 Task: Look for space in Keysborough, Australia from 2nd September, 2023 to 10th September, 2023 for 1 adult in price range Rs.5000 to Rs.16000. Place can be private room with 1  bedroom having 1 bed and 1 bathroom. Property type can be house, flat, guest house, hotel. Amenities needed are: washing machine, kitchen. Booking option can be shelf check-in. Required host language is English.
Action: Mouse moved to (393, 169)
Screenshot: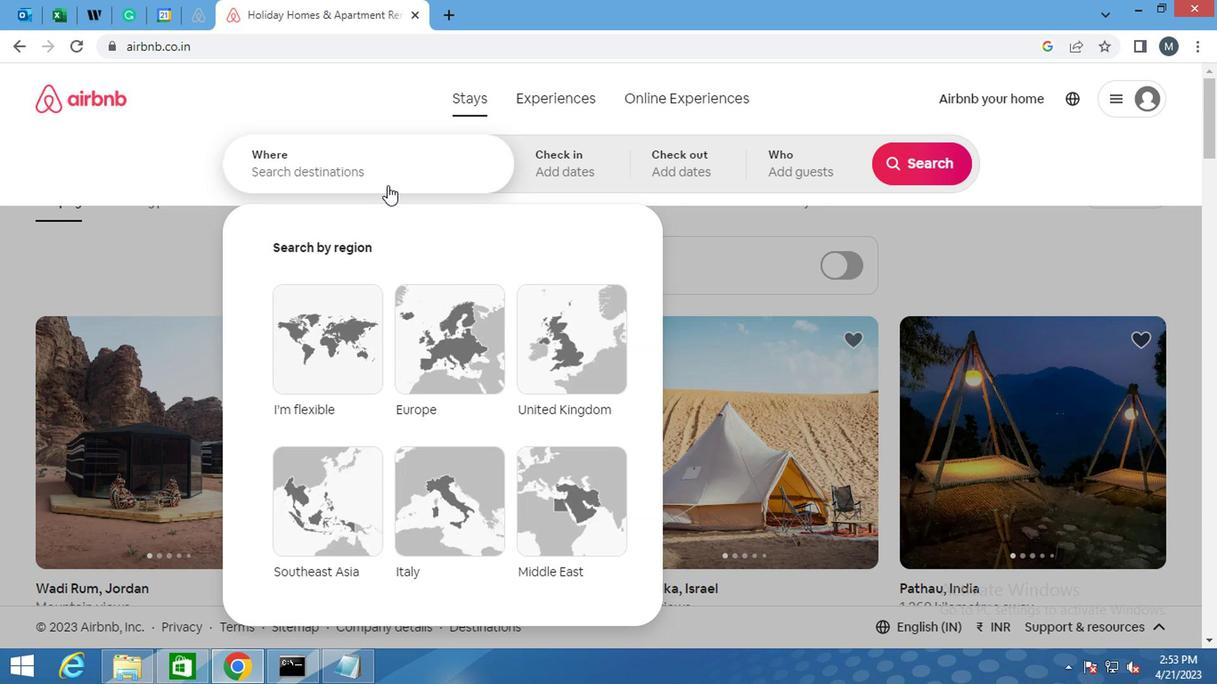 
Action: Mouse pressed left at (393, 169)
Screenshot: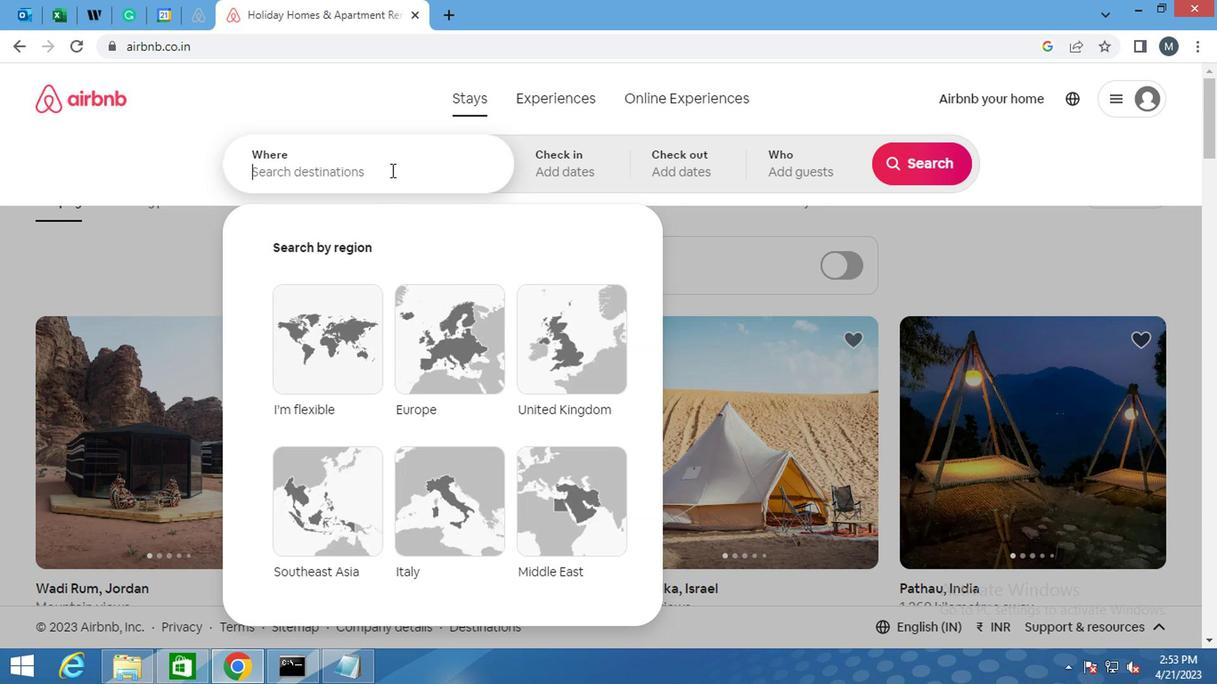 
Action: Mouse moved to (394, 169)
Screenshot: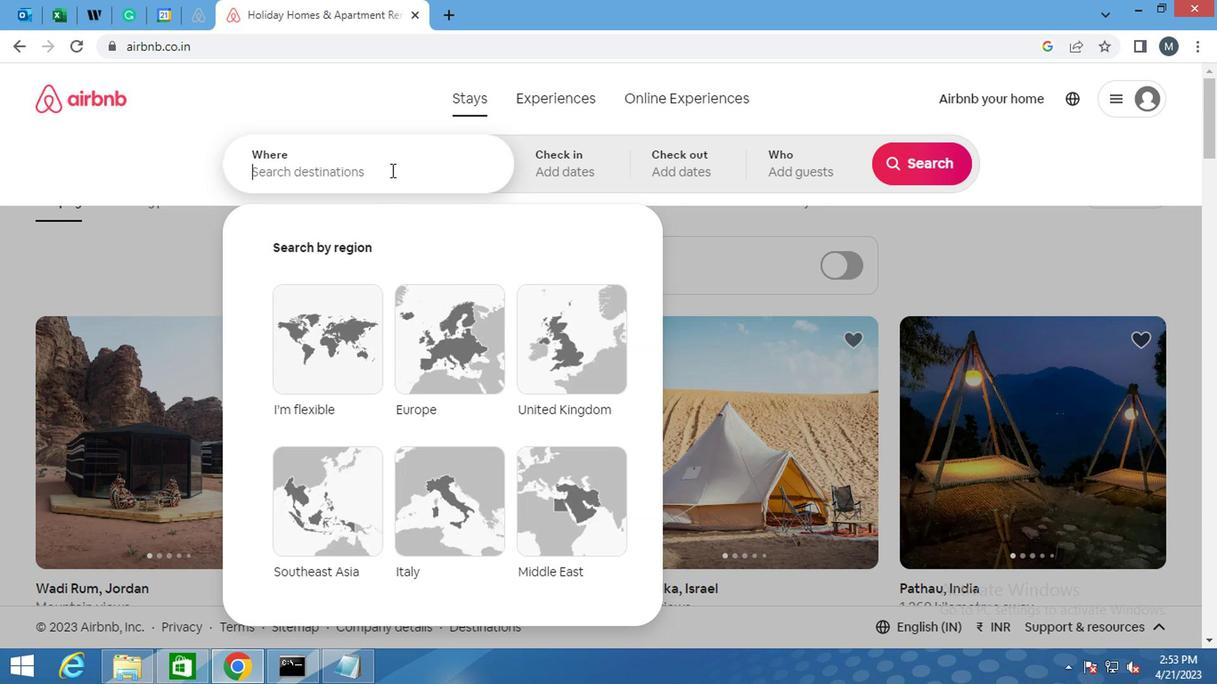 
Action: Key pressed <Key.shift><Key.shift>KEYSBOROUGH,<Key.space><Key.shift>AUSTRALIA<Key.enter>
Screenshot: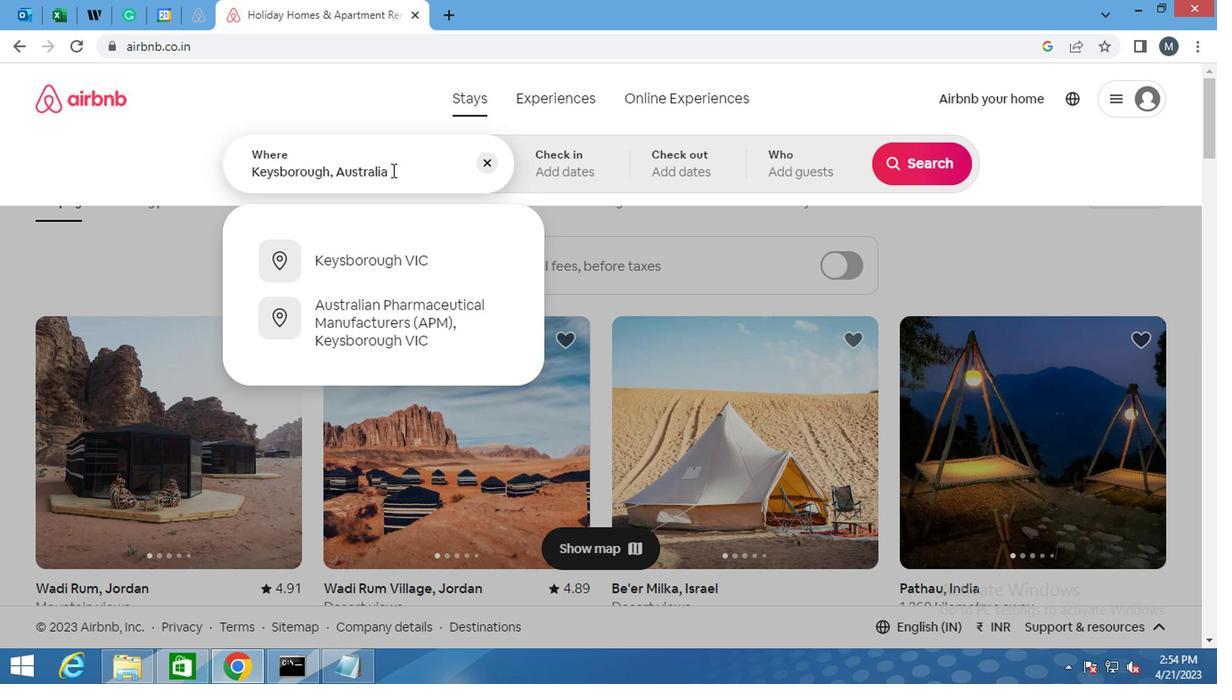 
Action: Mouse moved to (903, 303)
Screenshot: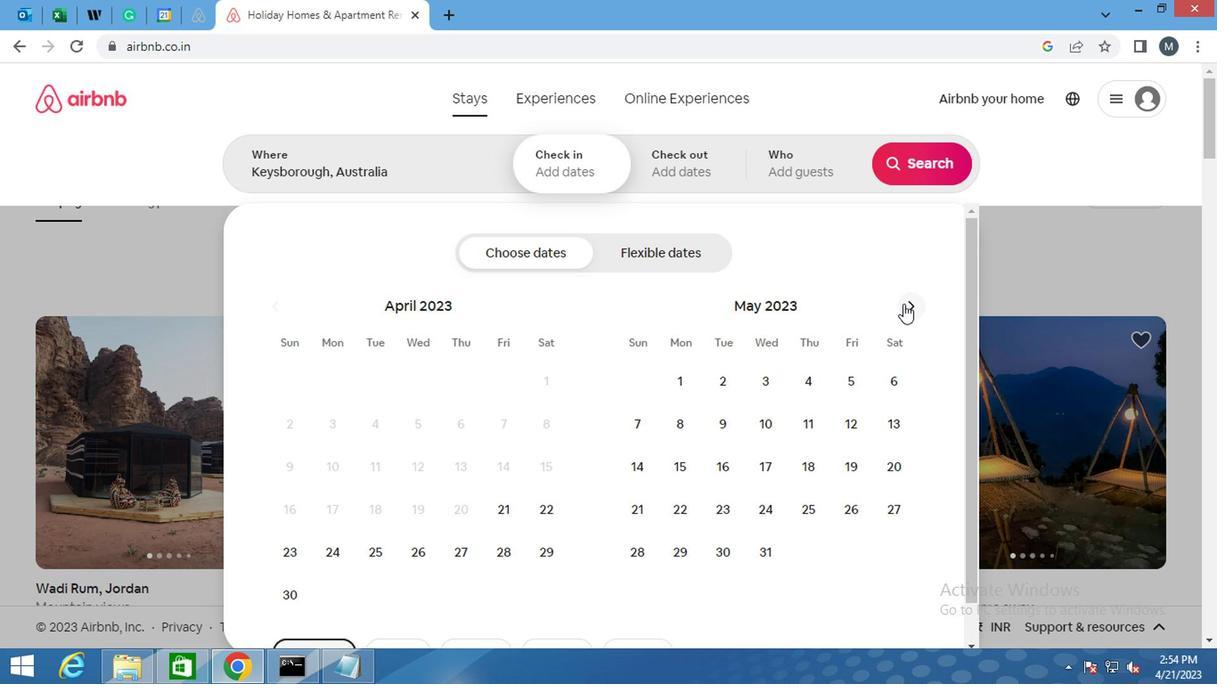 
Action: Mouse pressed left at (903, 303)
Screenshot: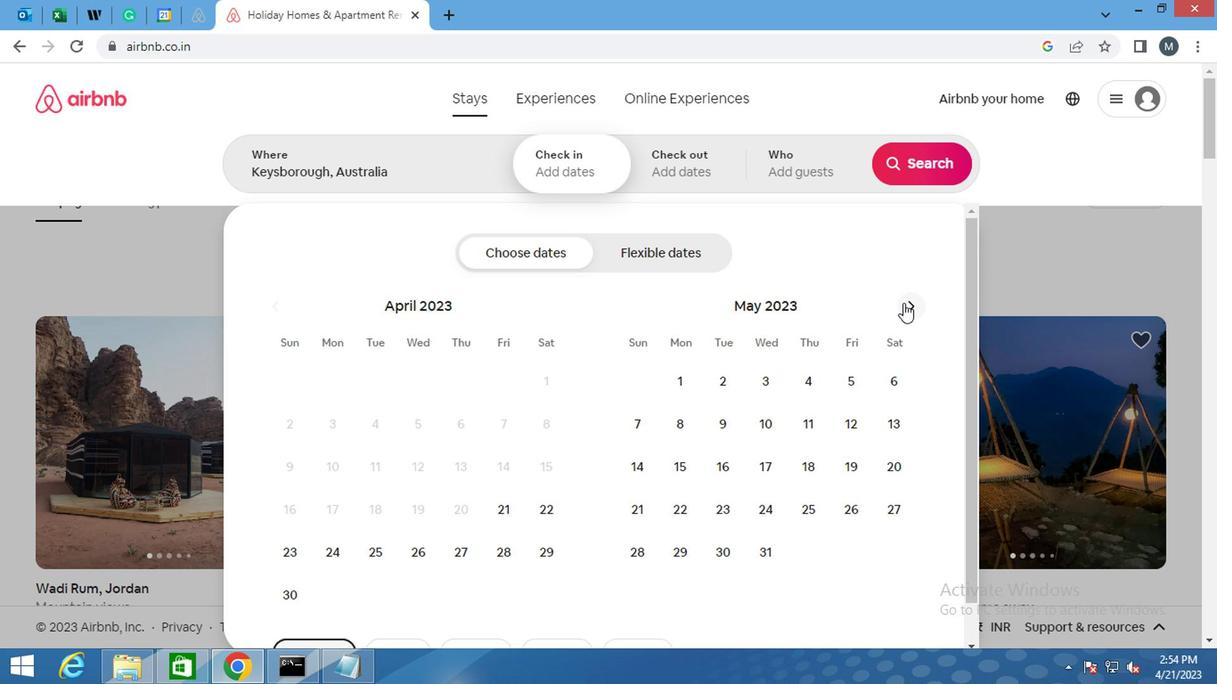 
Action: Mouse moved to (903, 303)
Screenshot: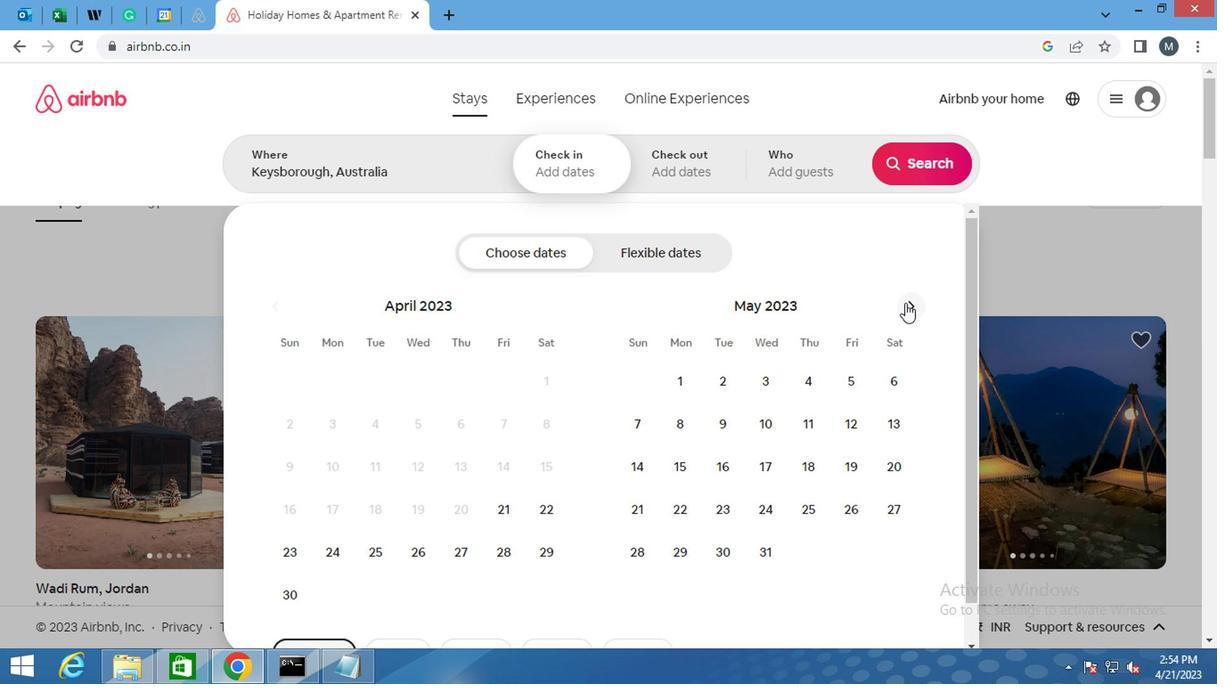 
Action: Mouse pressed left at (903, 303)
Screenshot: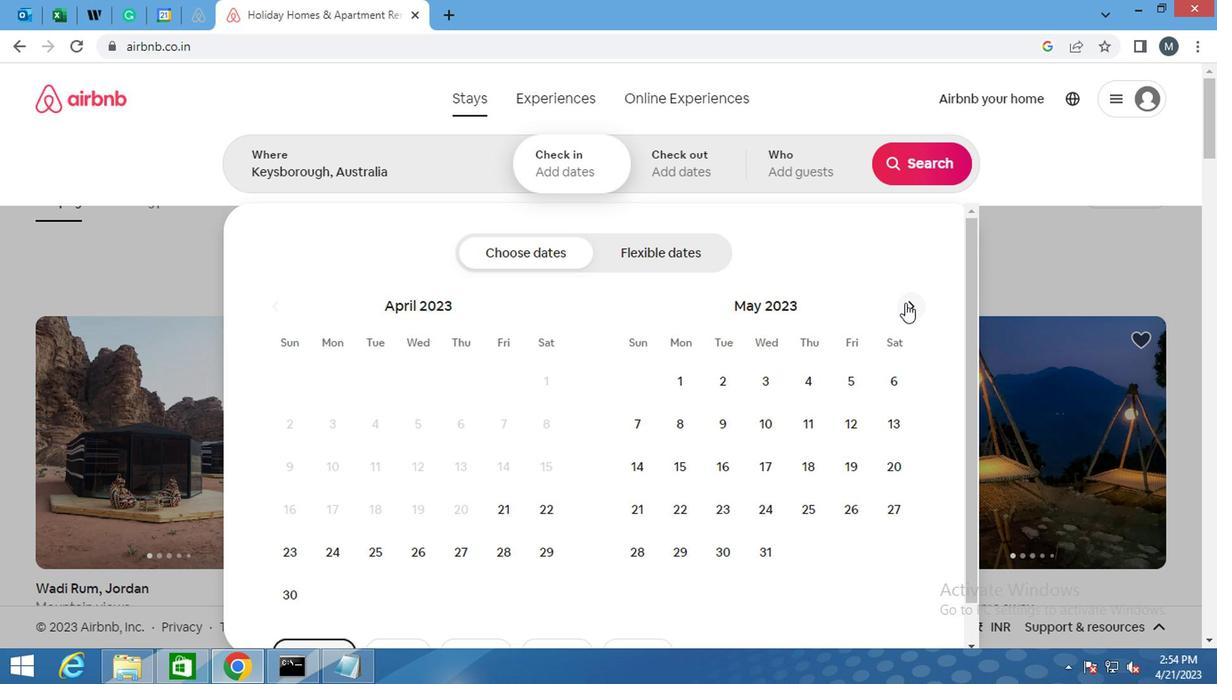 
Action: Mouse pressed left at (903, 303)
Screenshot: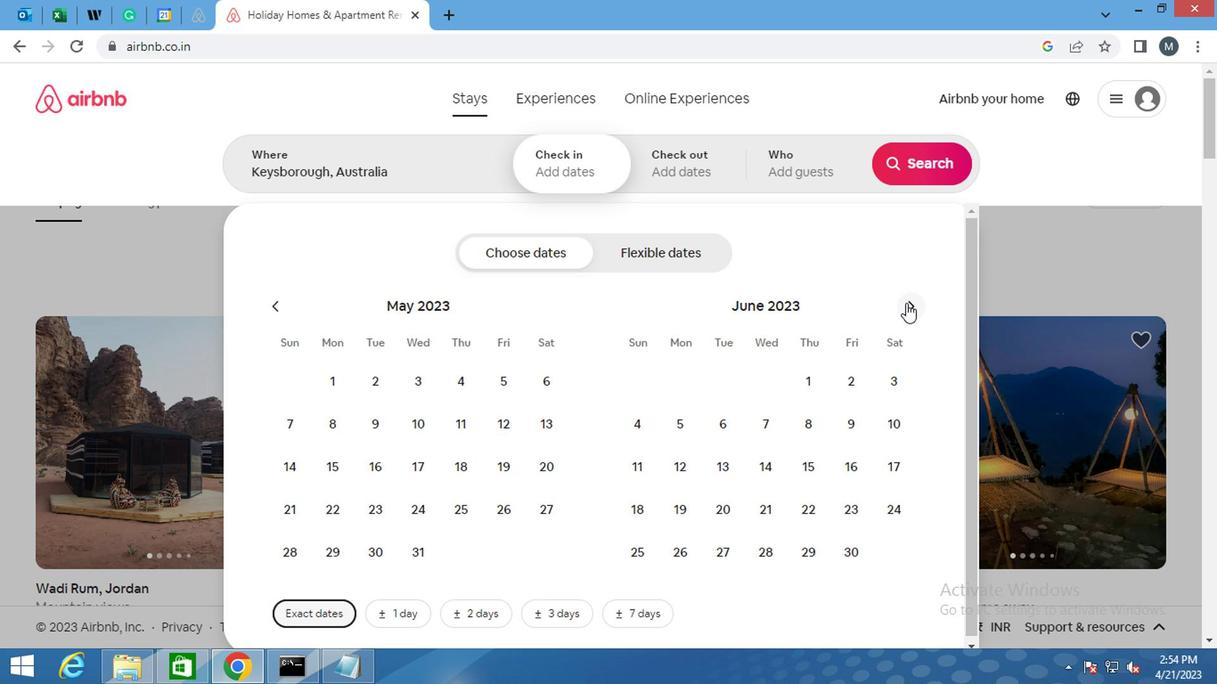 
Action: Mouse moved to (904, 303)
Screenshot: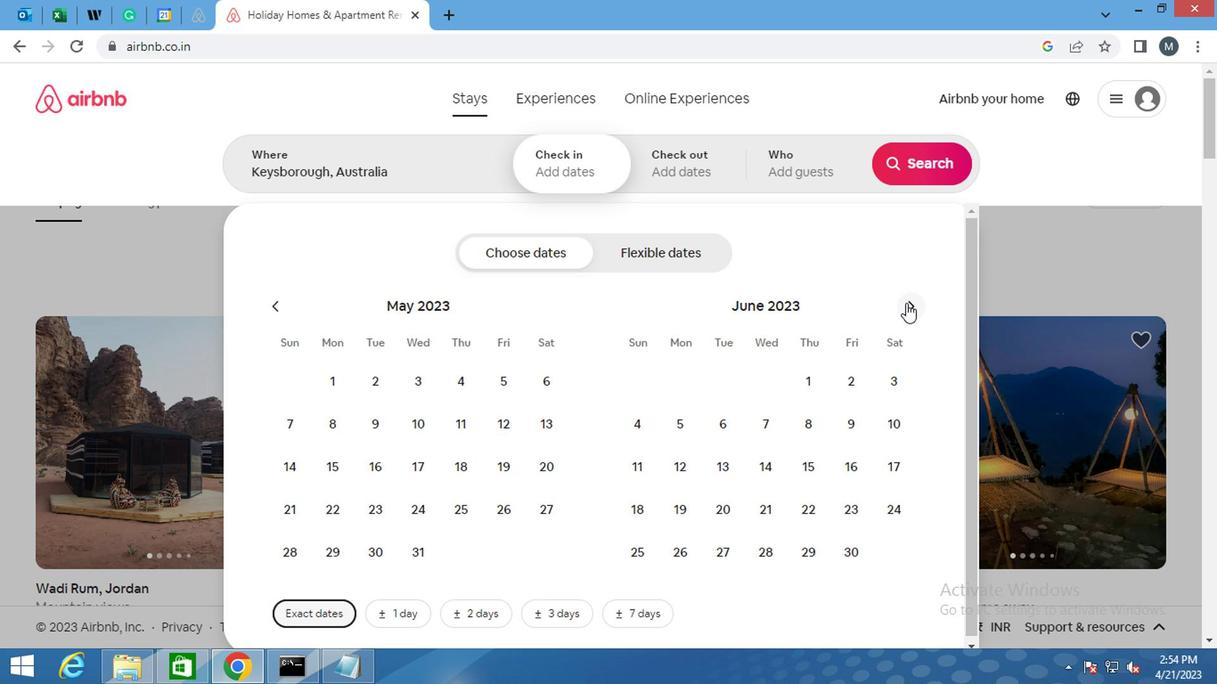 
Action: Mouse pressed left at (904, 303)
Screenshot: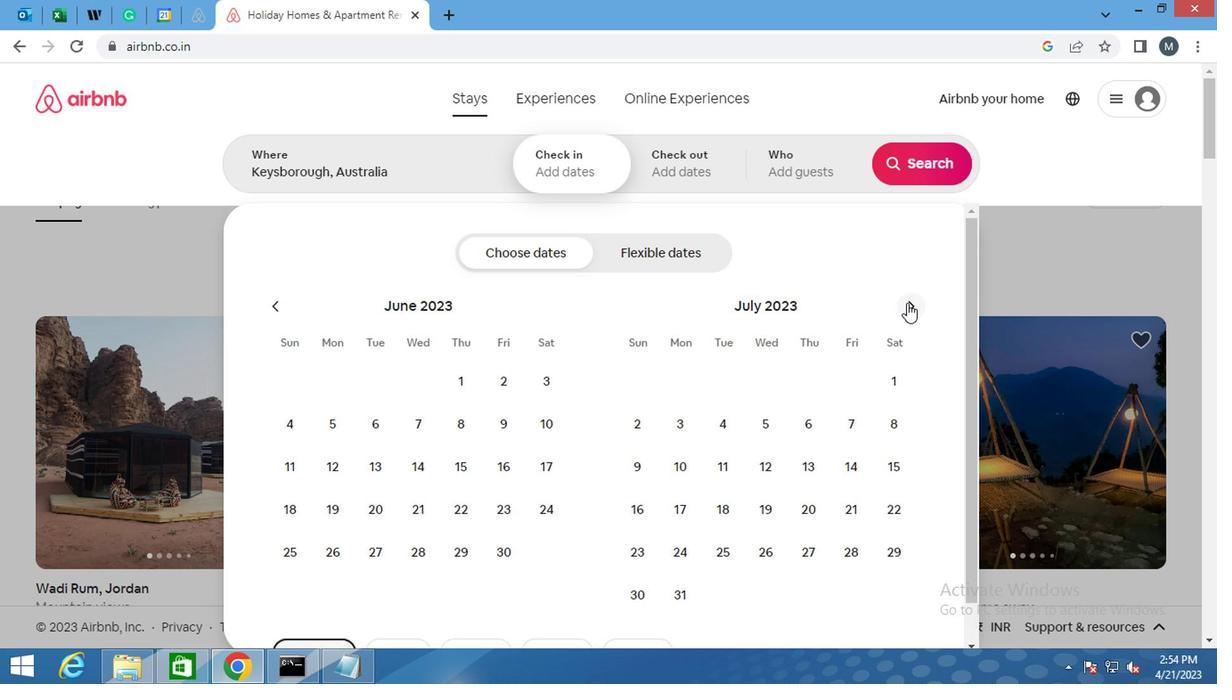 
Action: Mouse pressed left at (904, 303)
Screenshot: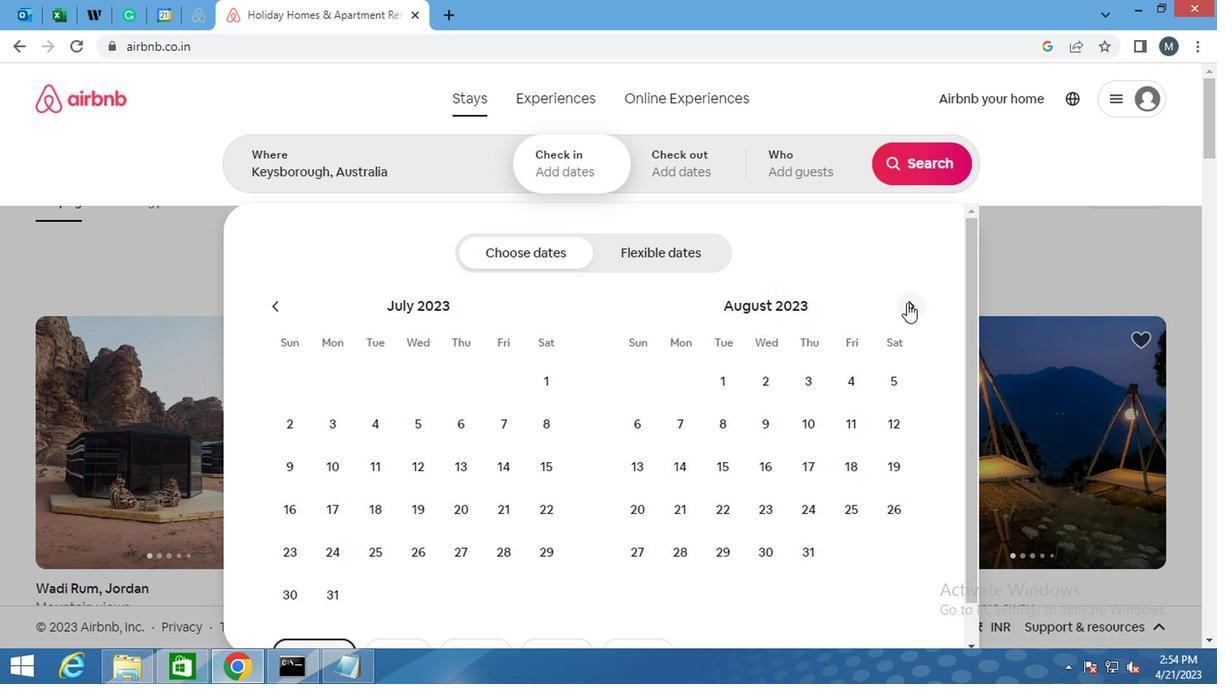 
Action: Mouse moved to (891, 383)
Screenshot: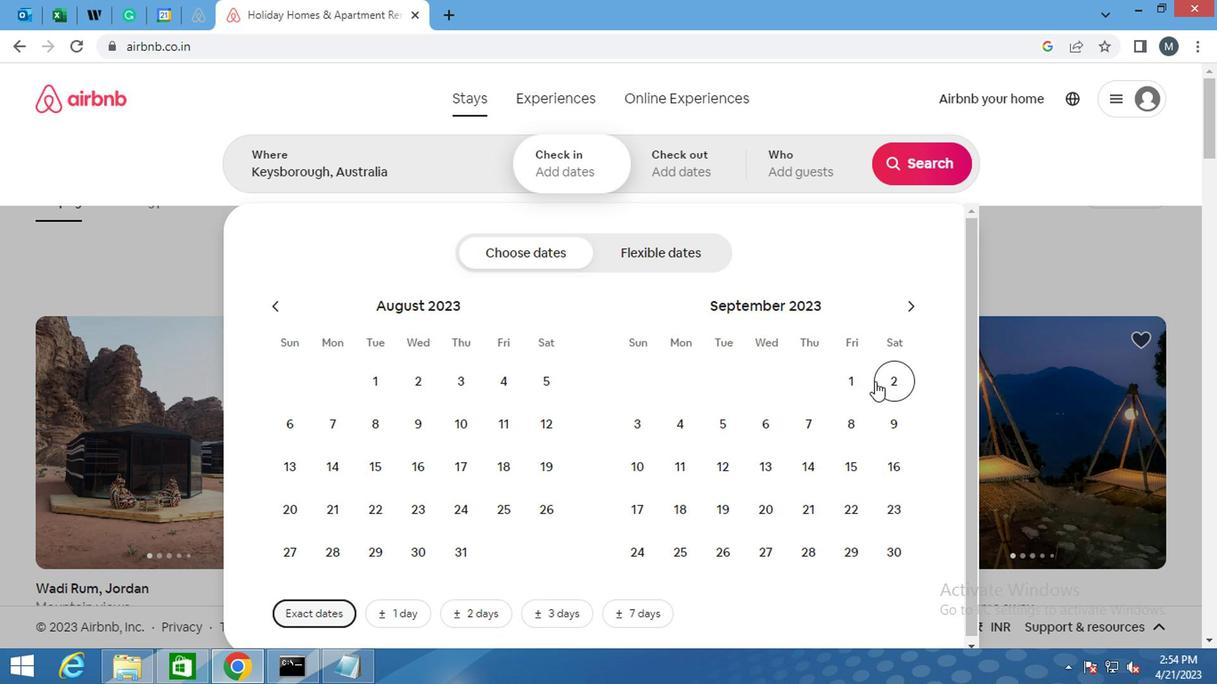 
Action: Mouse pressed left at (891, 383)
Screenshot: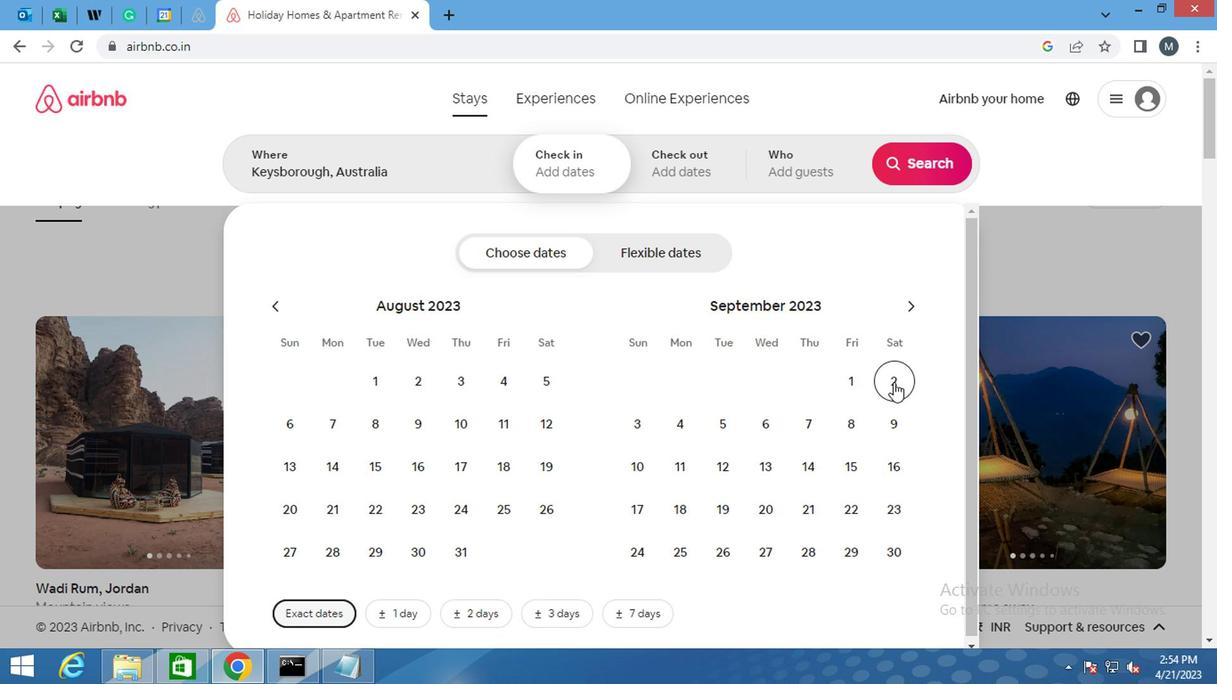 
Action: Mouse moved to (635, 458)
Screenshot: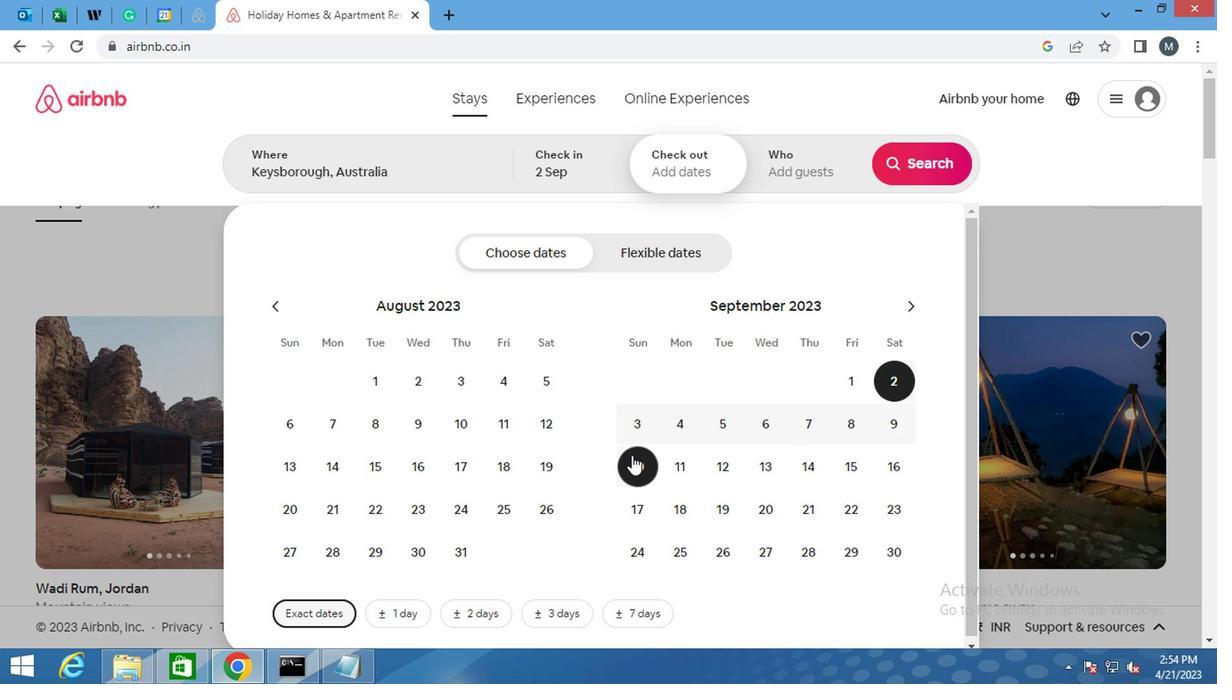 
Action: Mouse pressed left at (635, 458)
Screenshot: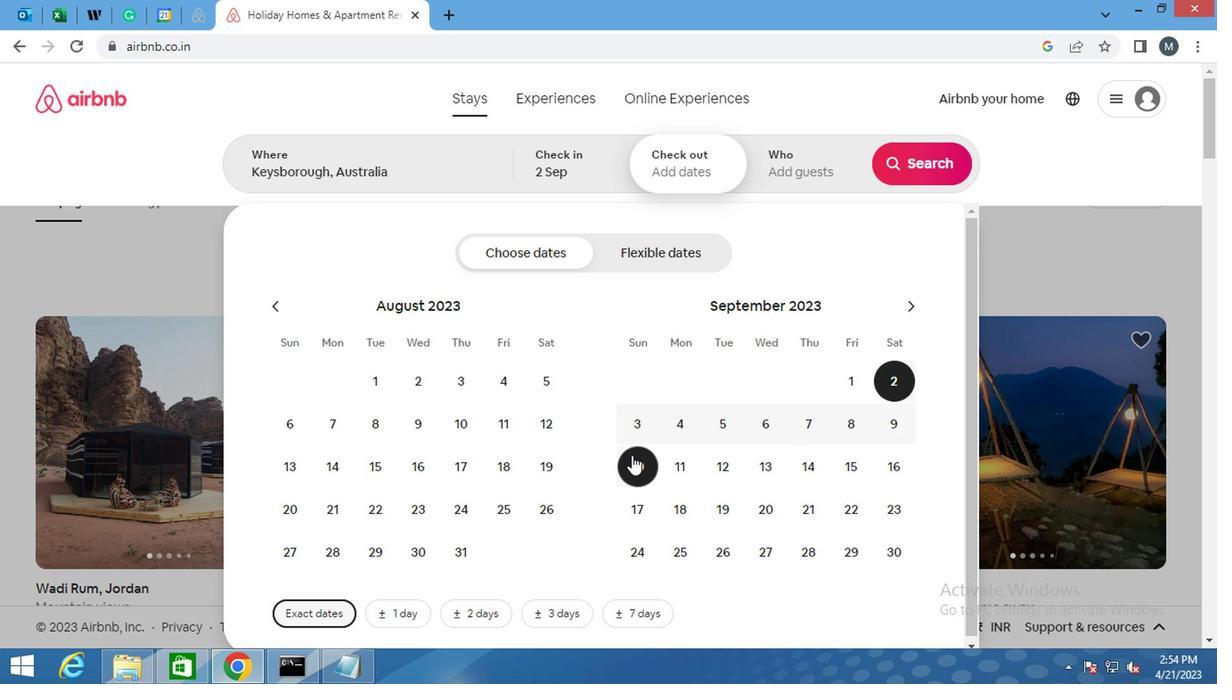 
Action: Mouse moved to (825, 160)
Screenshot: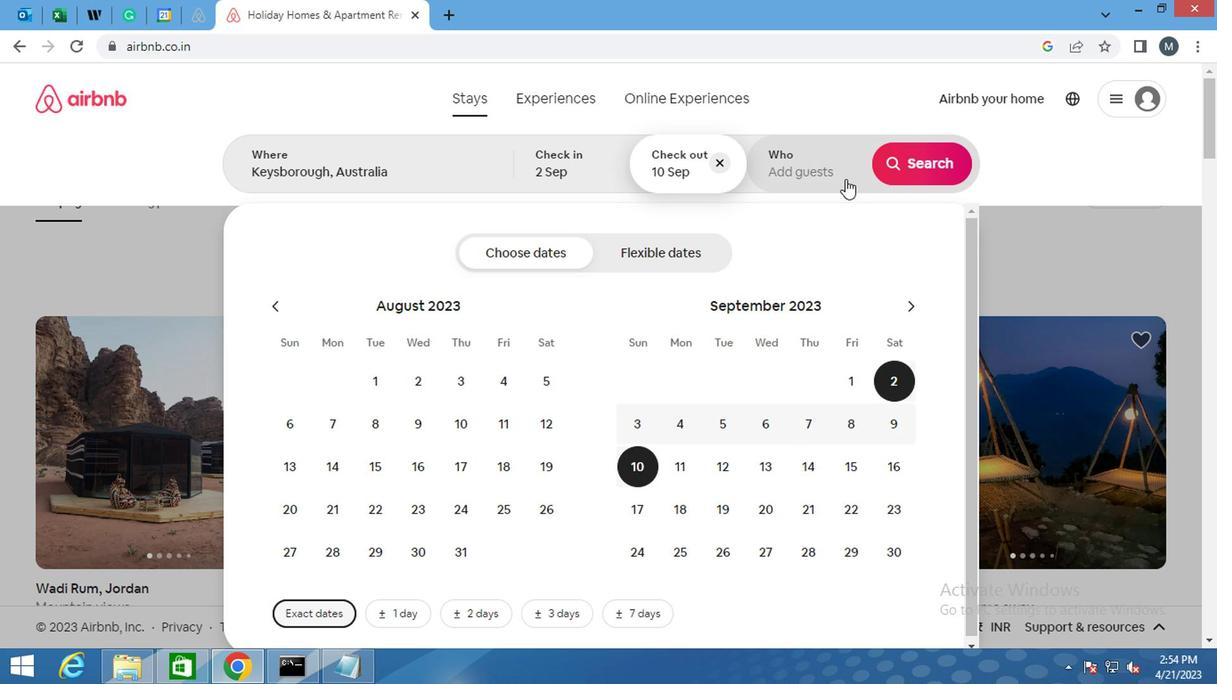 
Action: Mouse pressed left at (825, 160)
Screenshot: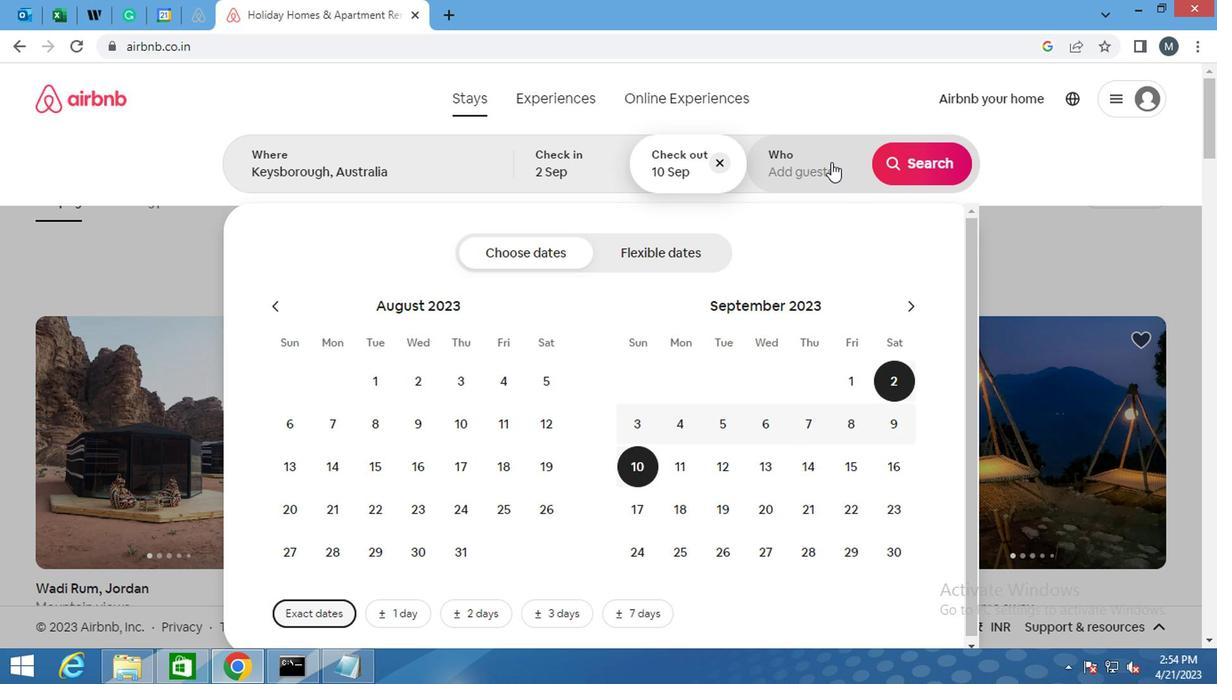 
Action: Mouse moved to (921, 258)
Screenshot: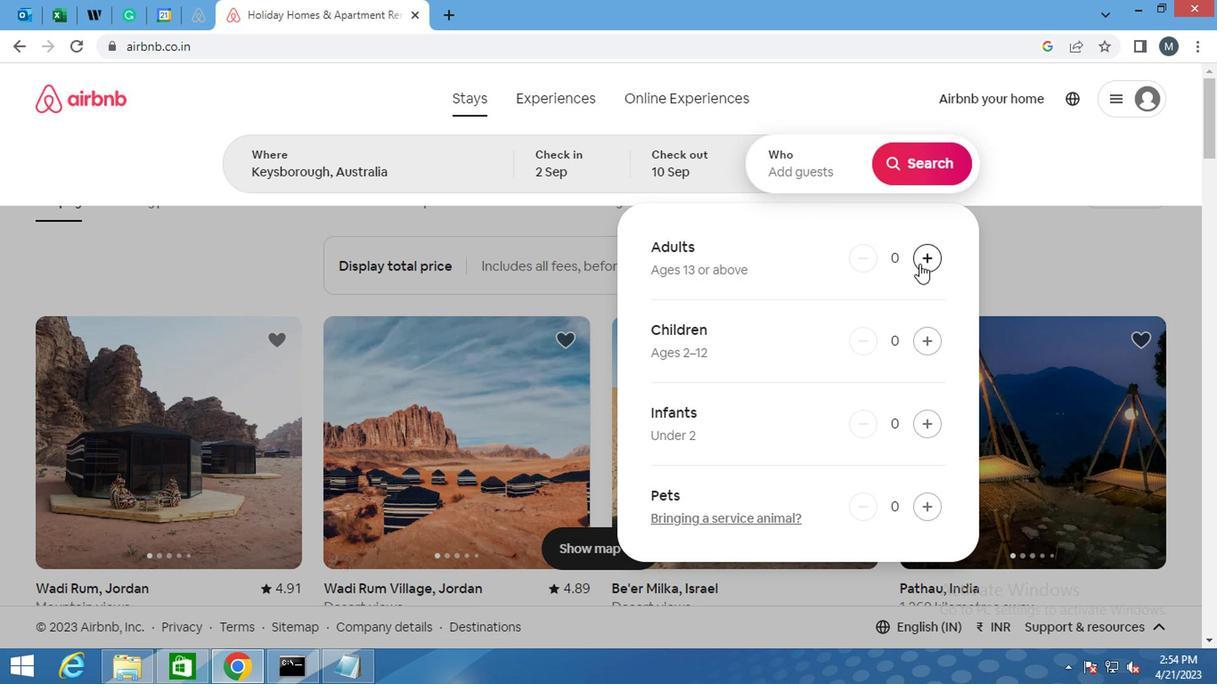 
Action: Mouse pressed left at (921, 258)
Screenshot: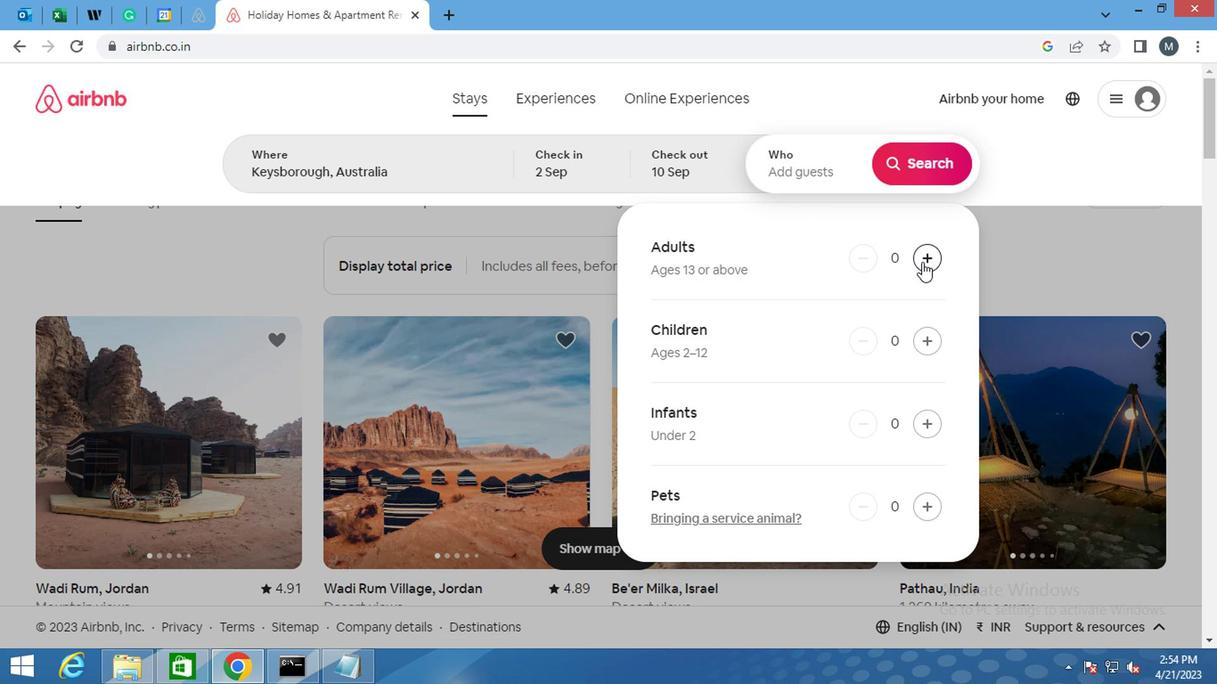 
Action: Mouse moved to (919, 234)
Screenshot: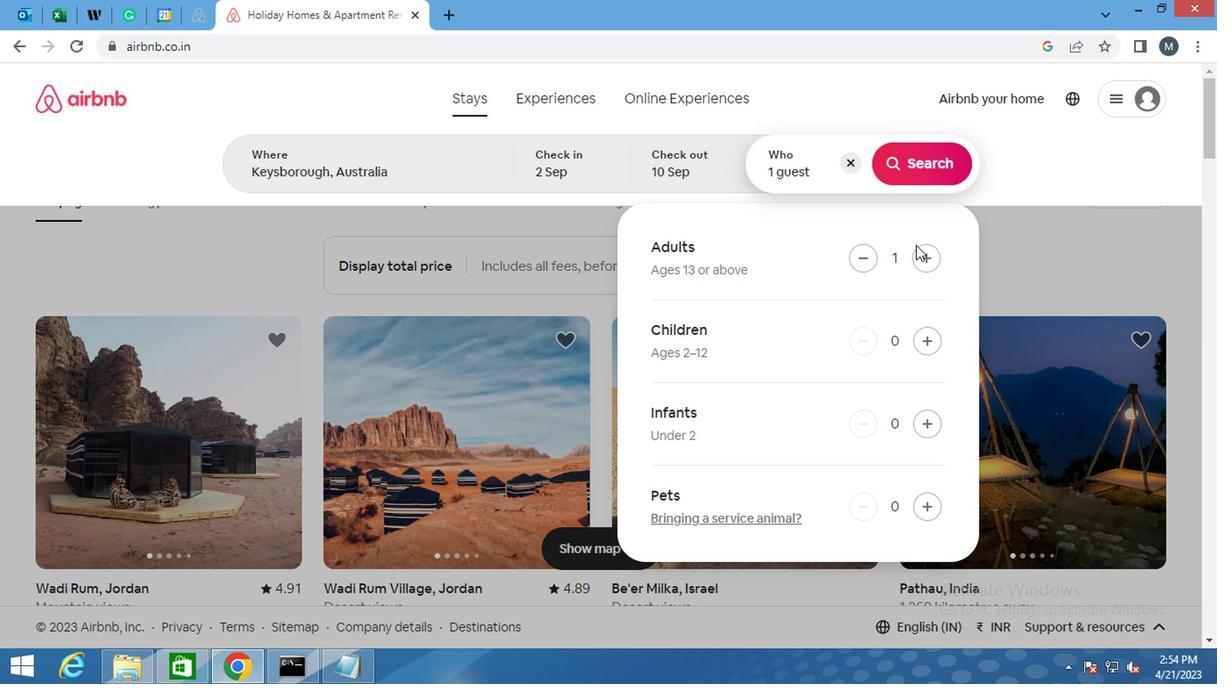 
Action: Mouse scrolled (919, 233) with delta (0, -1)
Screenshot: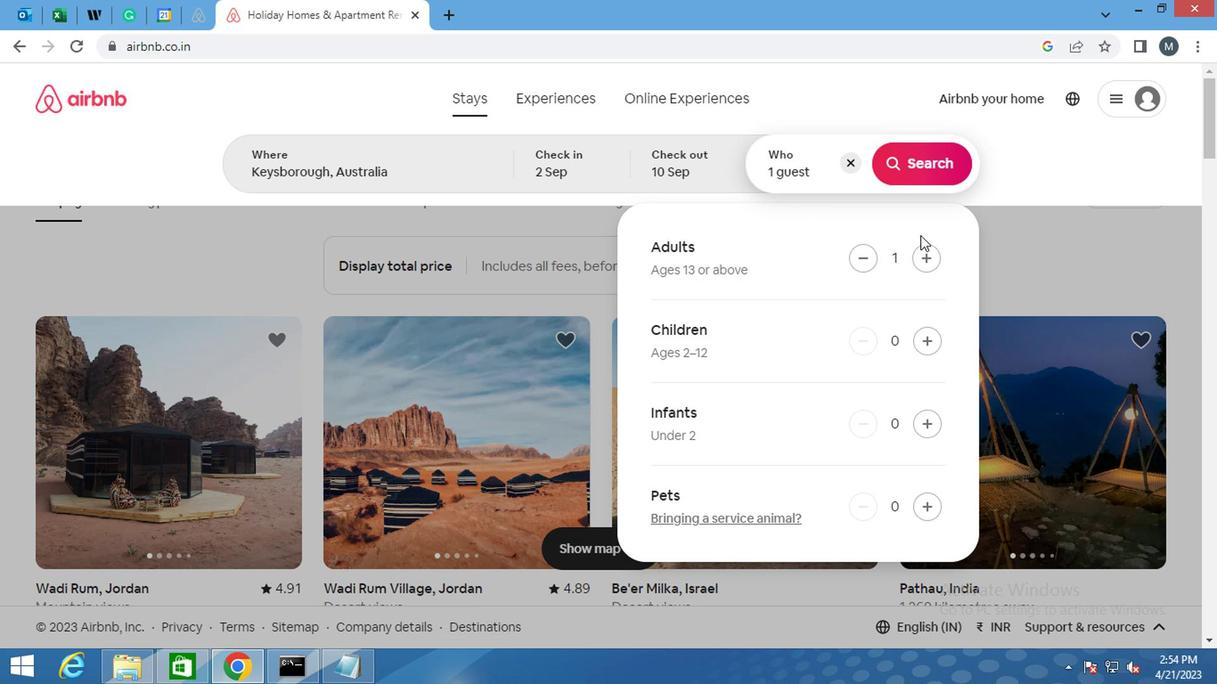 
Action: Mouse scrolled (919, 233) with delta (0, -1)
Screenshot: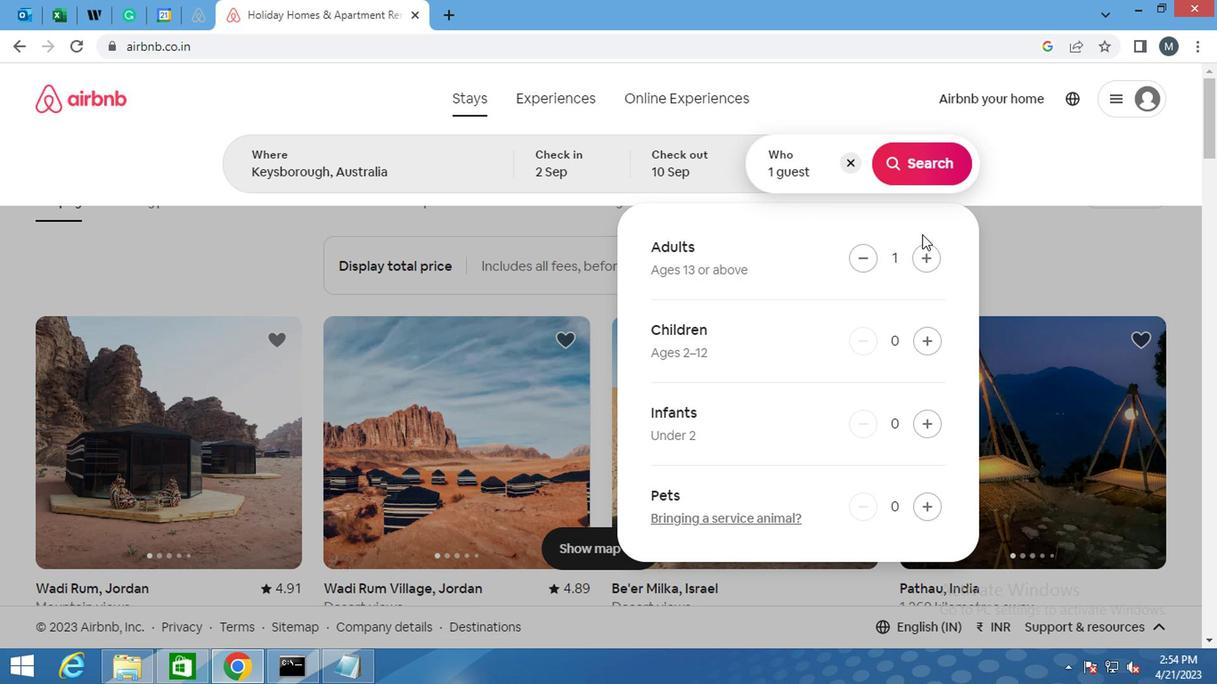 
Action: Mouse scrolled (919, 235) with delta (0, 0)
Screenshot: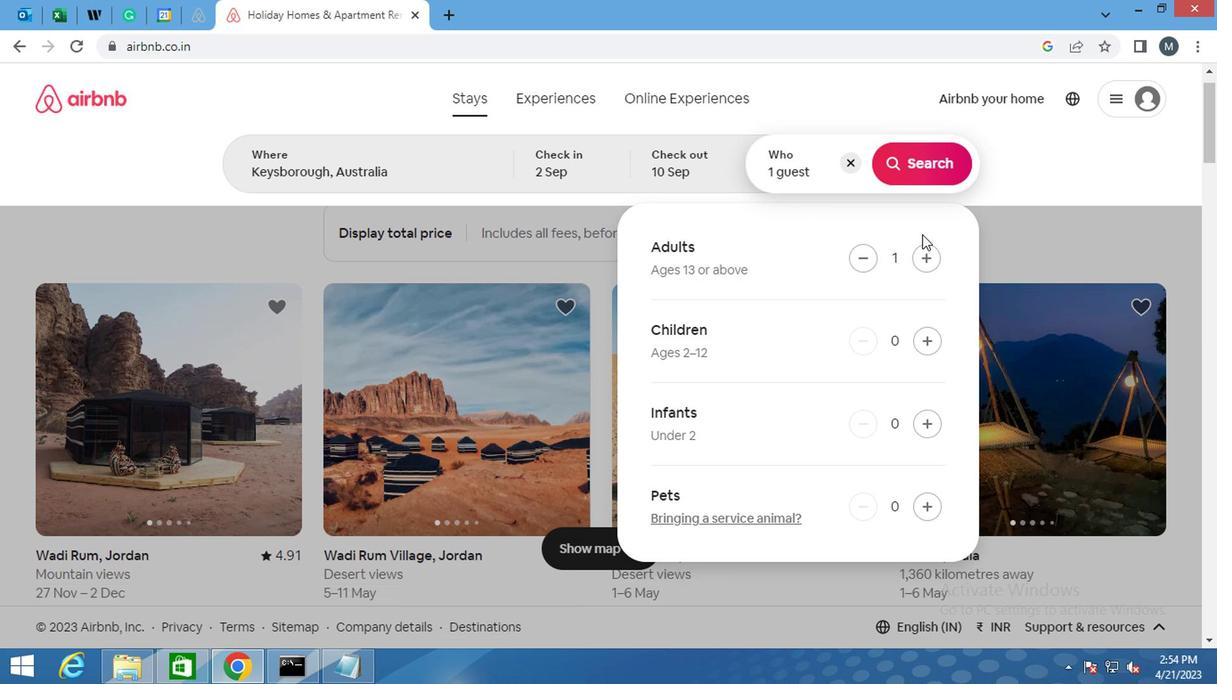 
Action: Mouse moved to (1128, 177)
Screenshot: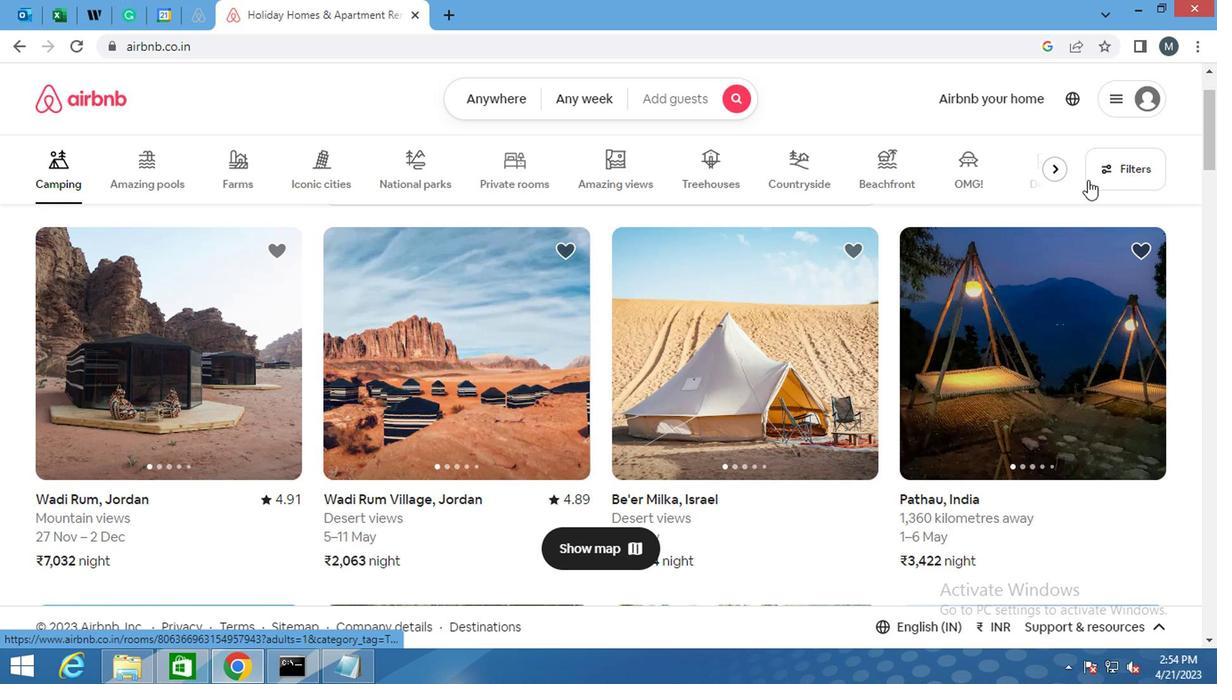 
Action: Mouse pressed left at (1128, 177)
Screenshot: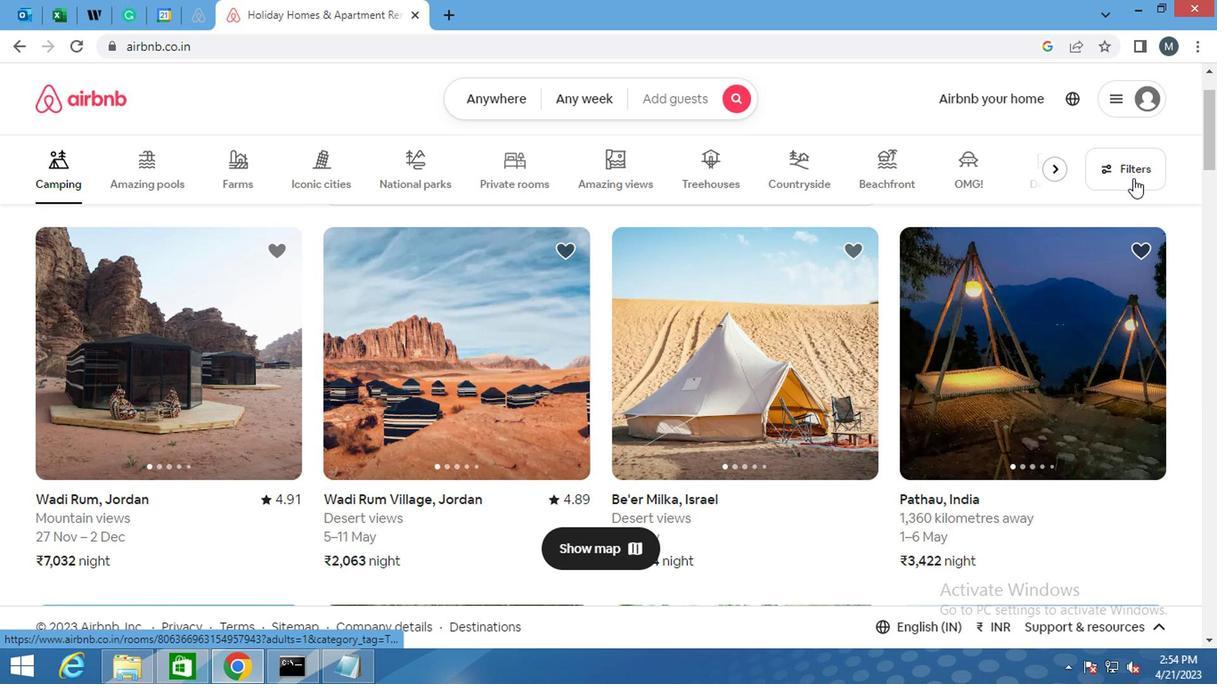 
Action: Mouse moved to (473, 407)
Screenshot: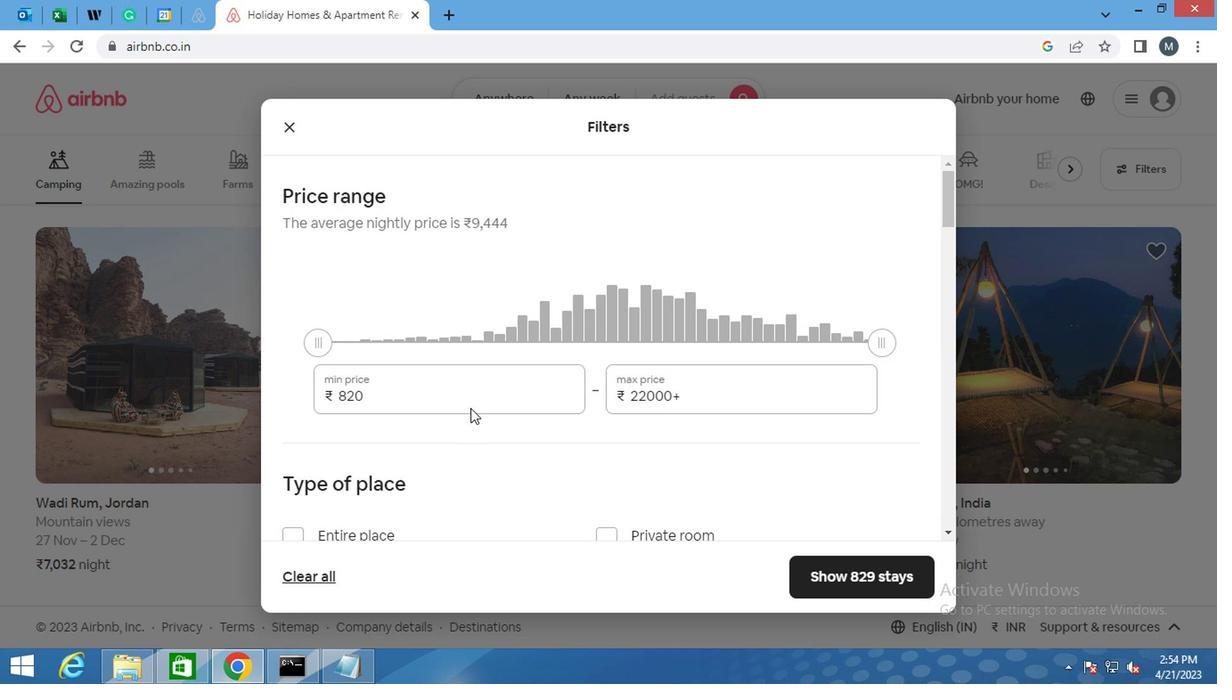 
Action: Mouse pressed left at (473, 407)
Screenshot: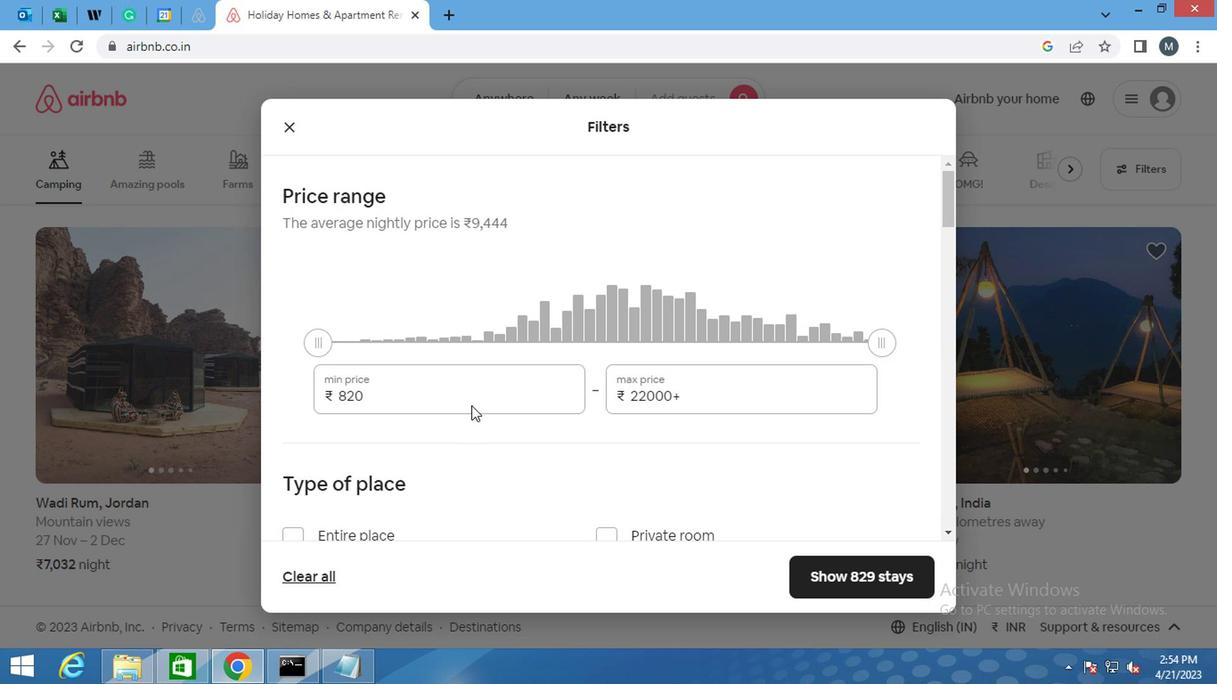
Action: Key pressed <Key.backspace><Key.backspace><Key.backspace><Key.backspace>5000
Screenshot: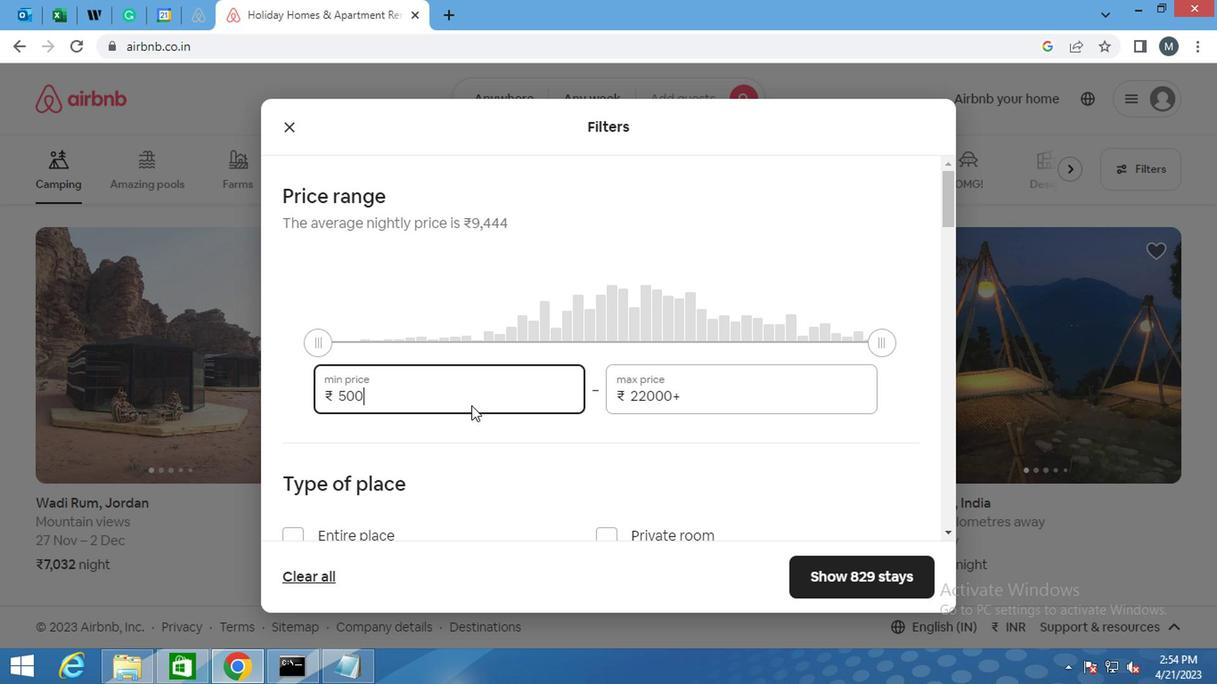
Action: Mouse moved to (700, 397)
Screenshot: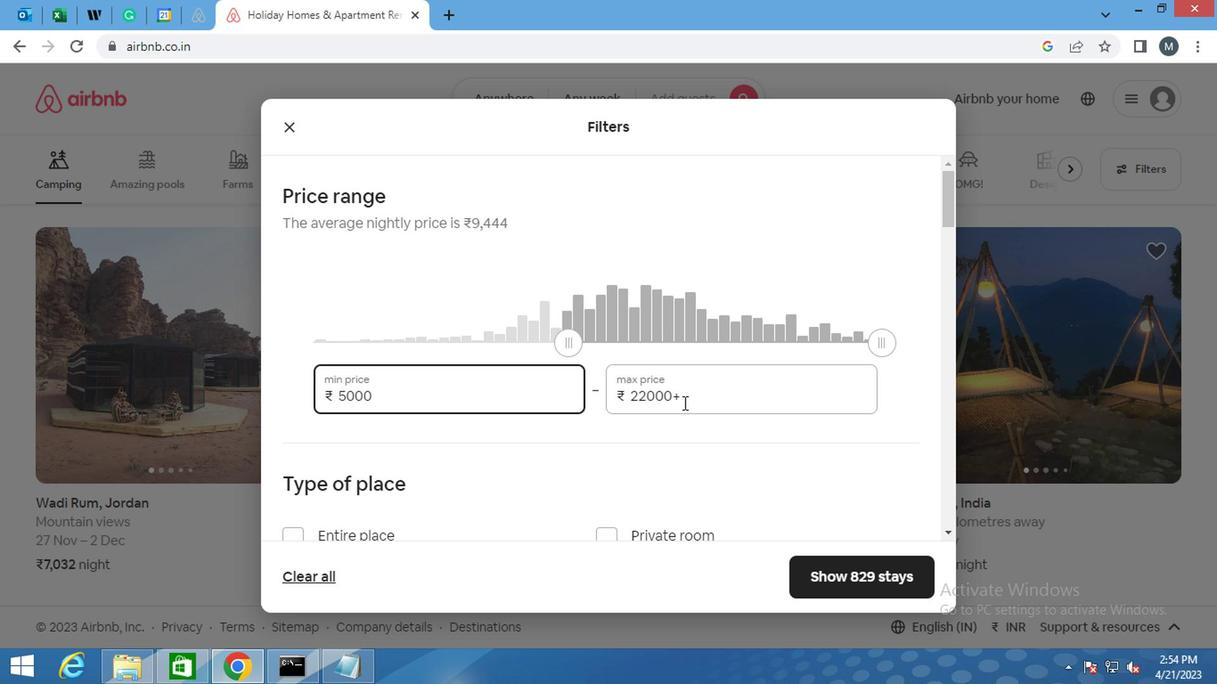 
Action: Mouse pressed left at (700, 397)
Screenshot: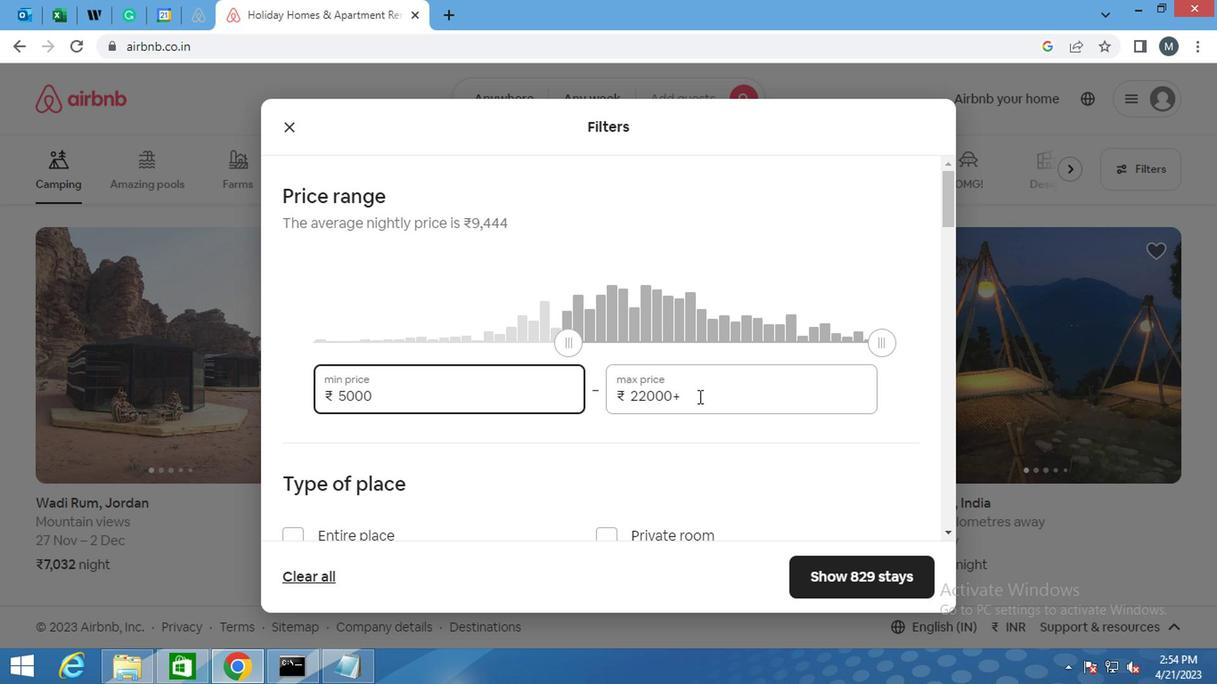 
Action: Mouse moved to (701, 397)
Screenshot: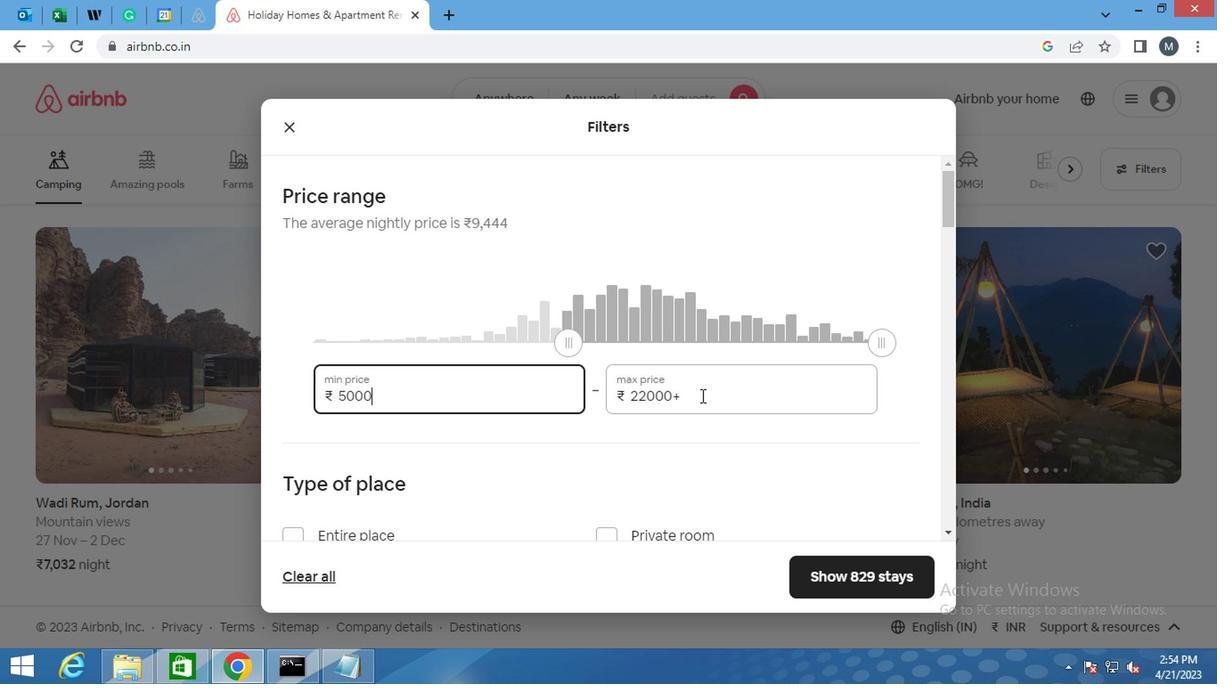 
Action: Key pressed <Key.backspace><Key.backspace><Key.backspace><Key.backspace><Key.backspace><Key.backspace>16000
Screenshot: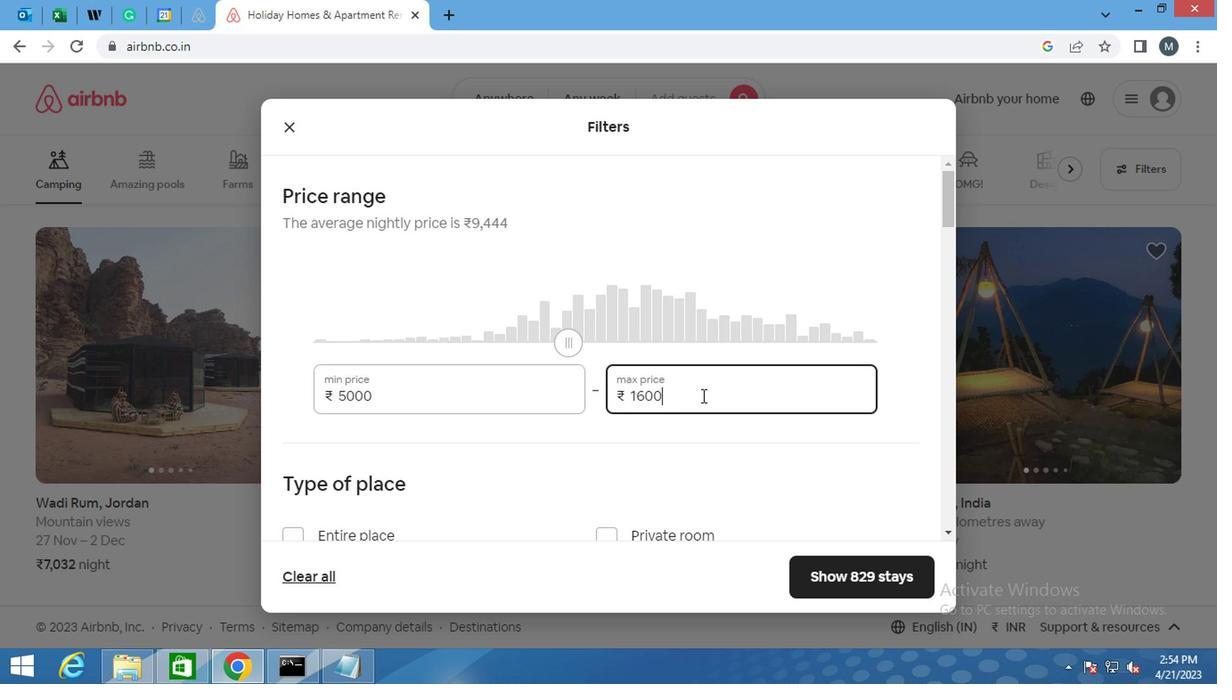 
Action: Mouse moved to (657, 391)
Screenshot: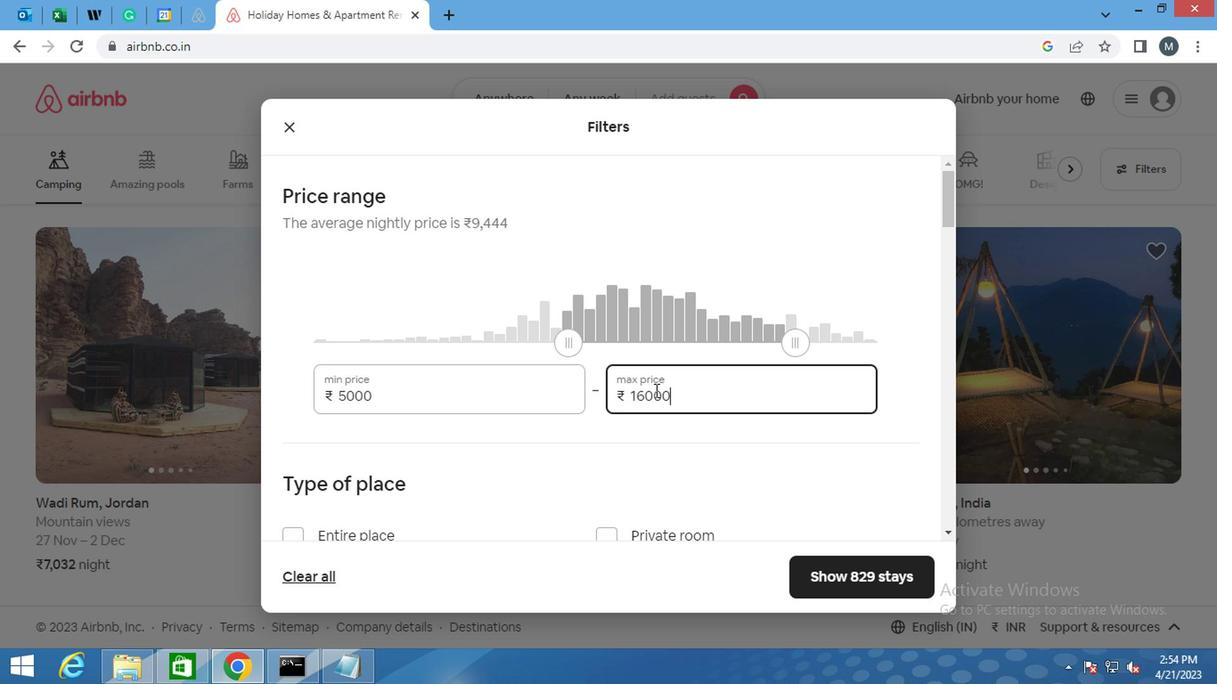 
Action: Mouse scrolled (657, 390) with delta (0, -1)
Screenshot: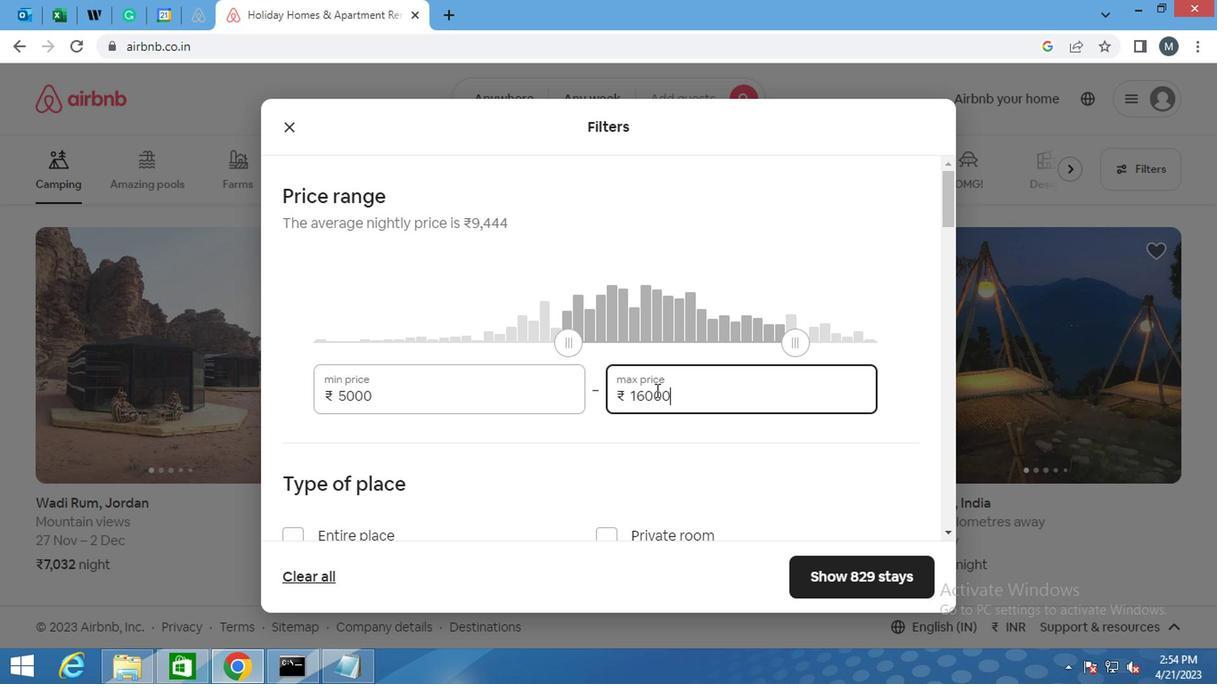 
Action: Mouse moved to (615, 449)
Screenshot: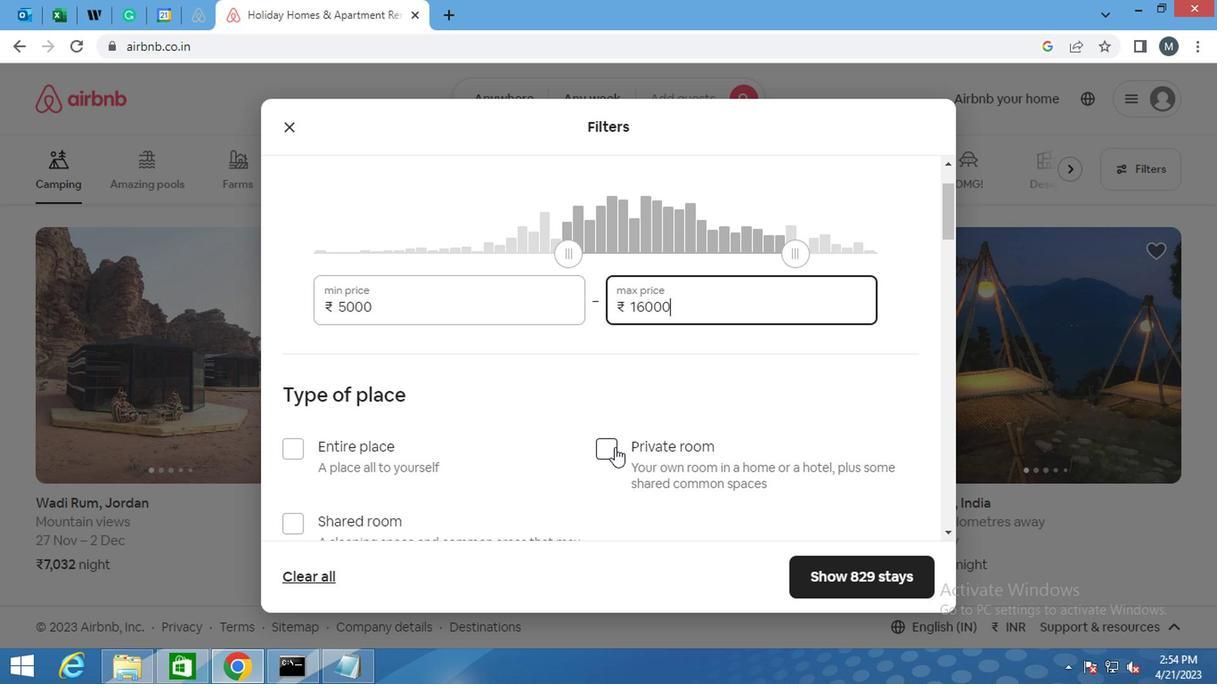 
Action: Mouse pressed left at (615, 449)
Screenshot: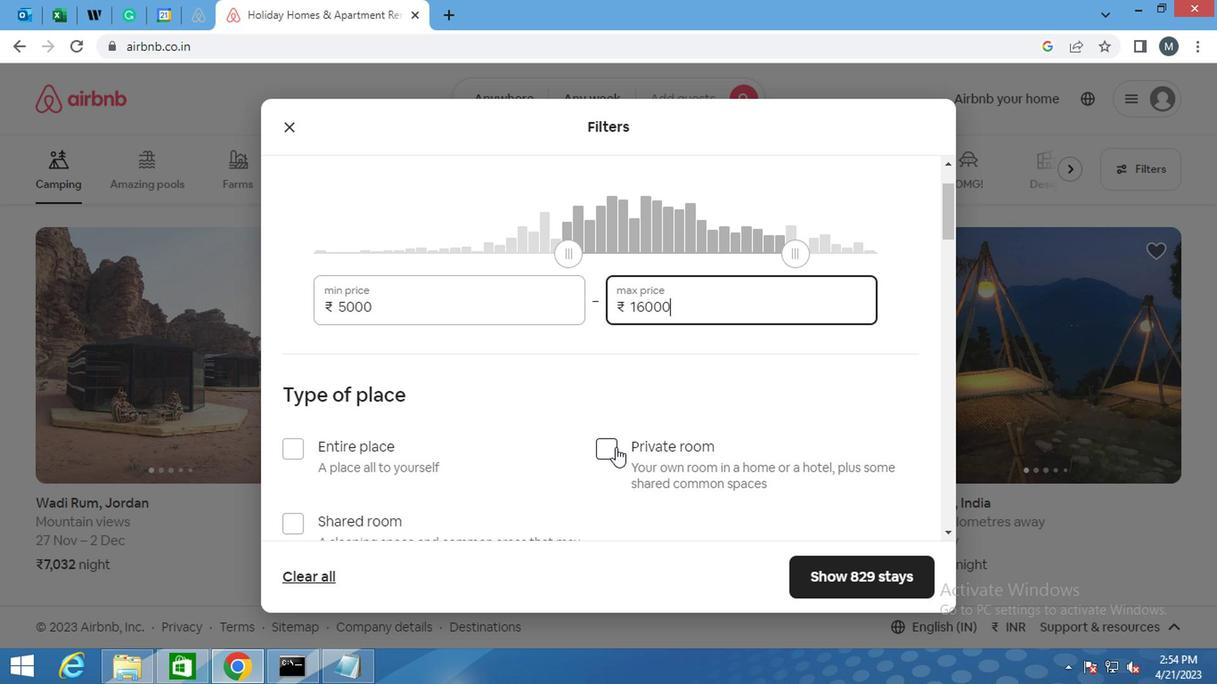 
Action: Mouse moved to (554, 410)
Screenshot: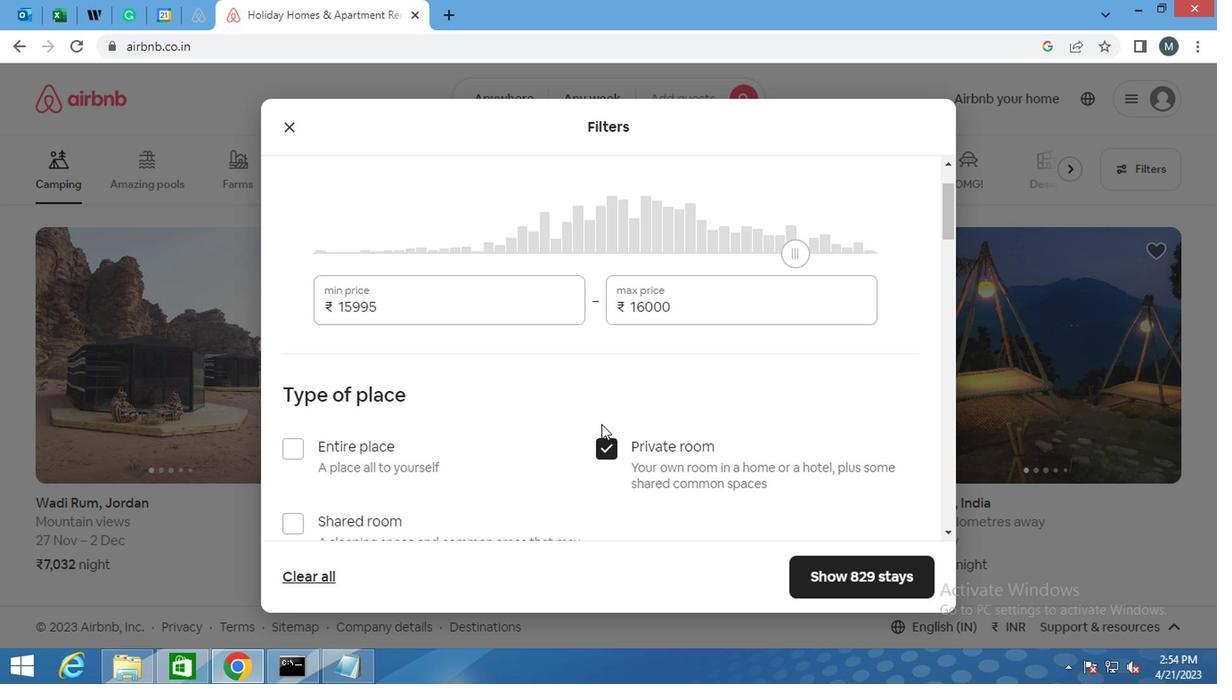 
Action: Mouse scrolled (554, 410) with delta (0, 0)
Screenshot: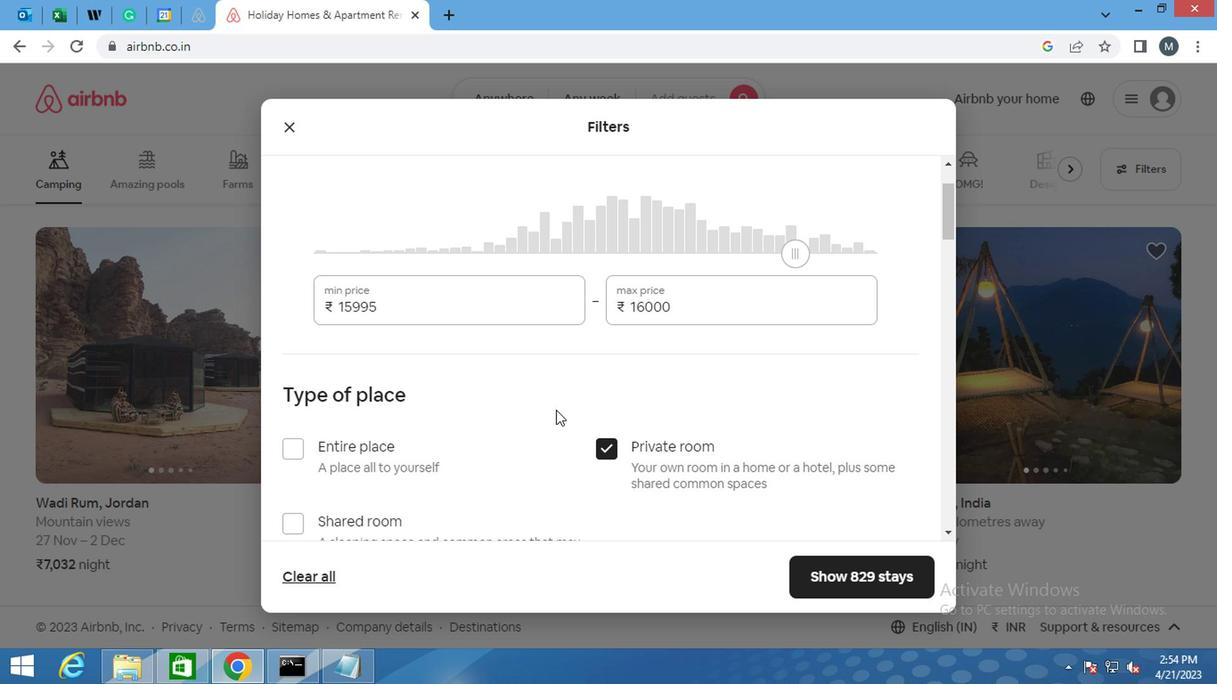 
Action: Mouse moved to (376, 337)
Screenshot: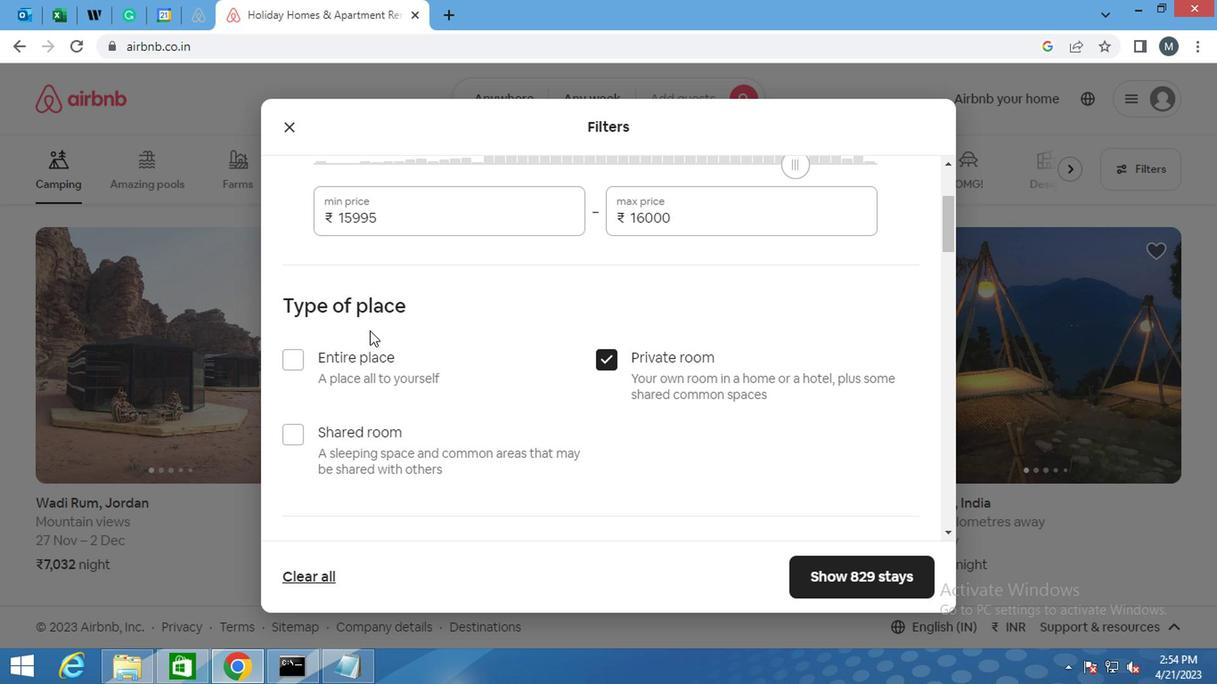 
Action: Mouse scrolled (376, 336) with delta (0, -1)
Screenshot: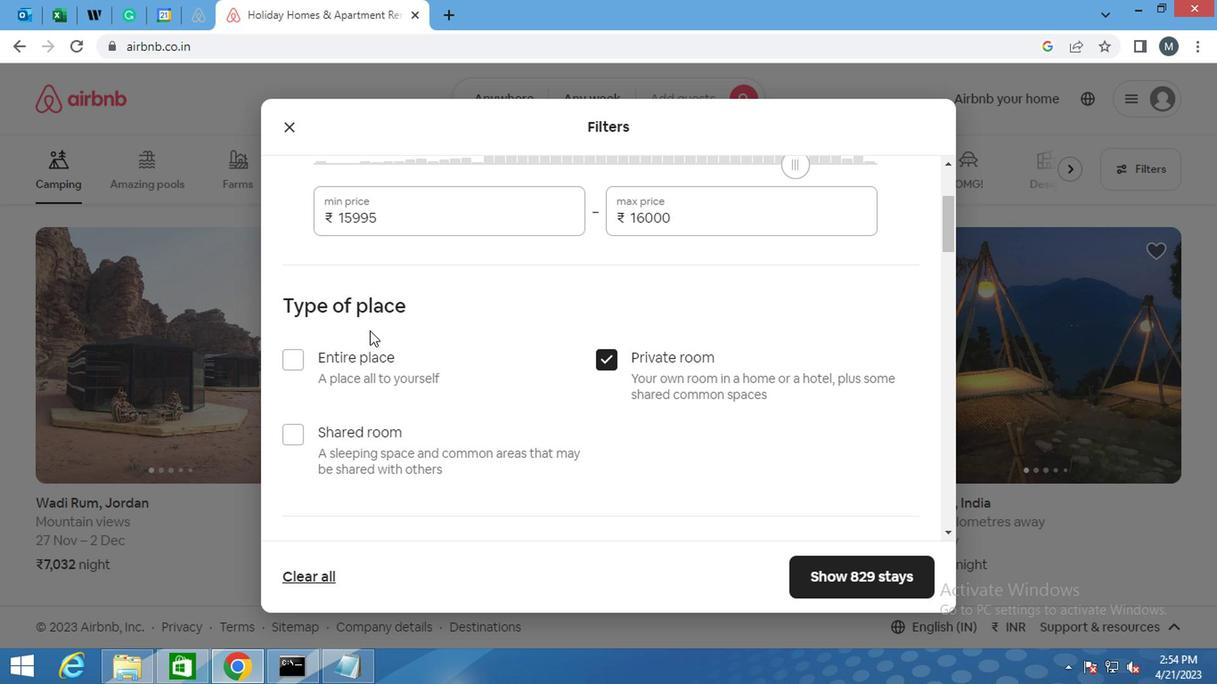 
Action: Mouse moved to (255, 342)
Screenshot: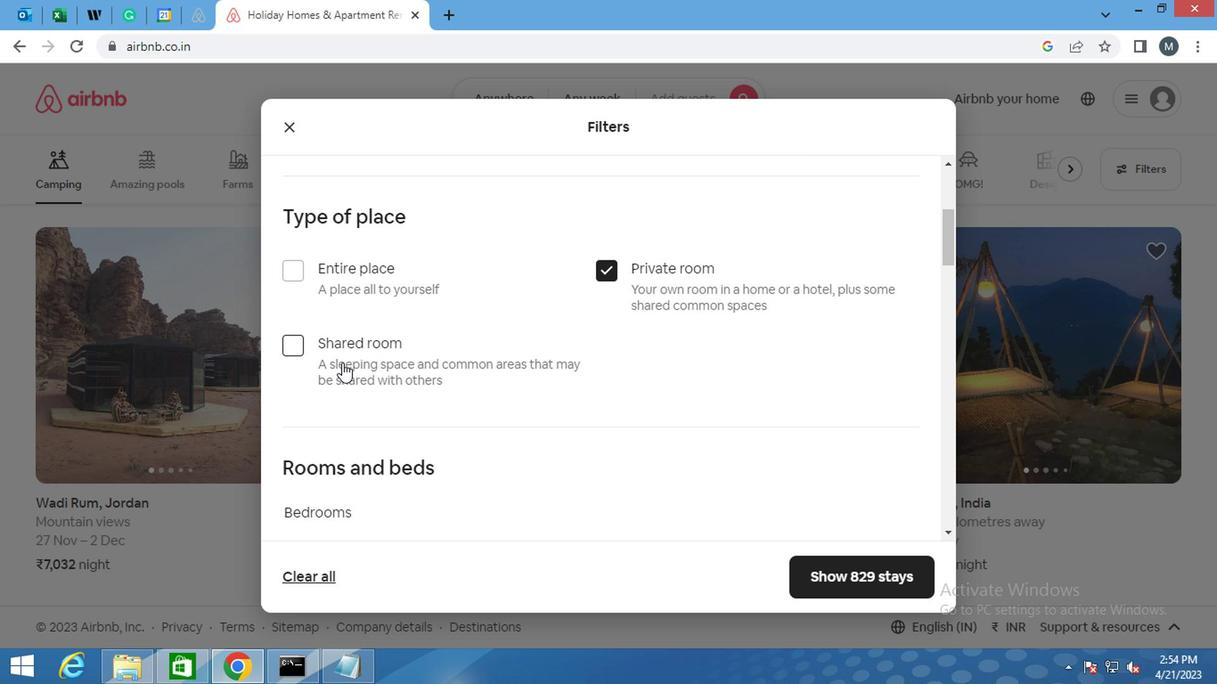 
Action: Mouse scrolled (255, 341) with delta (0, 0)
Screenshot: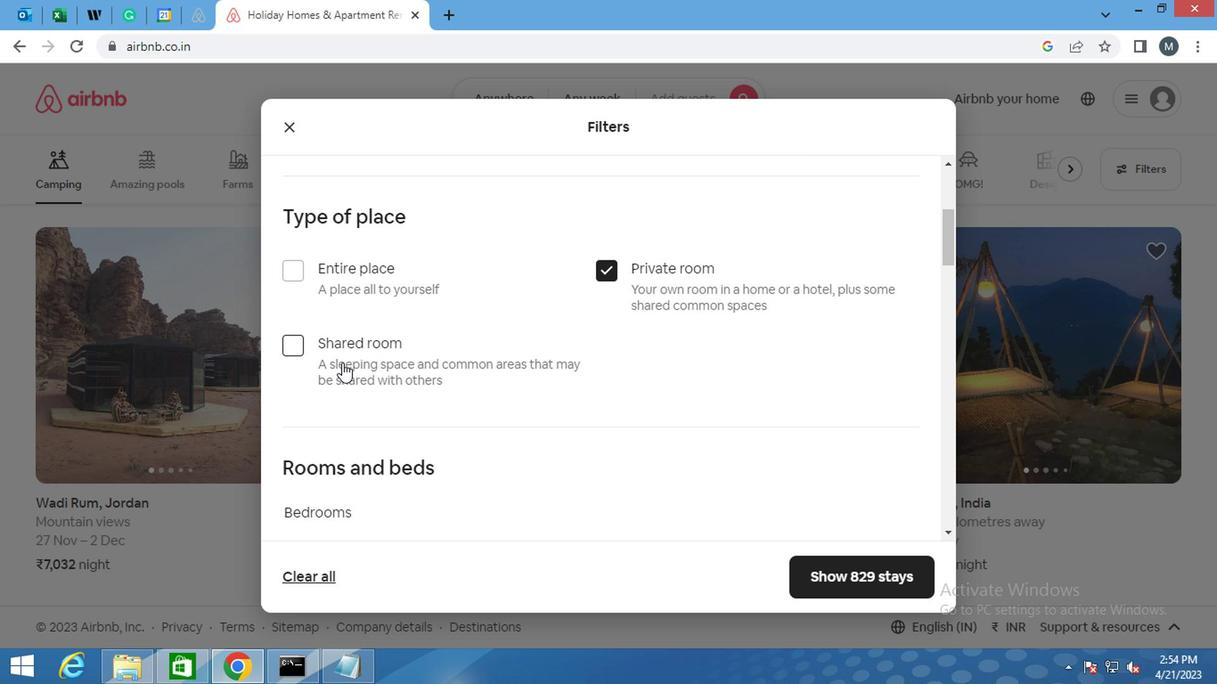 
Action: Mouse moved to (240, 362)
Screenshot: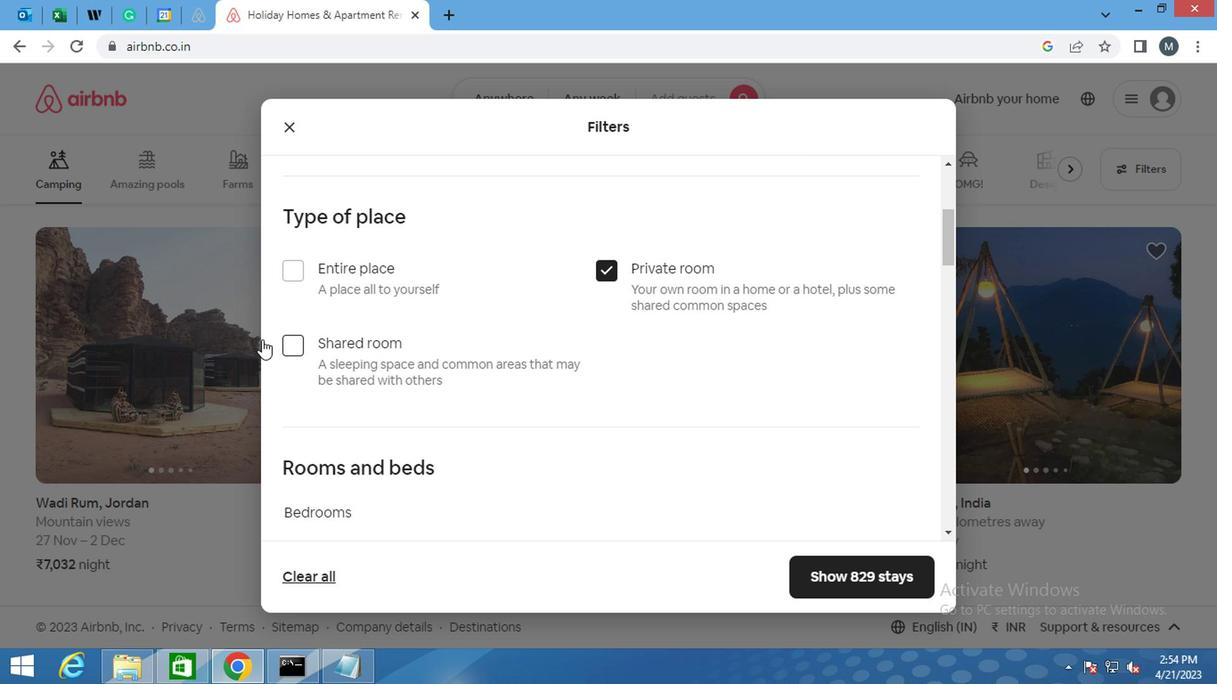 
Action: Mouse scrolled (240, 361) with delta (0, 0)
Screenshot: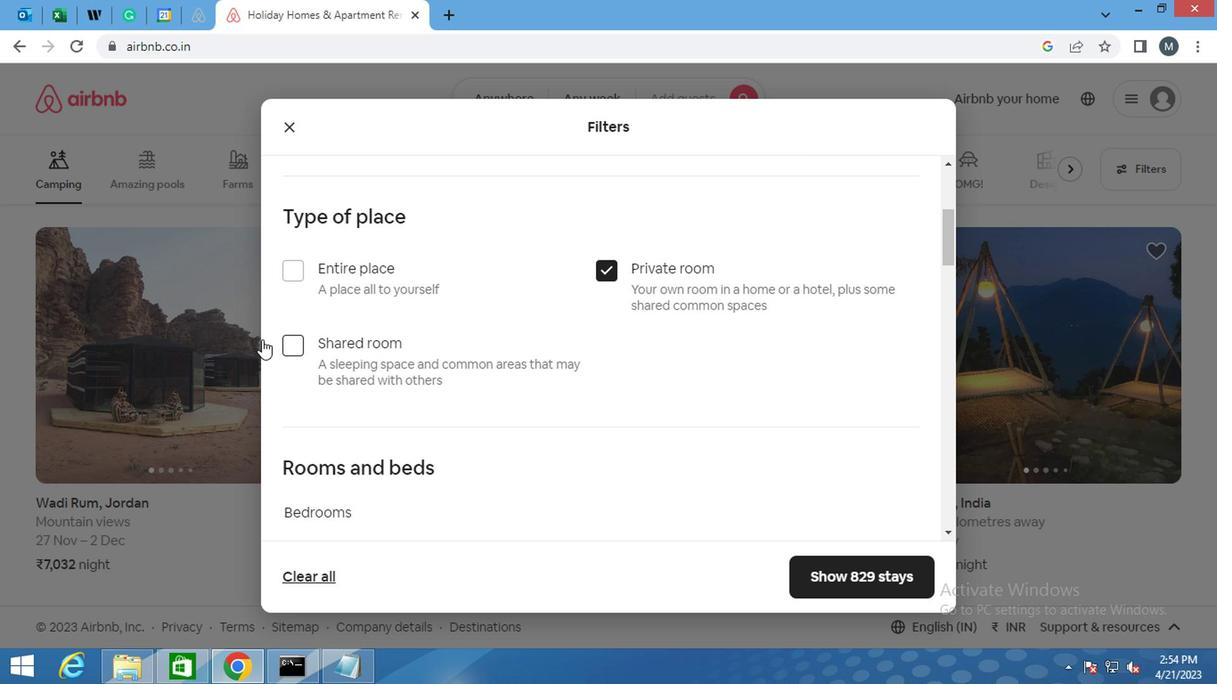 
Action: Mouse moved to (312, 366)
Screenshot: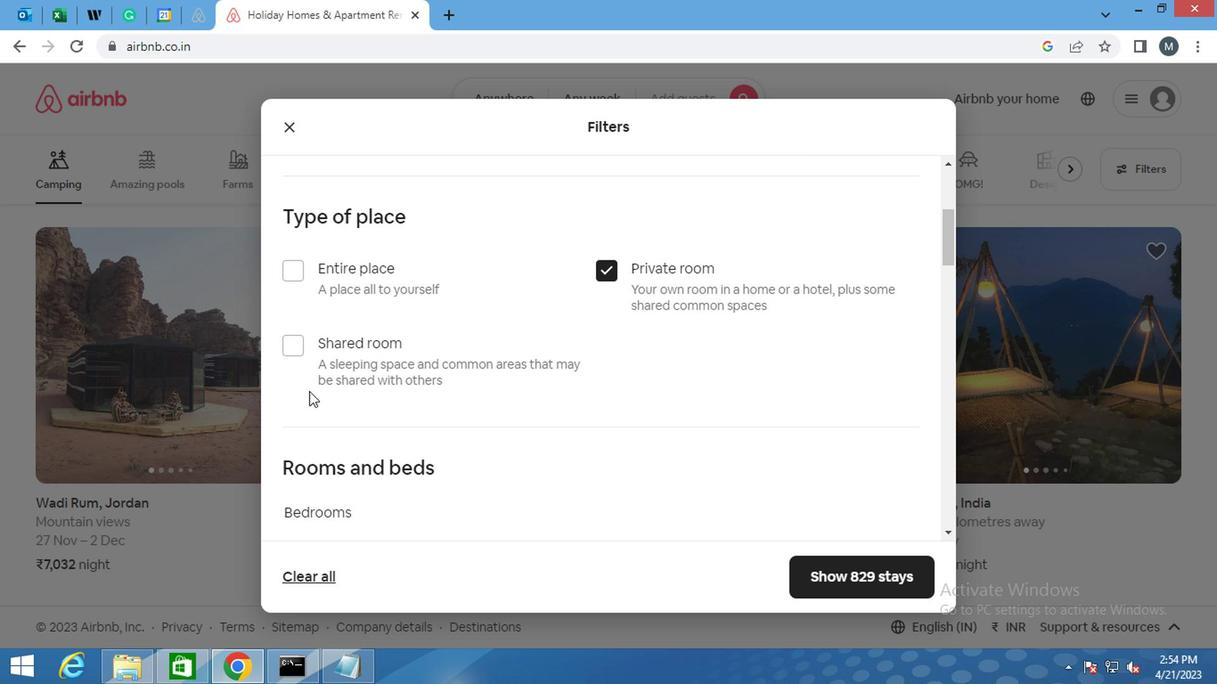 
Action: Mouse scrolled (312, 365) with delta (0, 0)
Screenshot: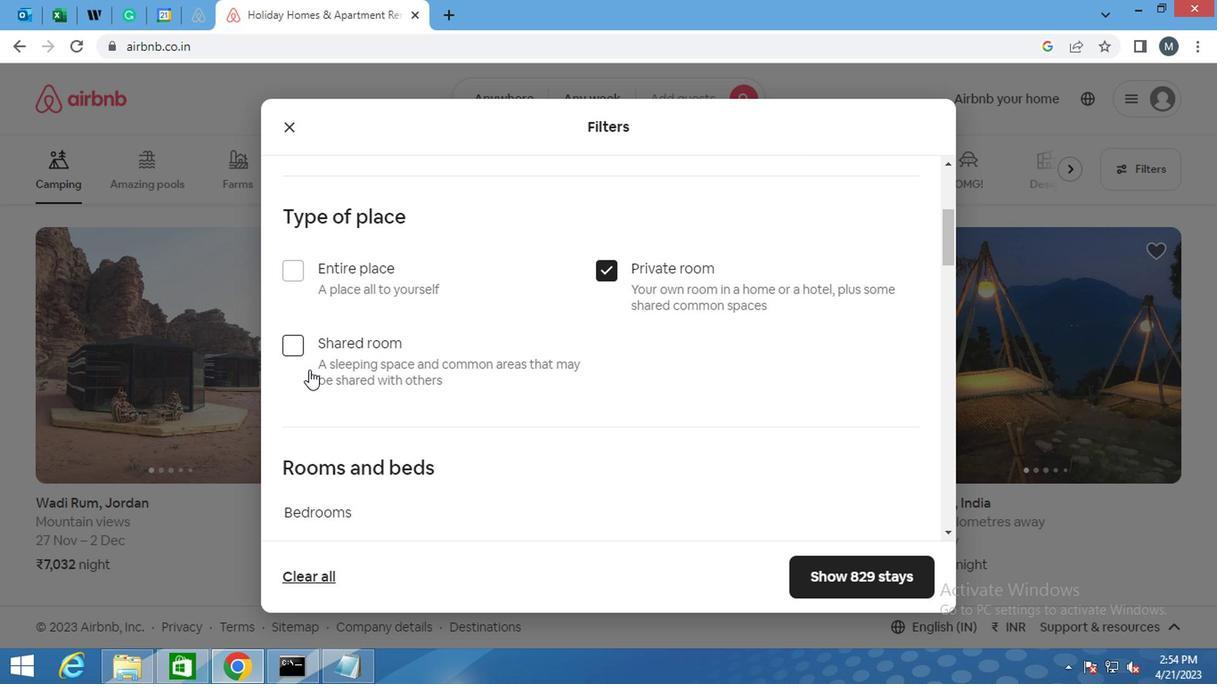 
Action: Mouse scrolled (312, 365) with delta (0, 0)
Screenshot: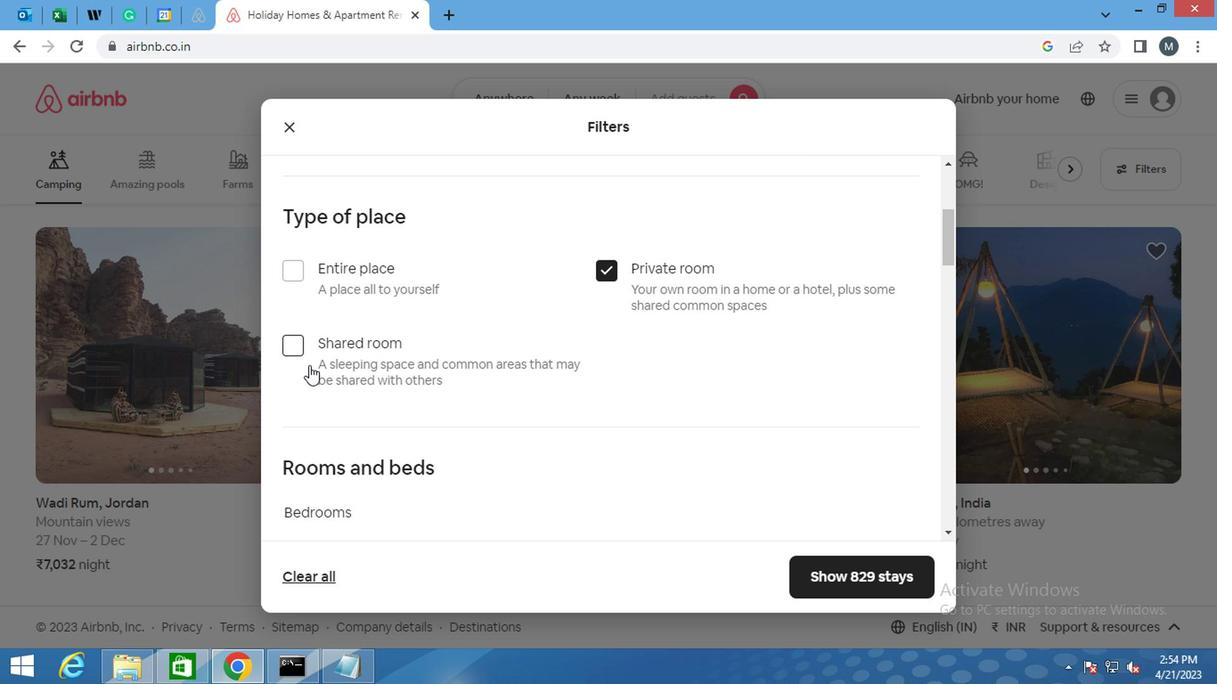 
Action: Mouse moved to (386, 386)
Screenshot: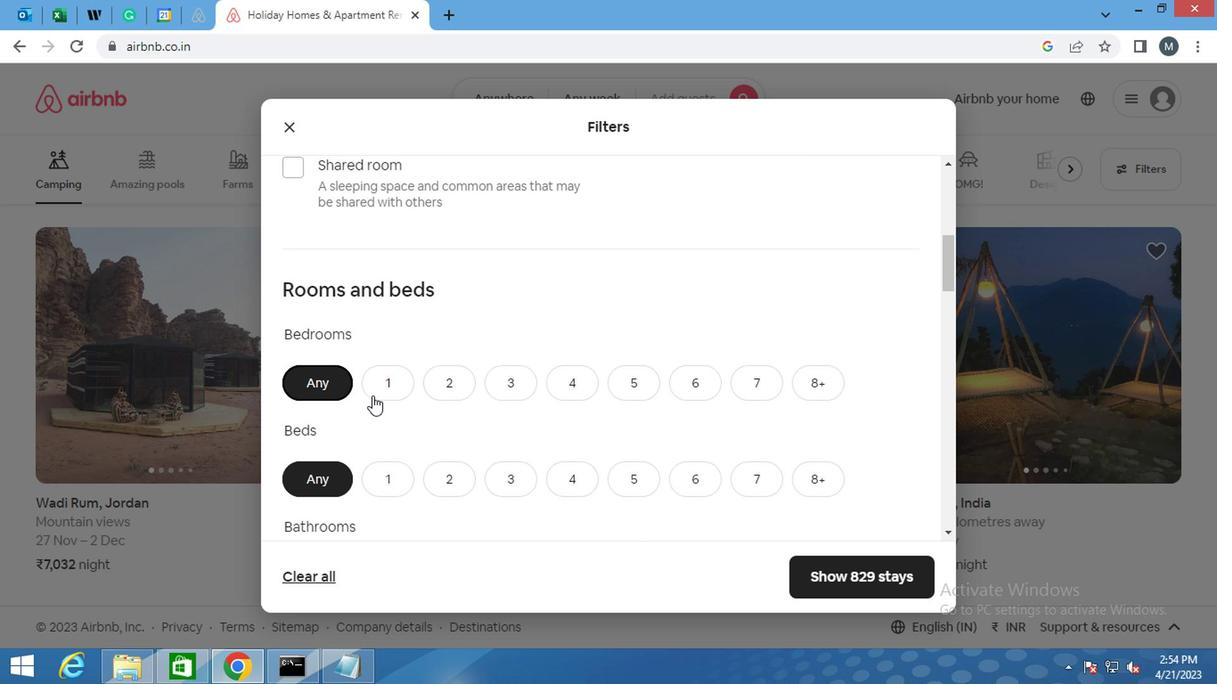 
Action: Mouse pressed left at (386, 386)
Screenshot: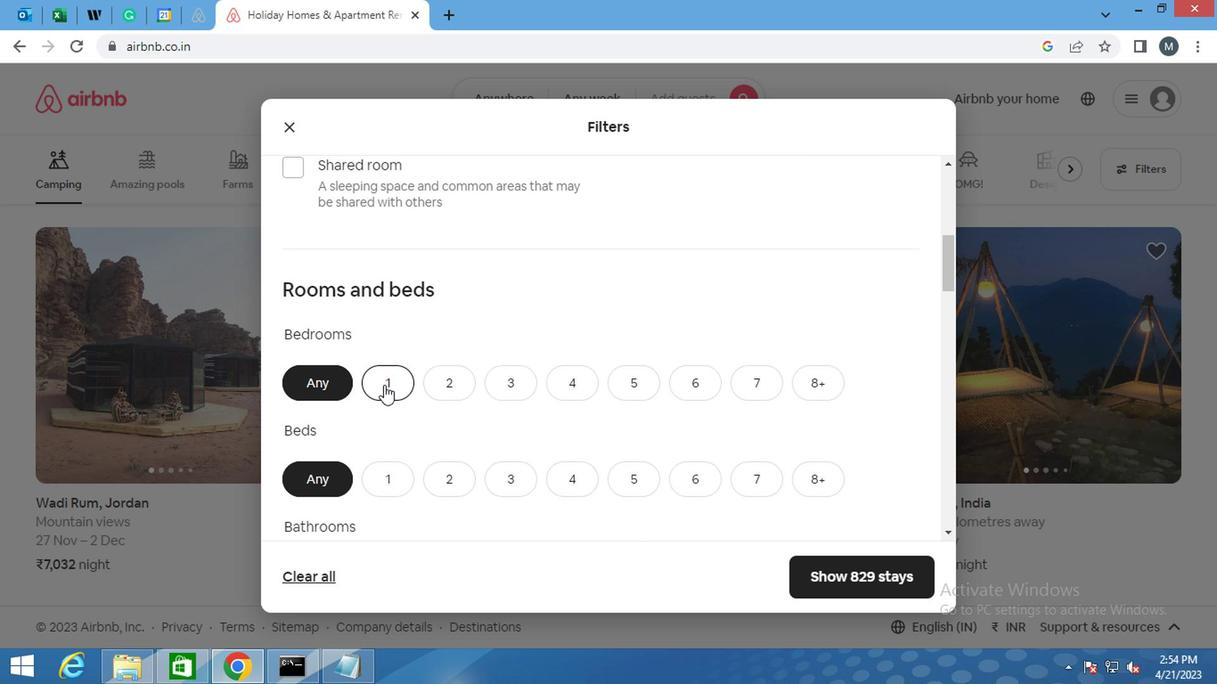 
Action: Mouse moved to (387, 471)
Screenshot: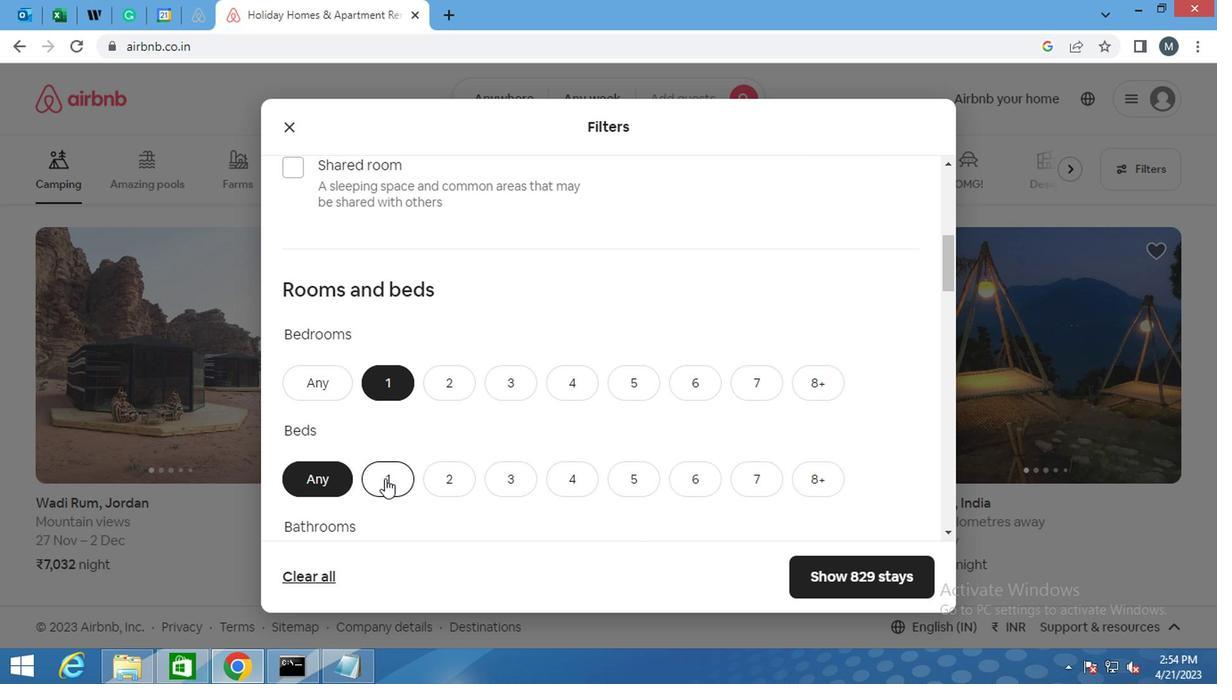 
Action: Mouse pressed left at (387, 471)
Screenshot: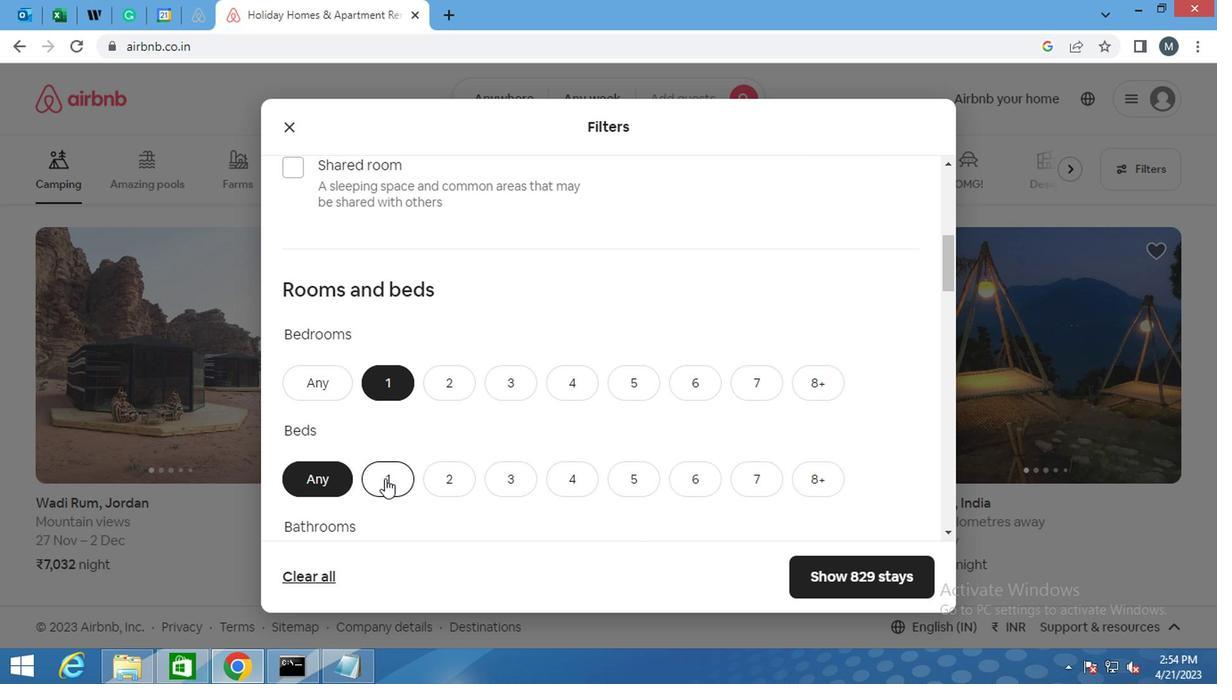 
Action: Mouse moved to (405, 410)
Screenshot: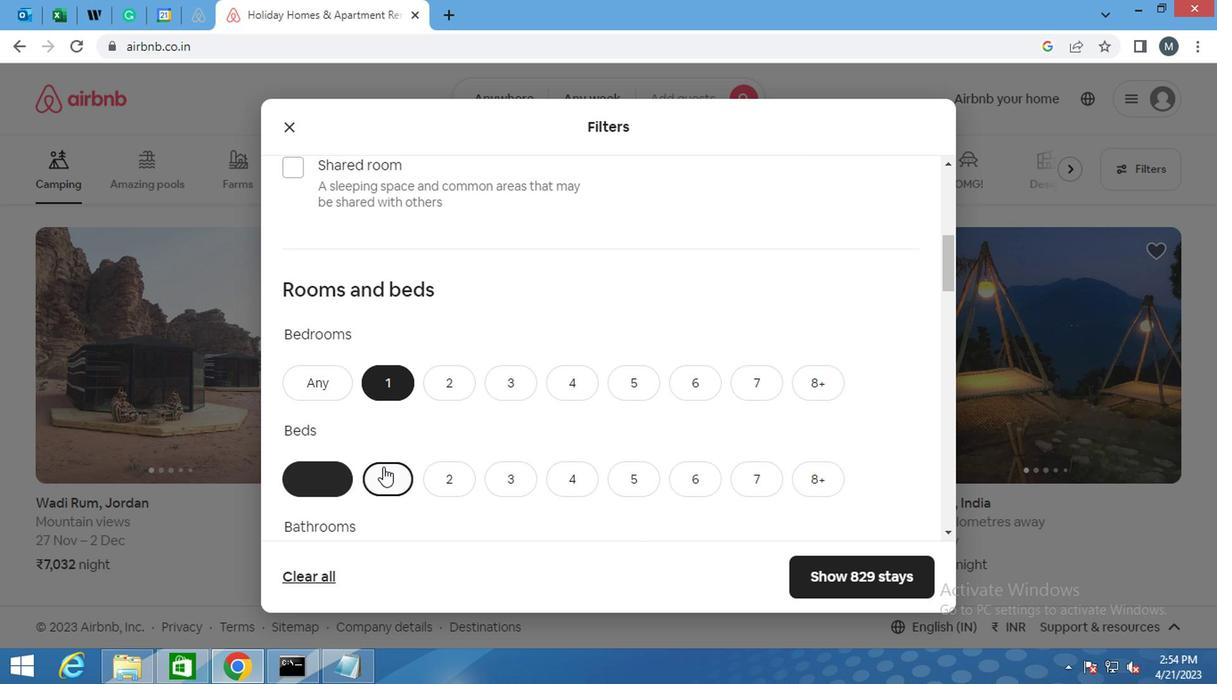 
Action: Mouse scrolled (405, 410) with delta (0, 0)
Screenshot: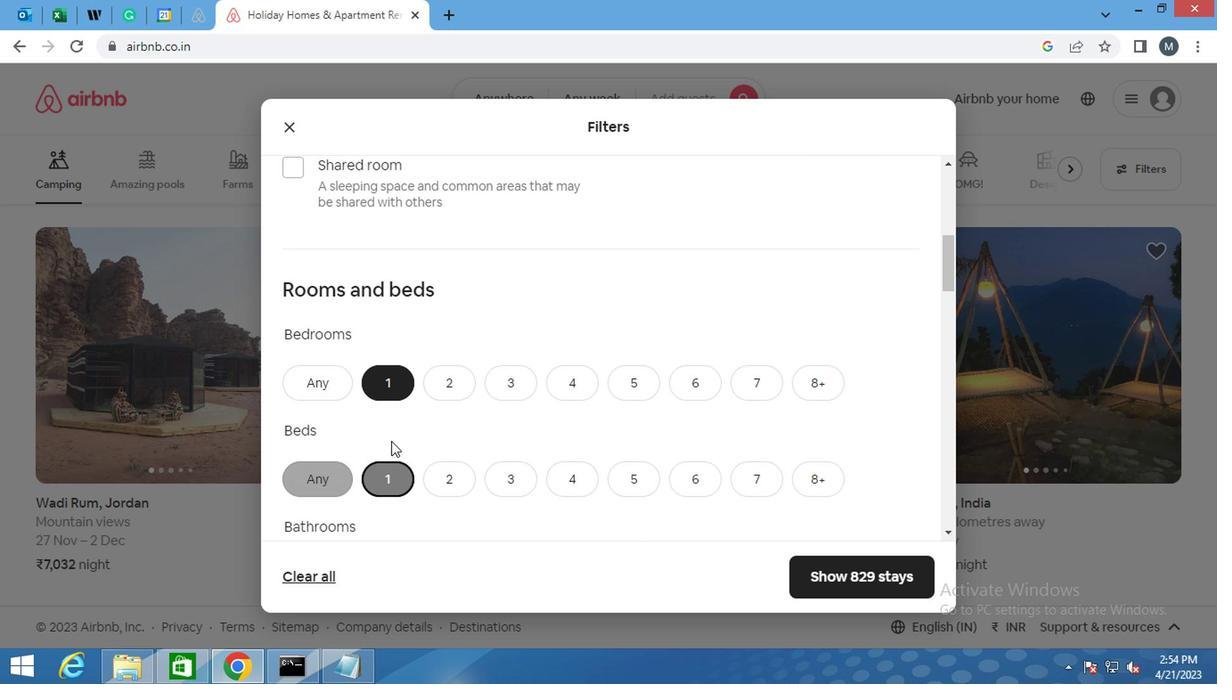 
Action: Mouse scrolled (405, 410) with delta (0, 0)
Screenshot: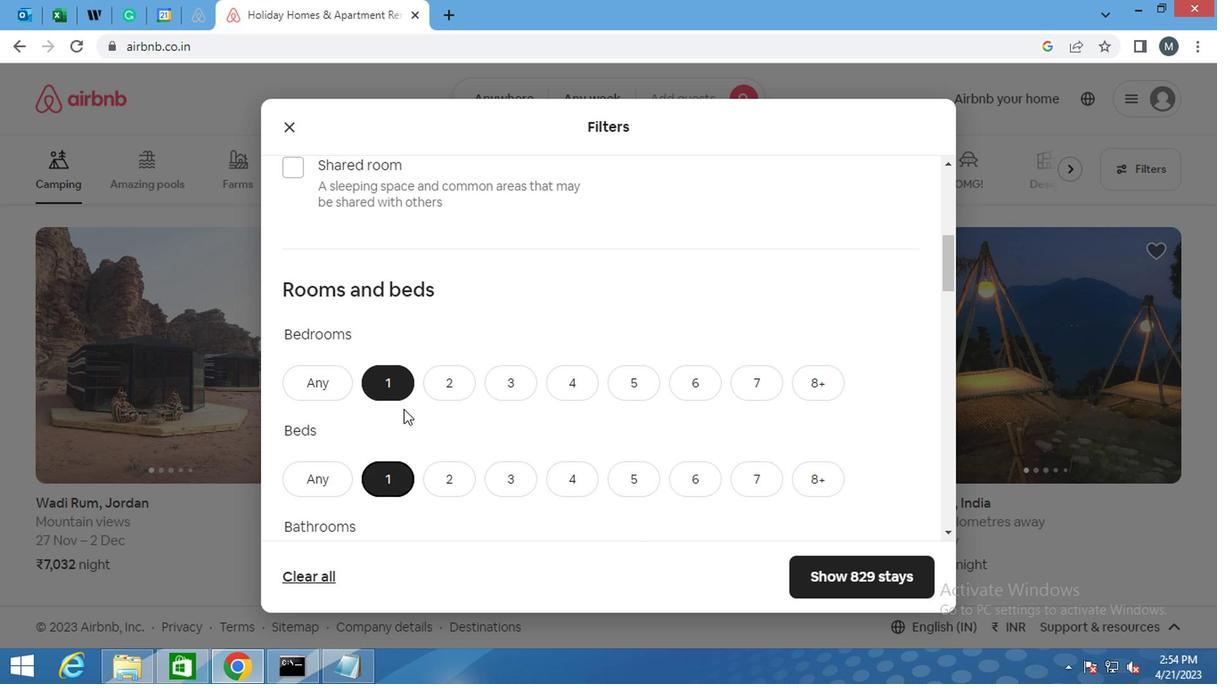 
Action: Mouse moved to (384, 390)
Screenshot: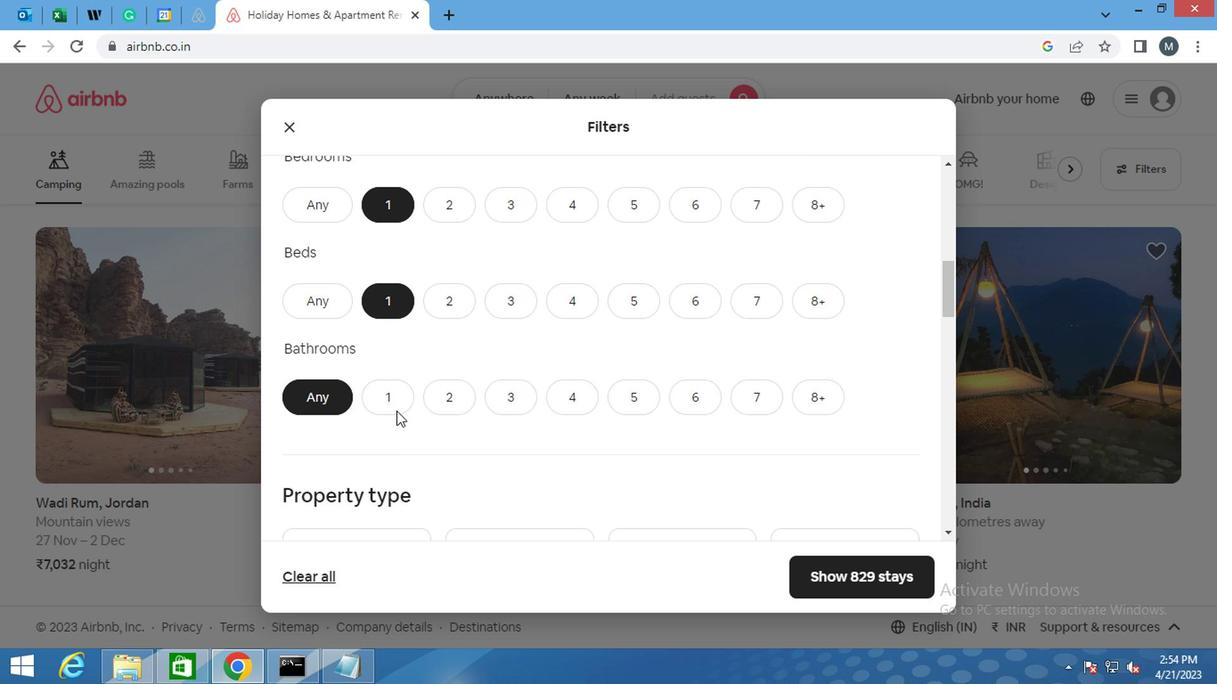
Action: Mouse pressed left at (384, 390)
Screenshot: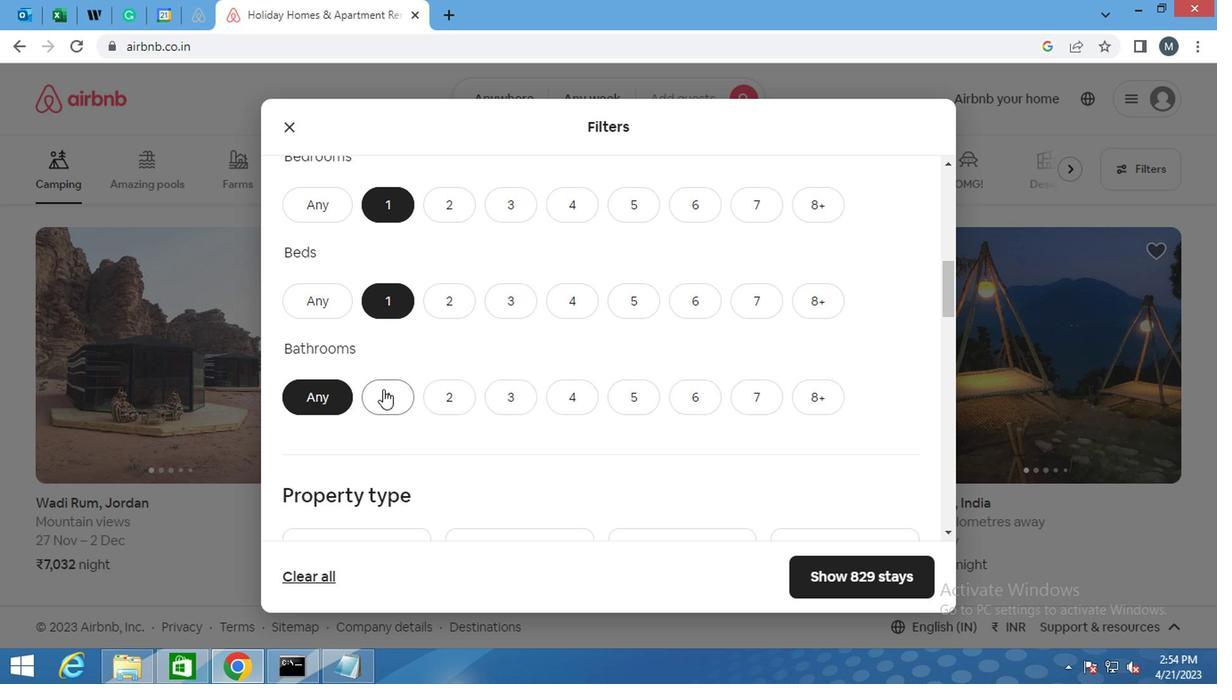 
Action: Mouse moved to (481, 357)
Screenshot: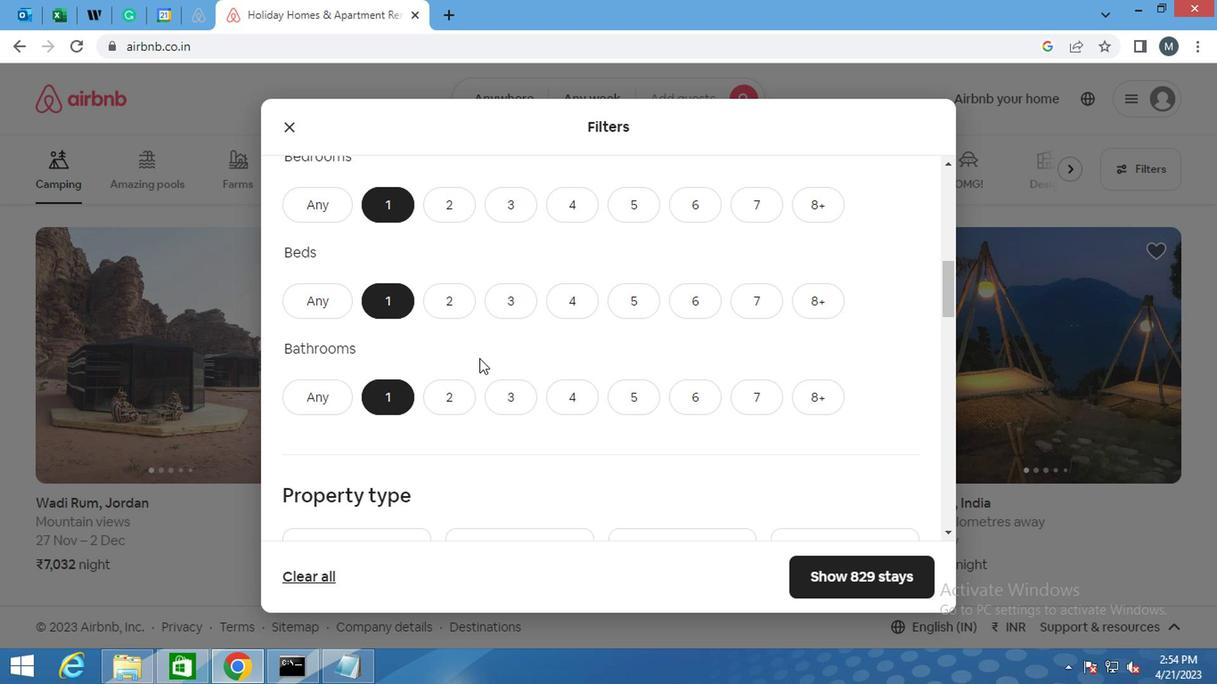 
Action: Mouse scrolled (481, 357) with delta (0, 0)
Screenshot: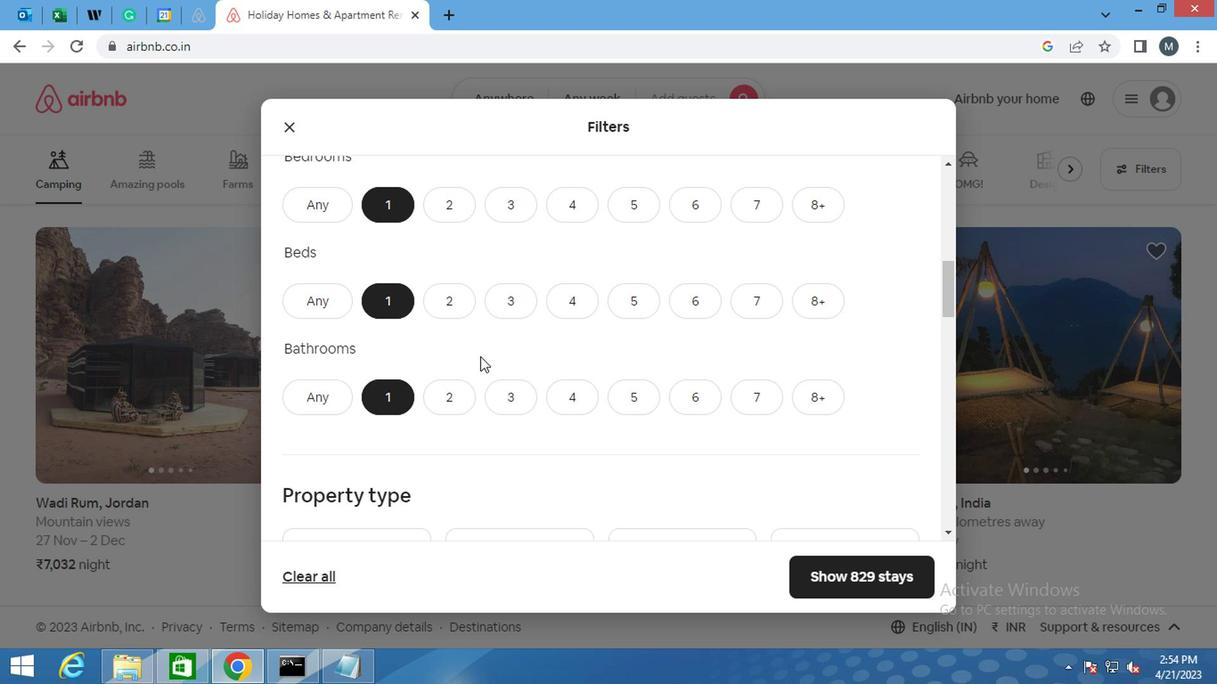 
Action: Mouse moved to (515, 342)
Screenshot: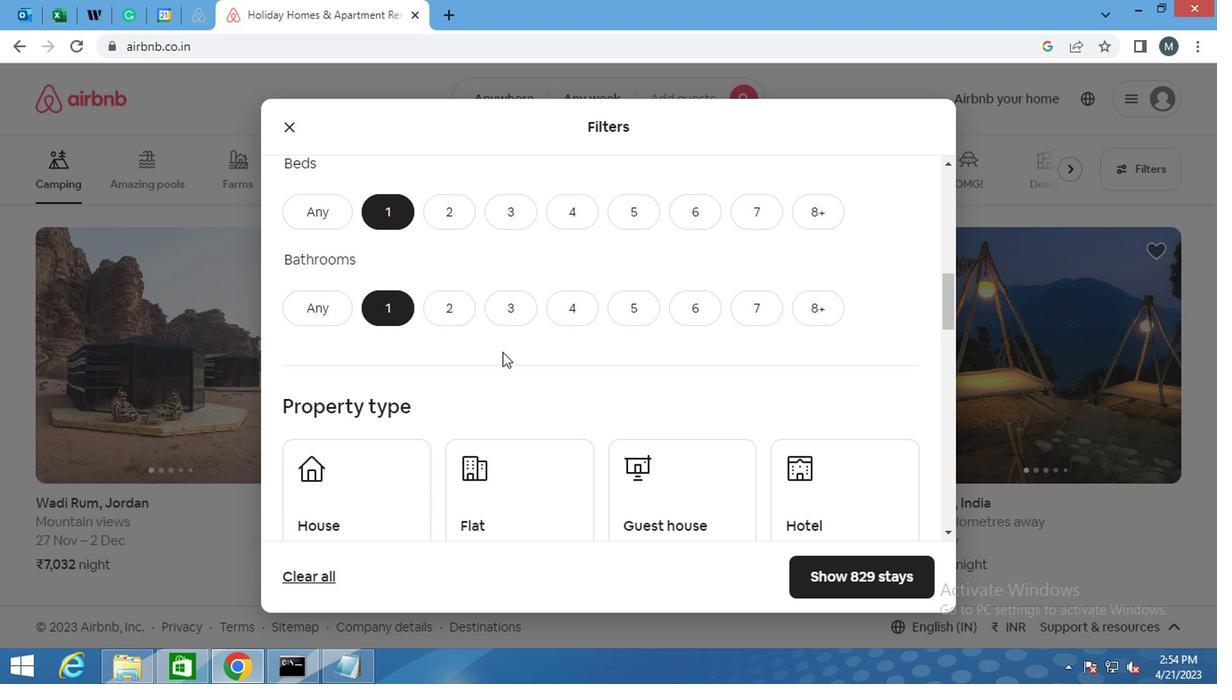 
Action: Mouse scrolled (515, 341) with delta (0, 0)
Screenshot: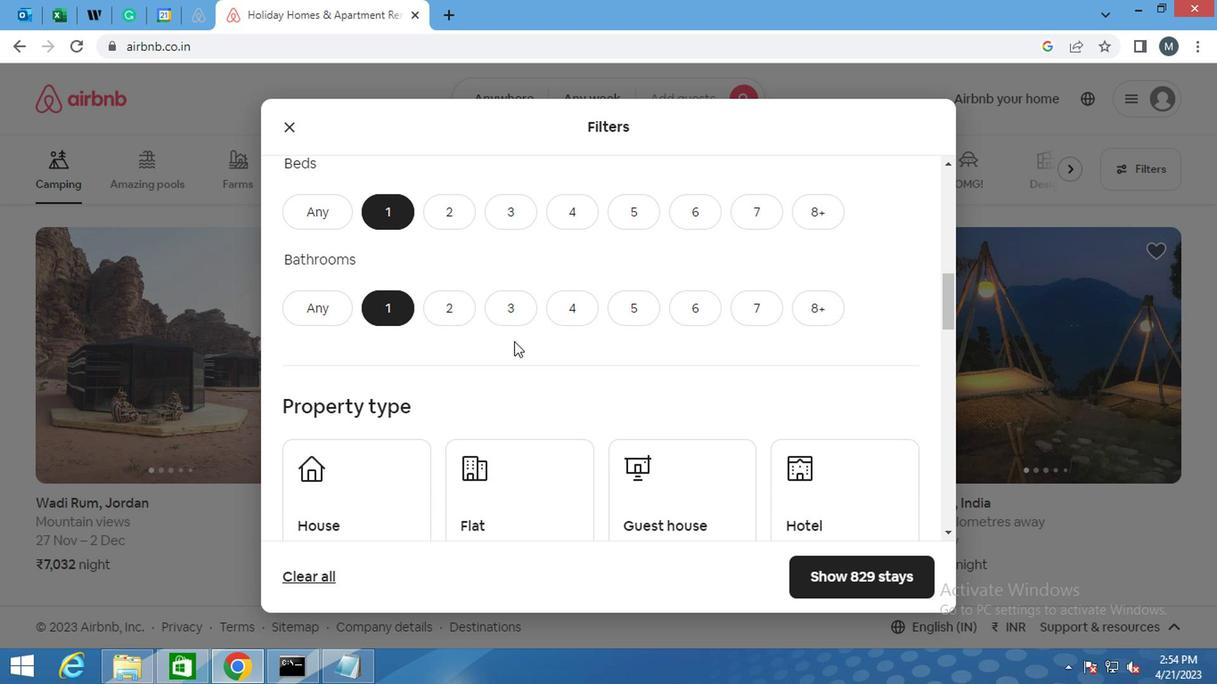 
Action: Mouse moved to (339, 398)
Screenshot: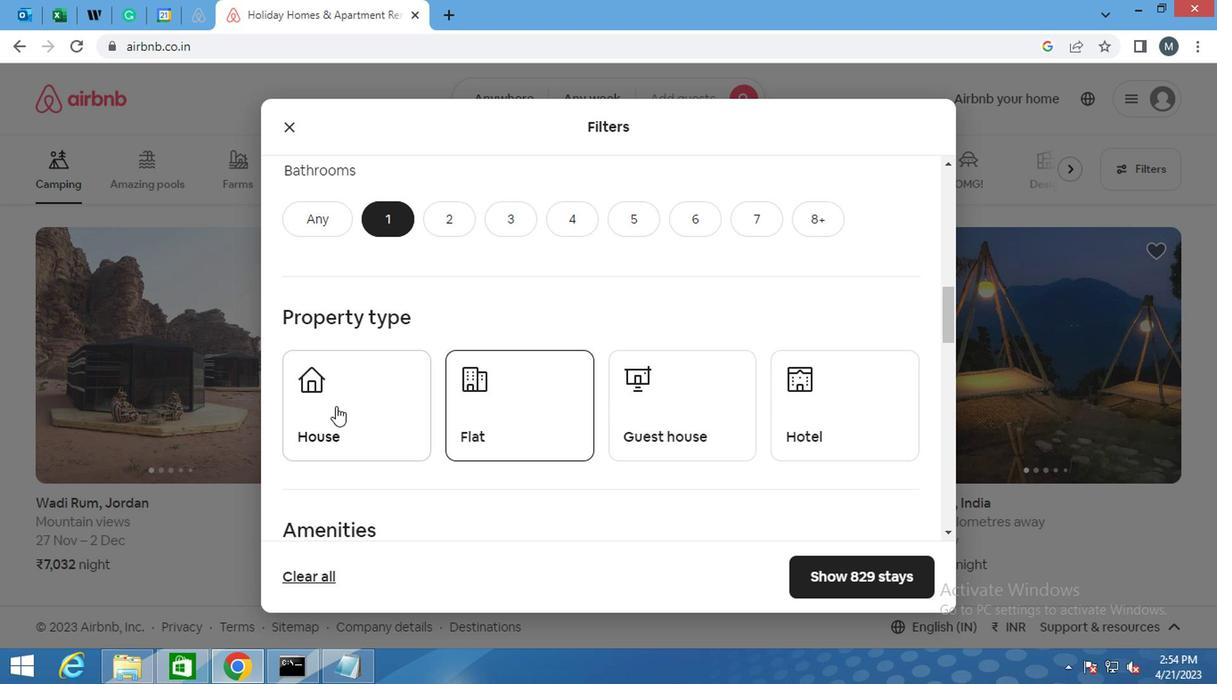 
Action: Mouse pressed left at (339, 398)
Screenshot: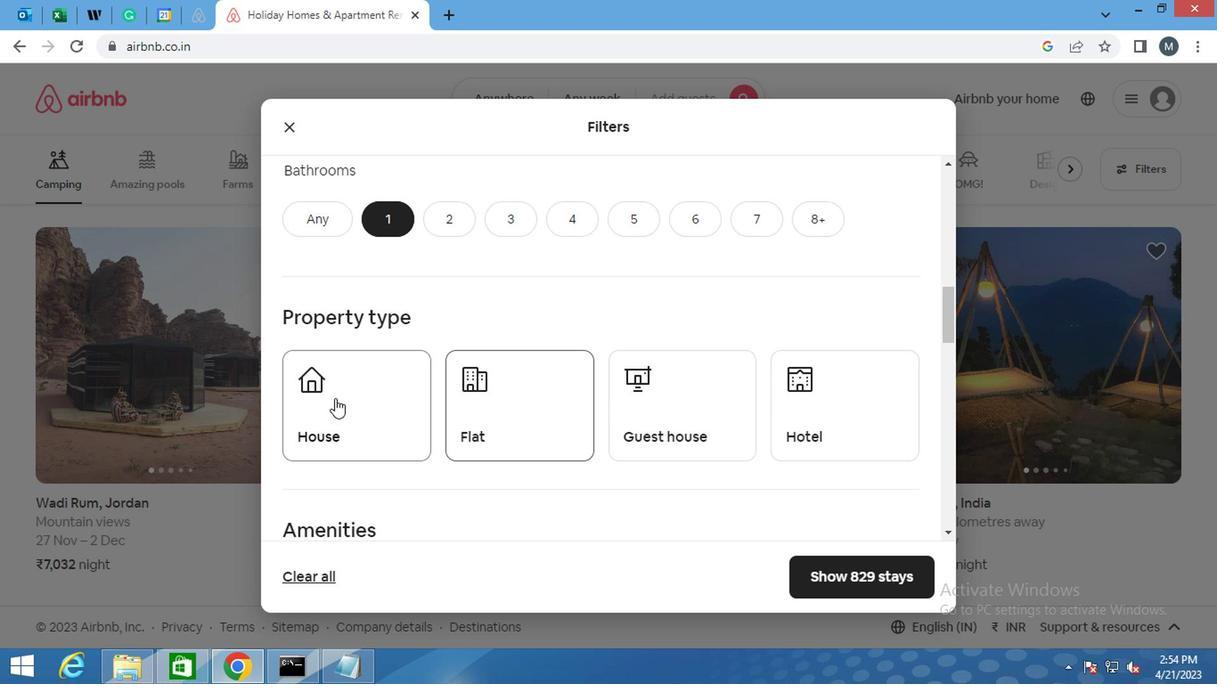 
Action: Mouse moved to (471, 415)
Screenshot: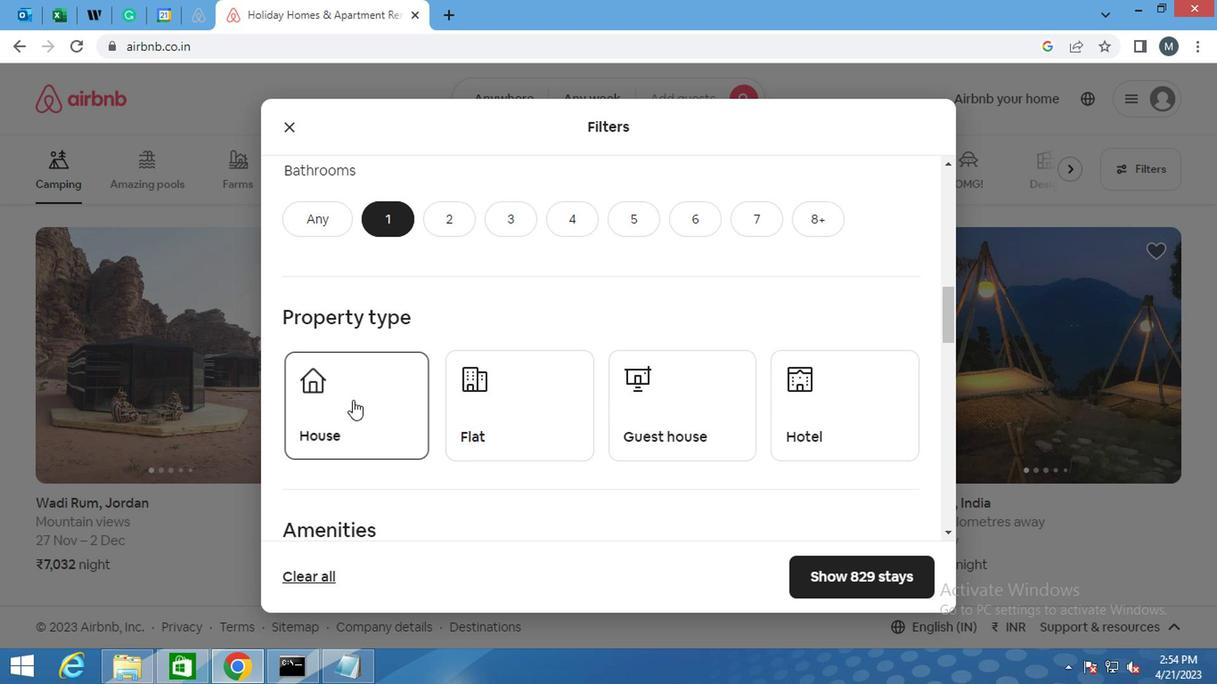 
Action: Mouse pressed left at (471, 415)
Screenshot: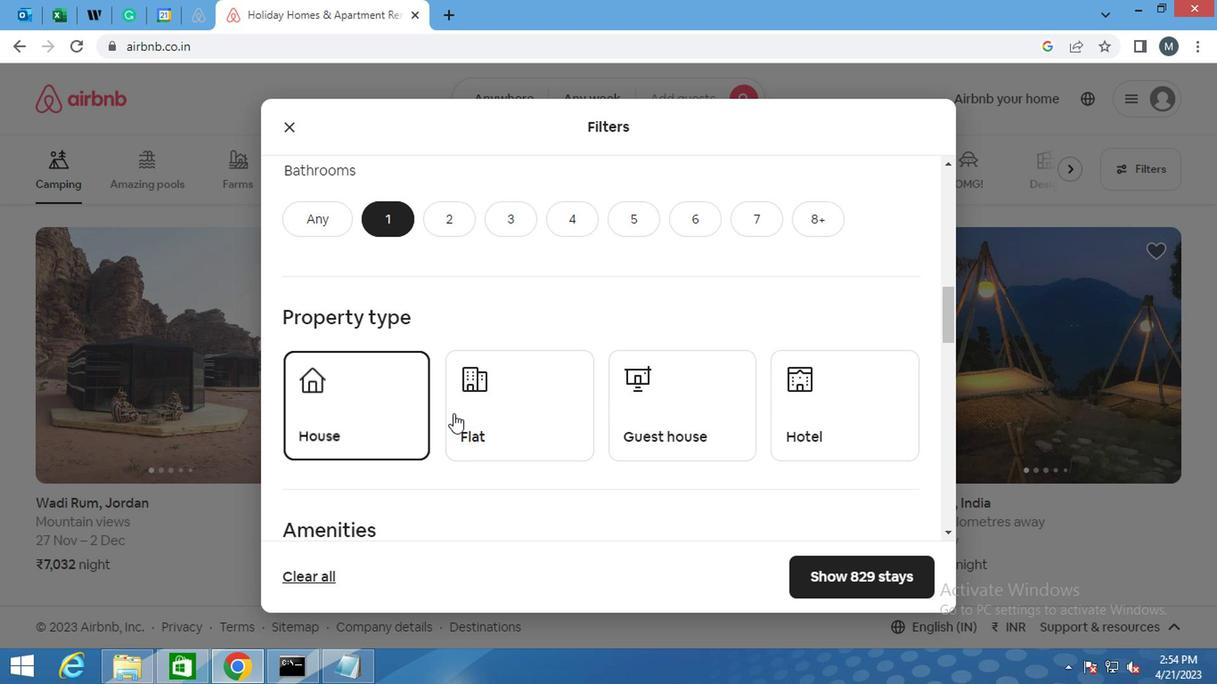 
Action: Mouse moved to (623, 410)
Screenshot: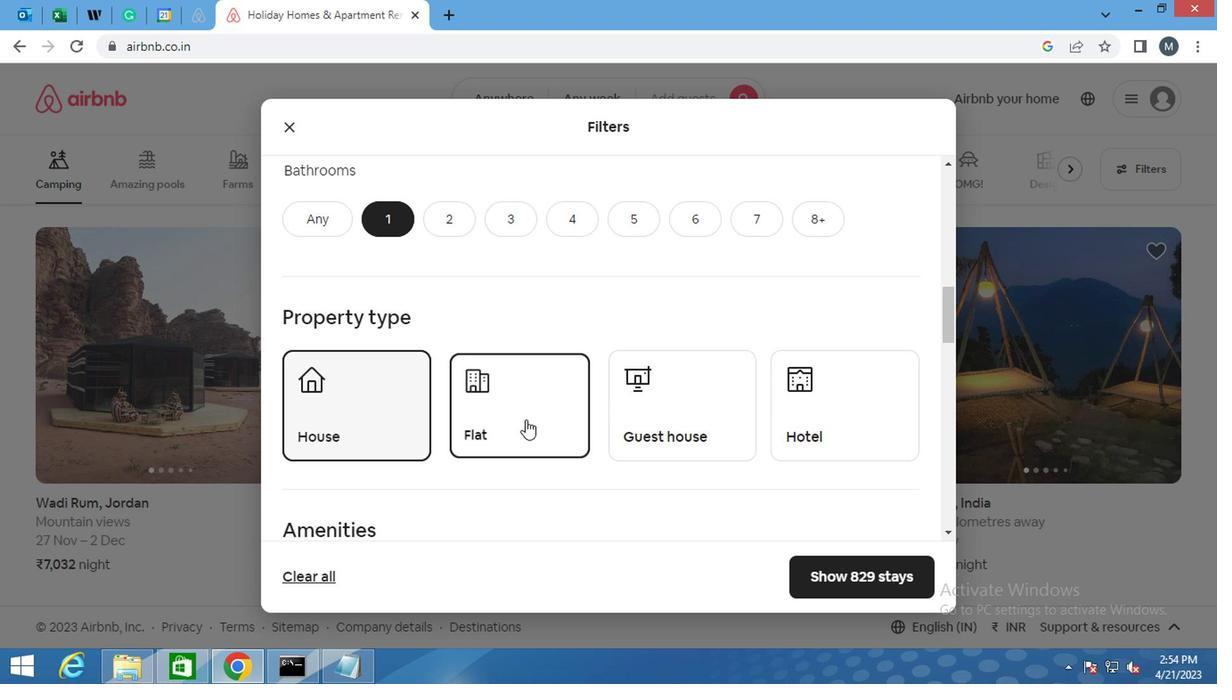 
Action: Mouse pressed left at (623, 410)
Screenshot: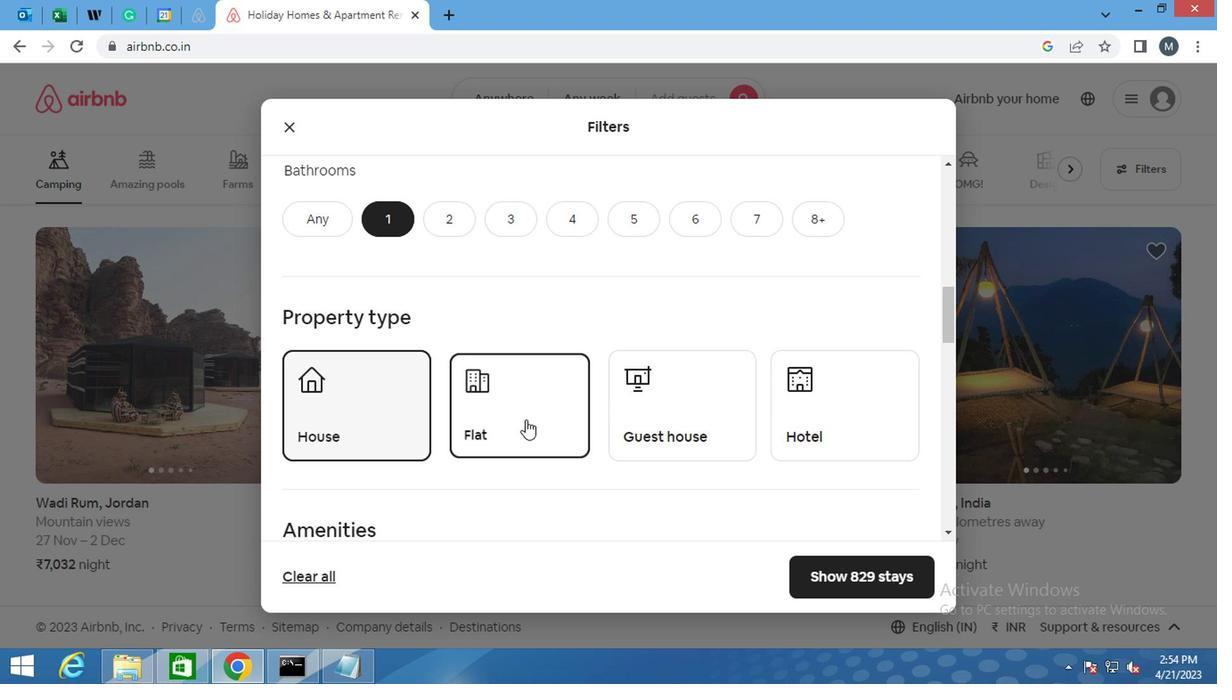 
Action: Mouse moved to (547, 376)
Screenshot: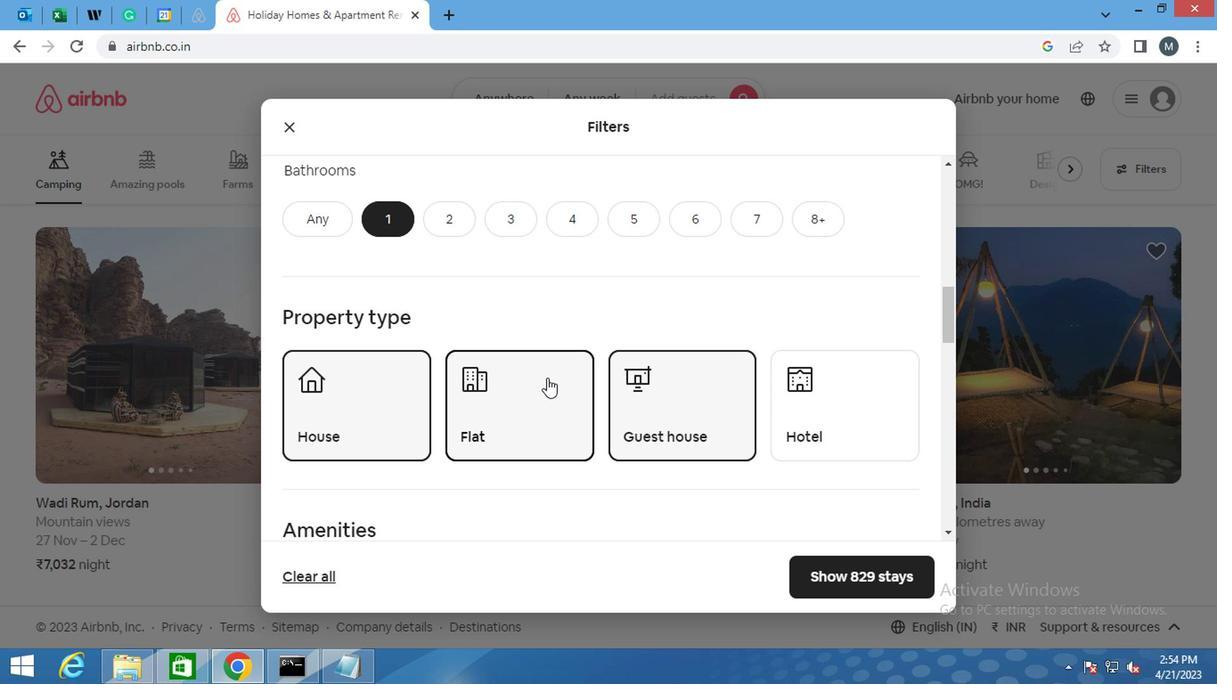
Action: Mouse scrolled (547, 376) with delta (0, 0)
Screenshot: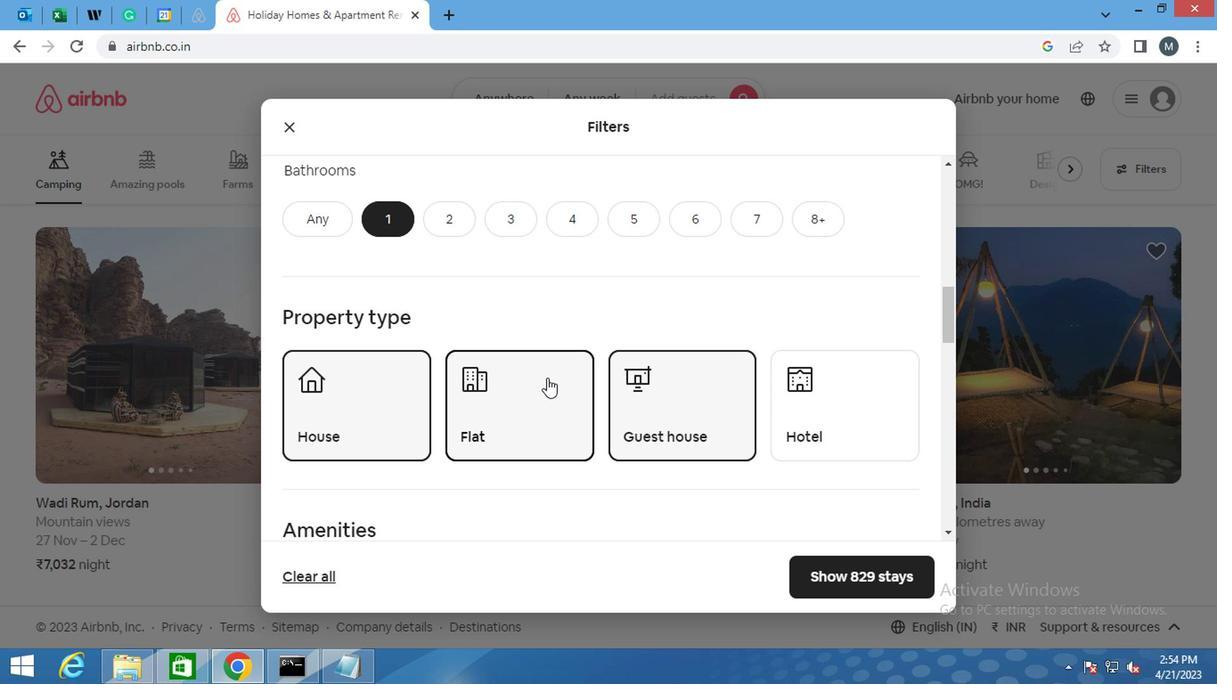 
Action: Mouse scrolled (547, 376) with delta (0, 0)
Screenshot: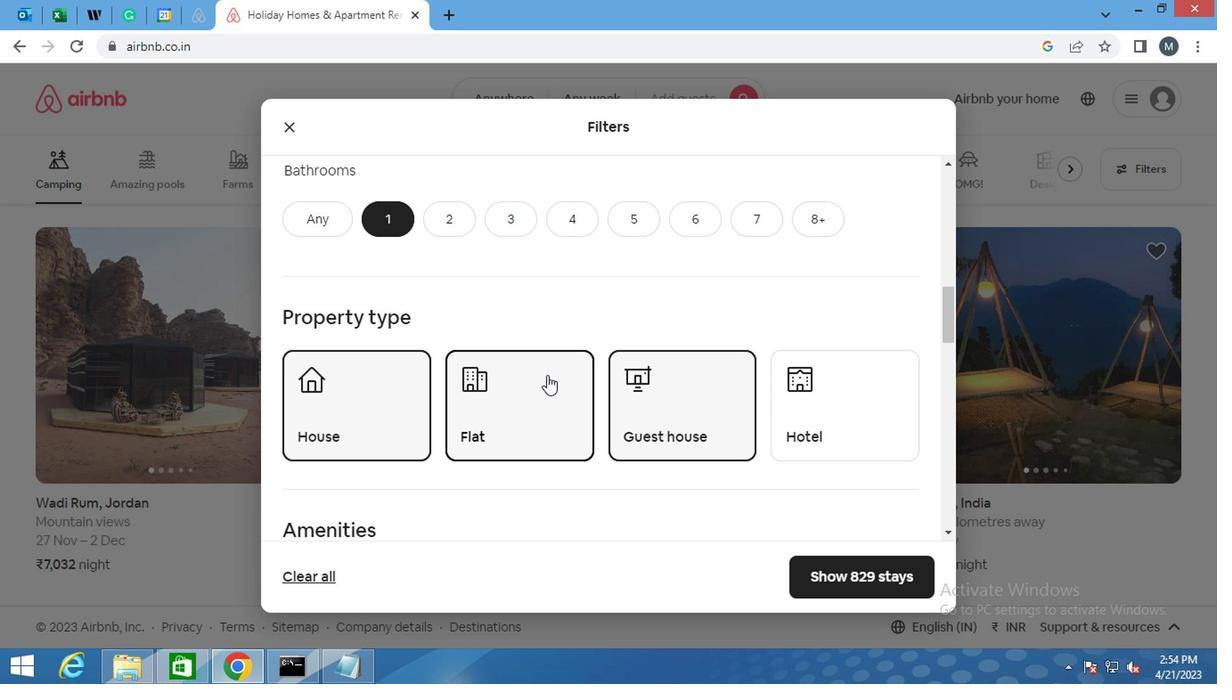 
Action: Mouse moved to (543, 366)
Screenshot: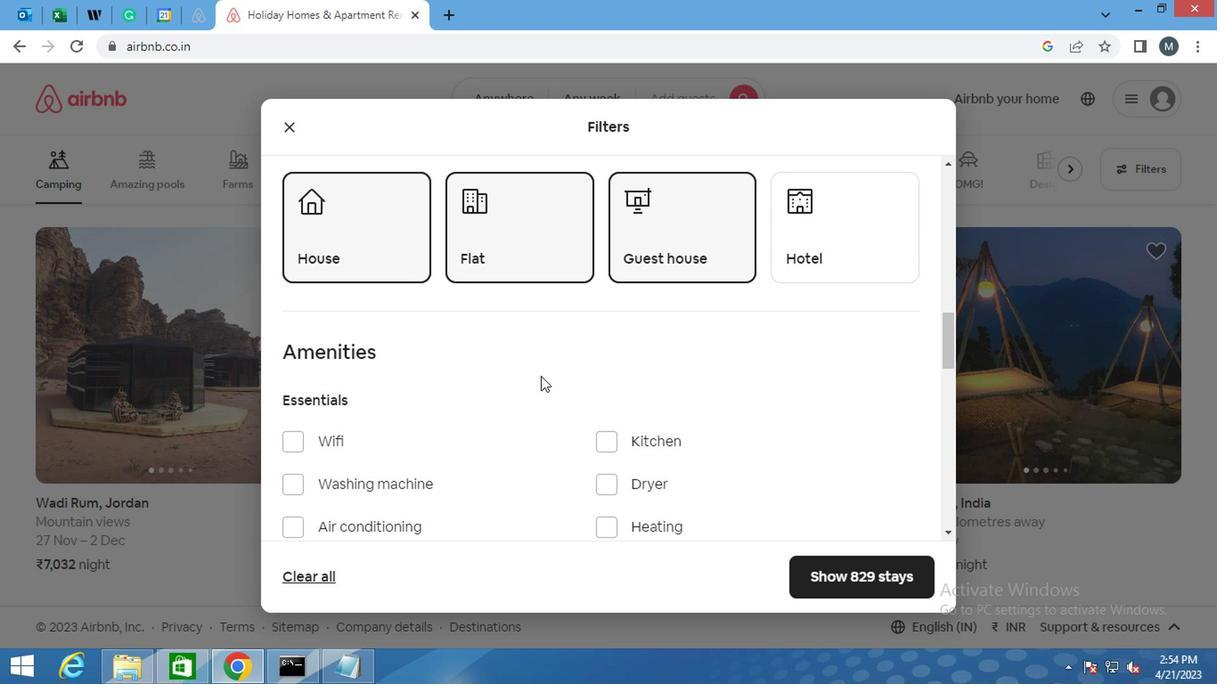 
Action: Mouse scrolled (543, 365) with delta (0, 0)
Screenshot: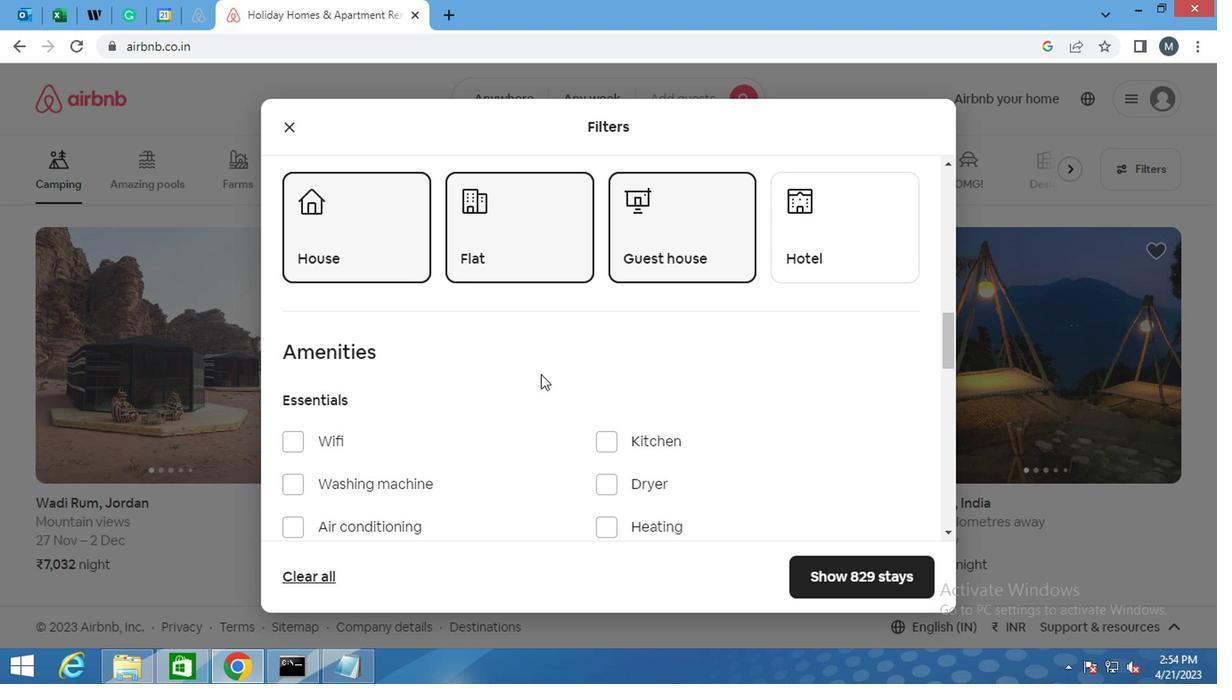 
Action: Mouse moved to (300, 402)
Screenshot: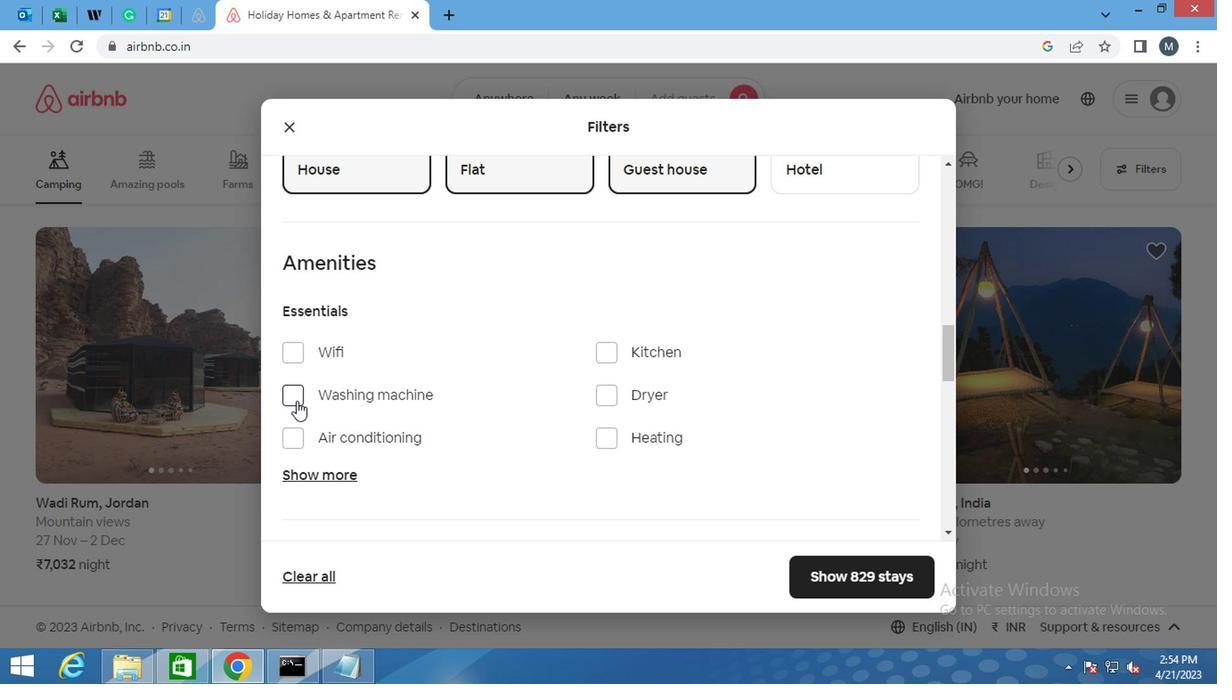 
Action: Mouse pressed left at (300, 402)
Screenshot: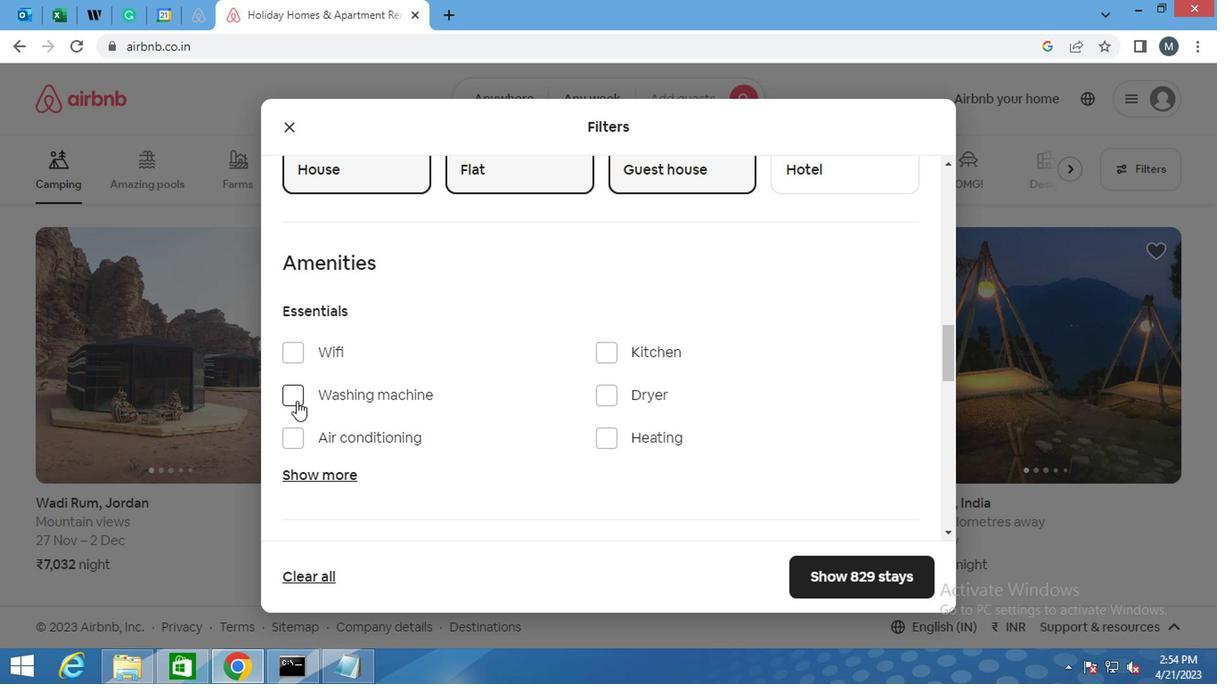
Action: Mouse moved to (604, 351)
Screenshot: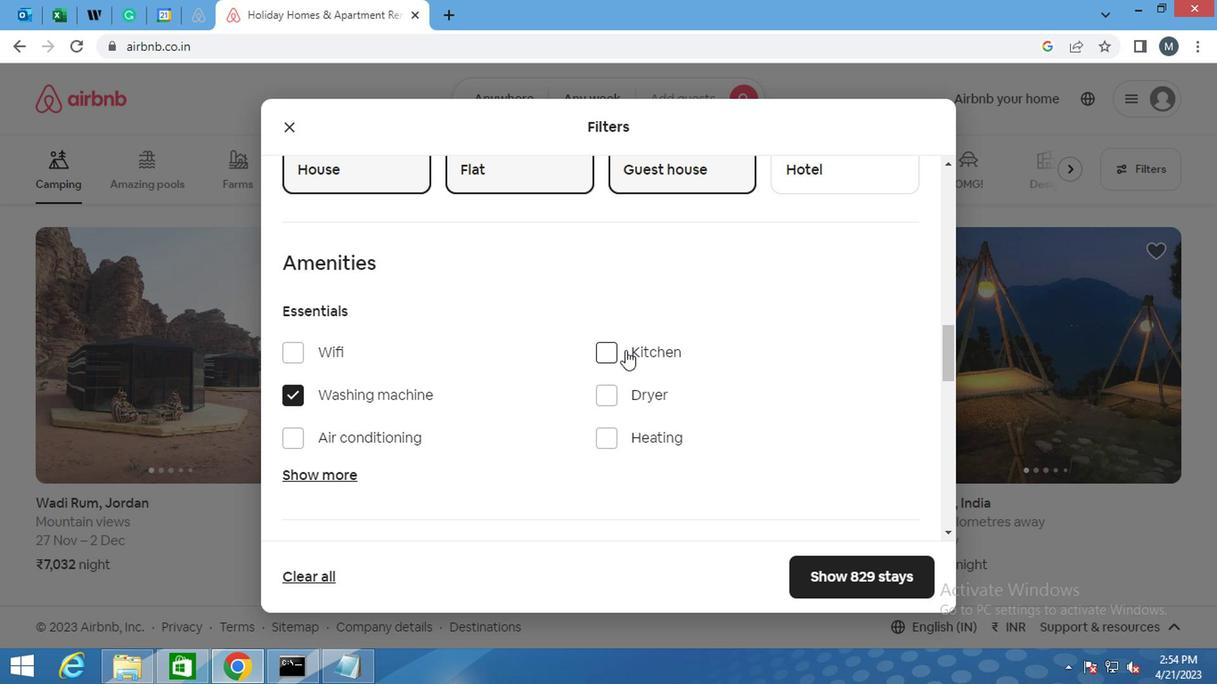 
Action: Mouse pressed left at (604, 351)
Screenshot: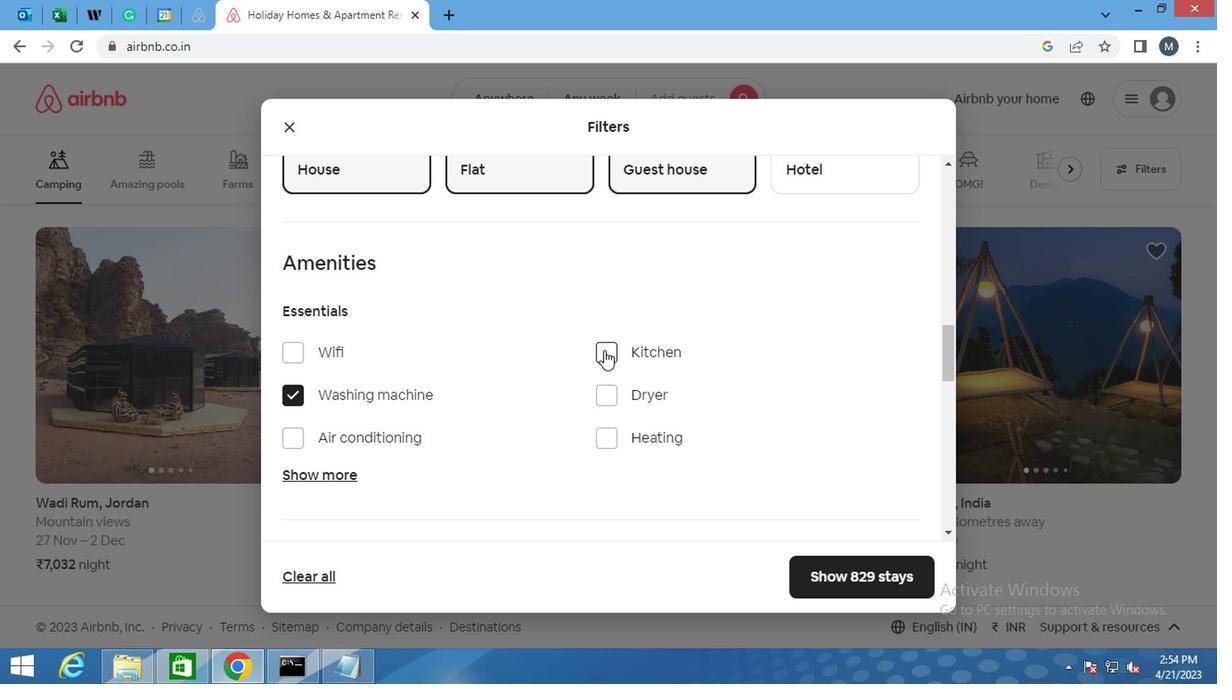 
Action: Mouse moved to (527, 344)
Screenshot: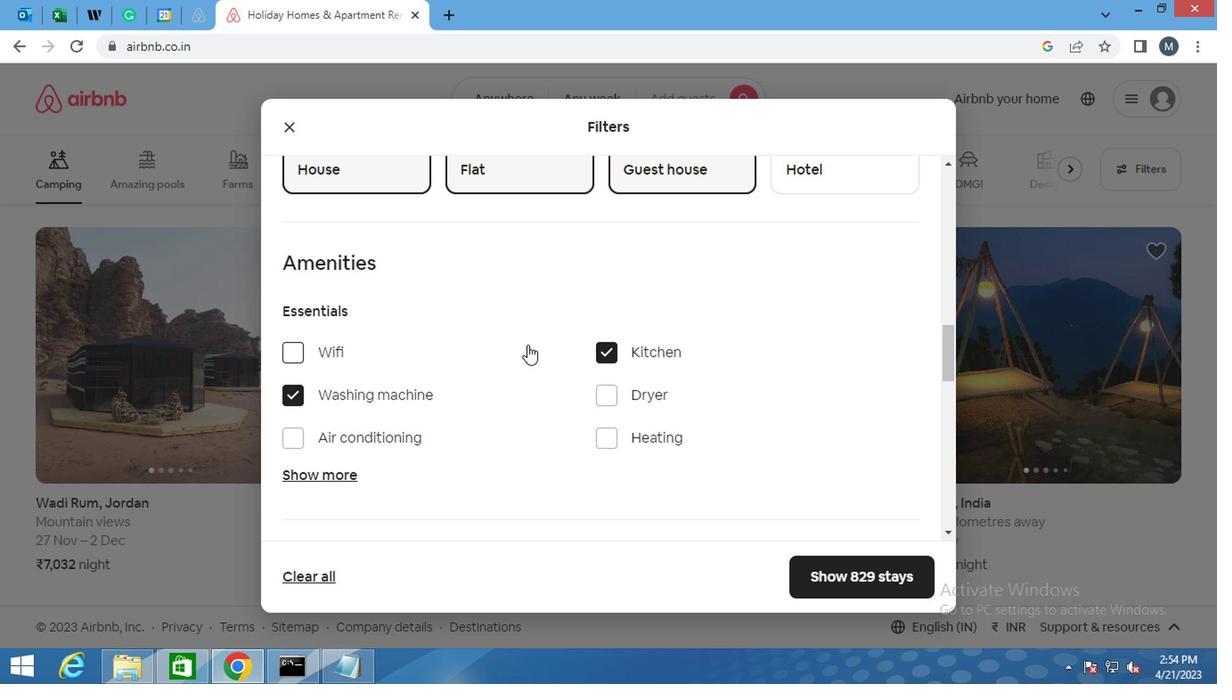 
Action: Mouse scrolled (527, 344) with delta (0, 0)
Screenshot: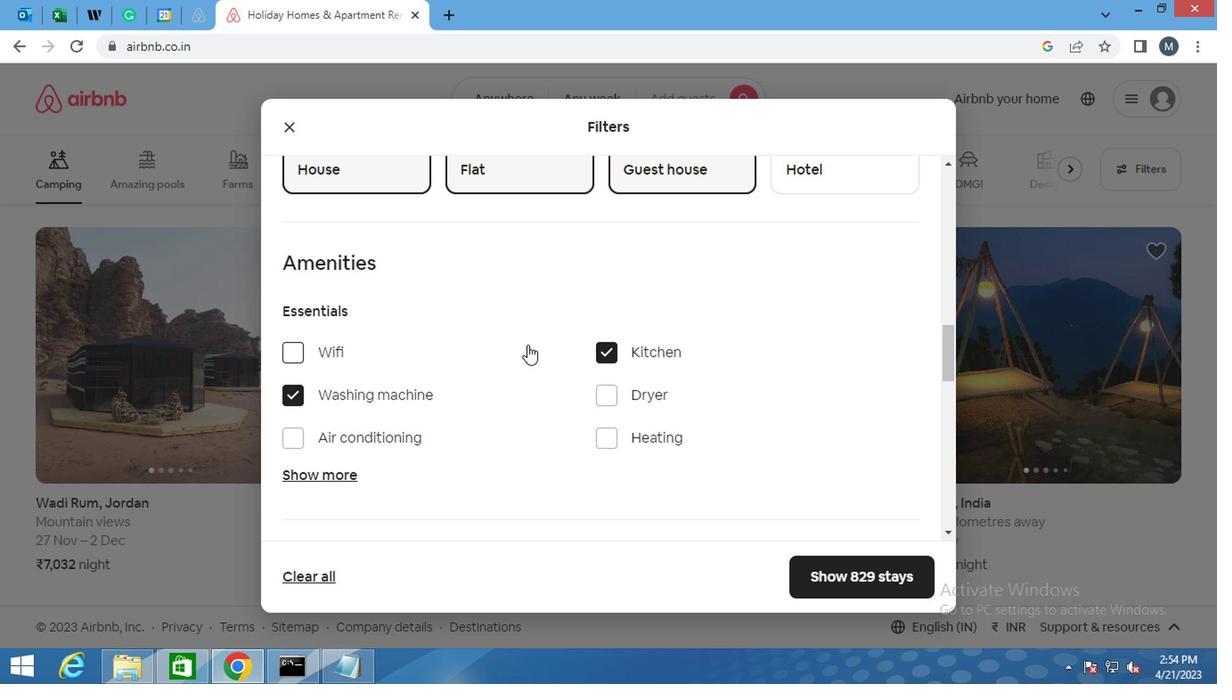 
Action: Mouse moved to (514, 353)
Screenshot: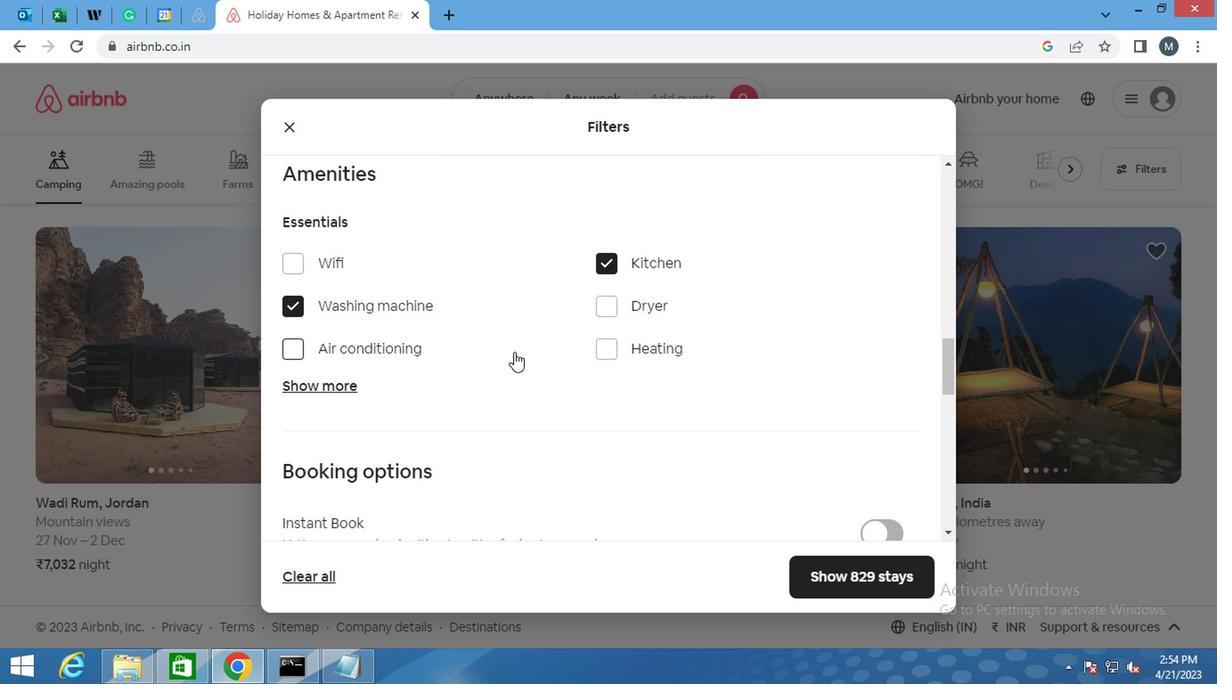 
Action: Mouse scrolled (514, 352) with delta (0, 0)
Screenshot: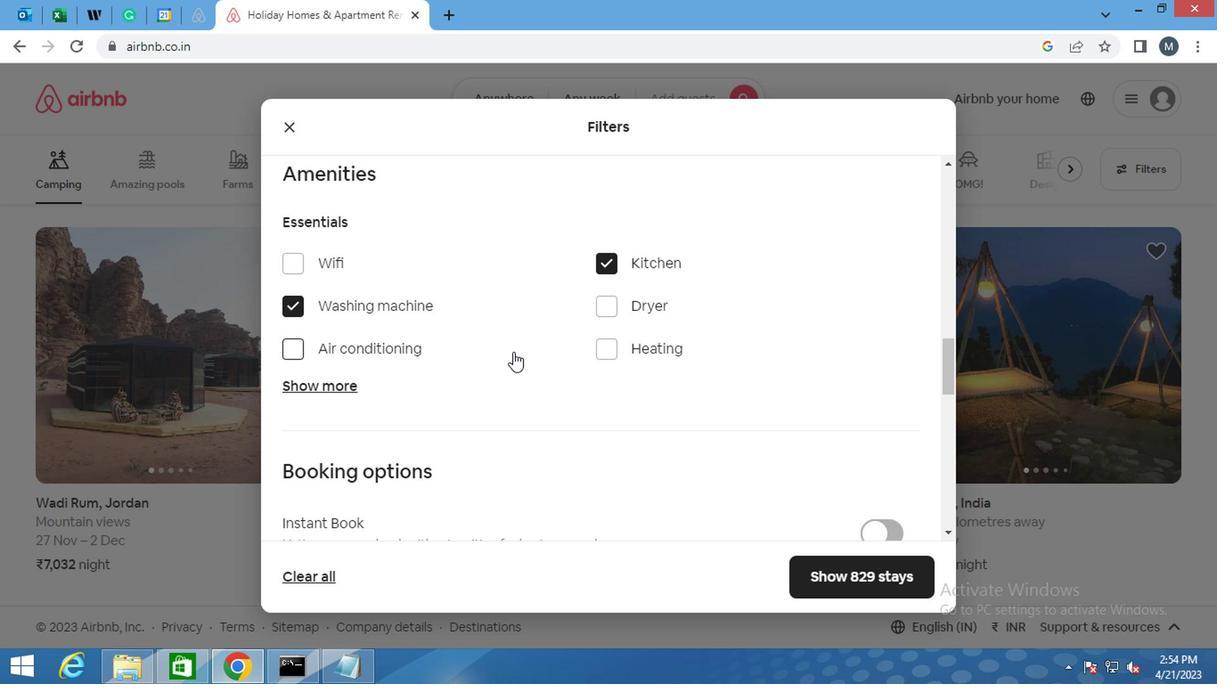 
Action: Mouse moved to (513, 354)
Screenshot: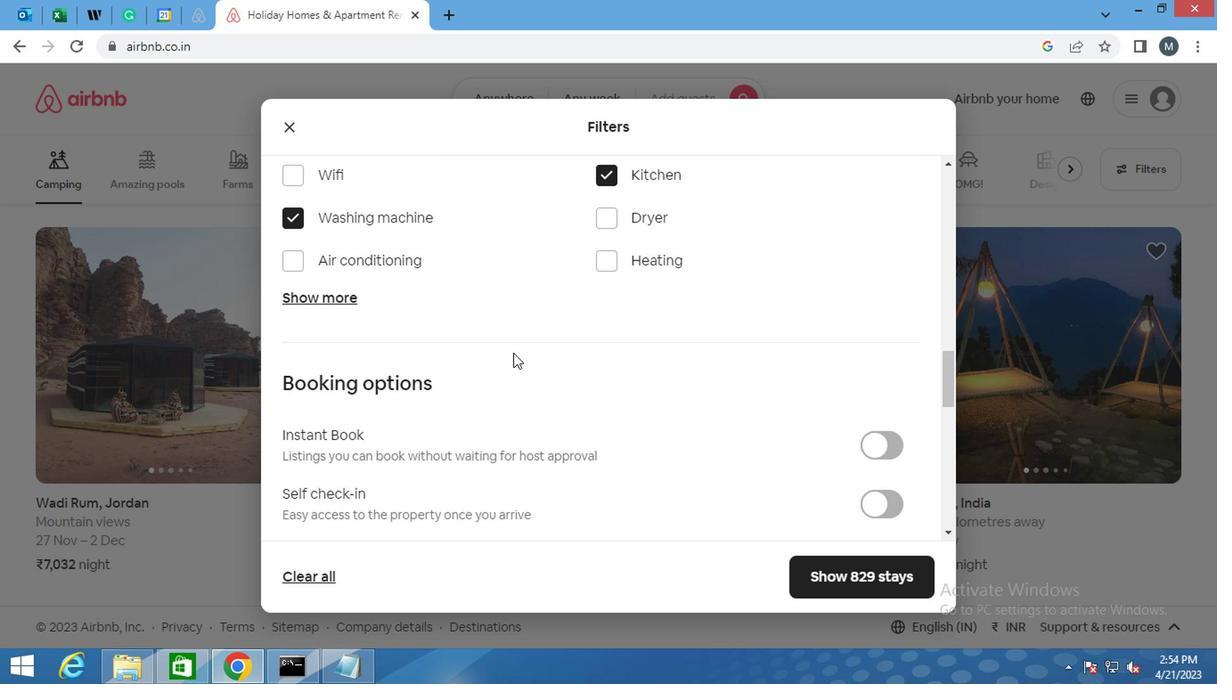 
Action: Mouse scrolled (513, 353) with delta (0, -1)
Screenshot: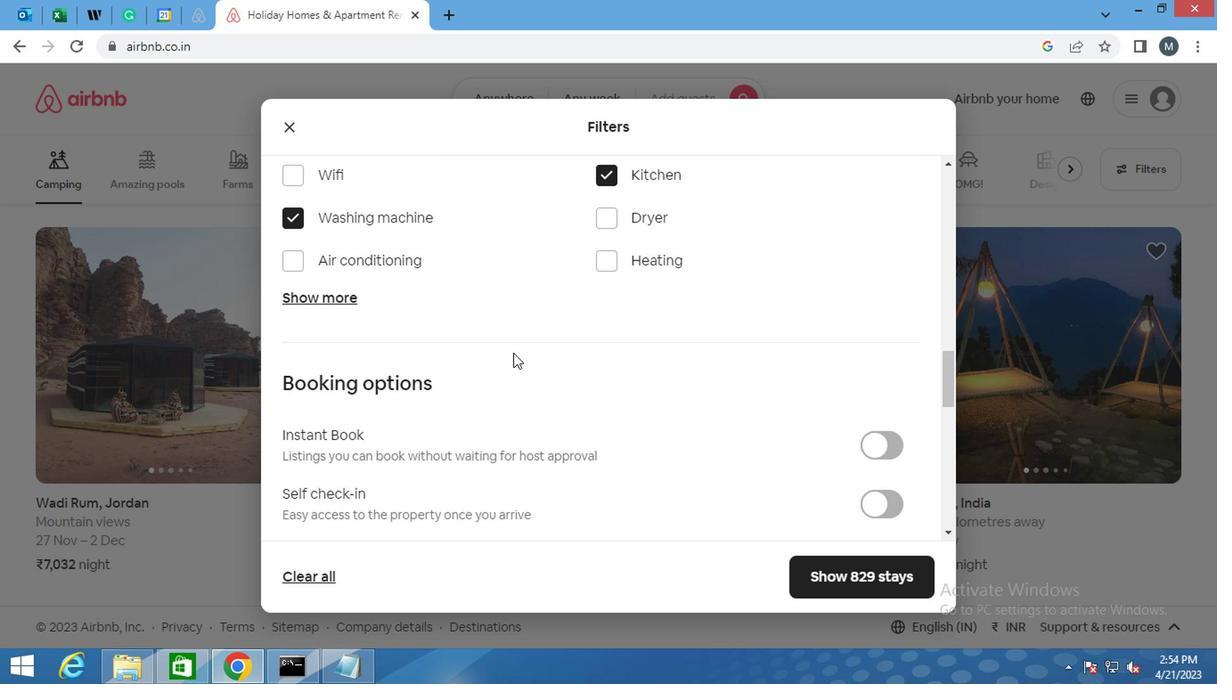 
Action: Mouse moved to (863, 419)
Screenshot: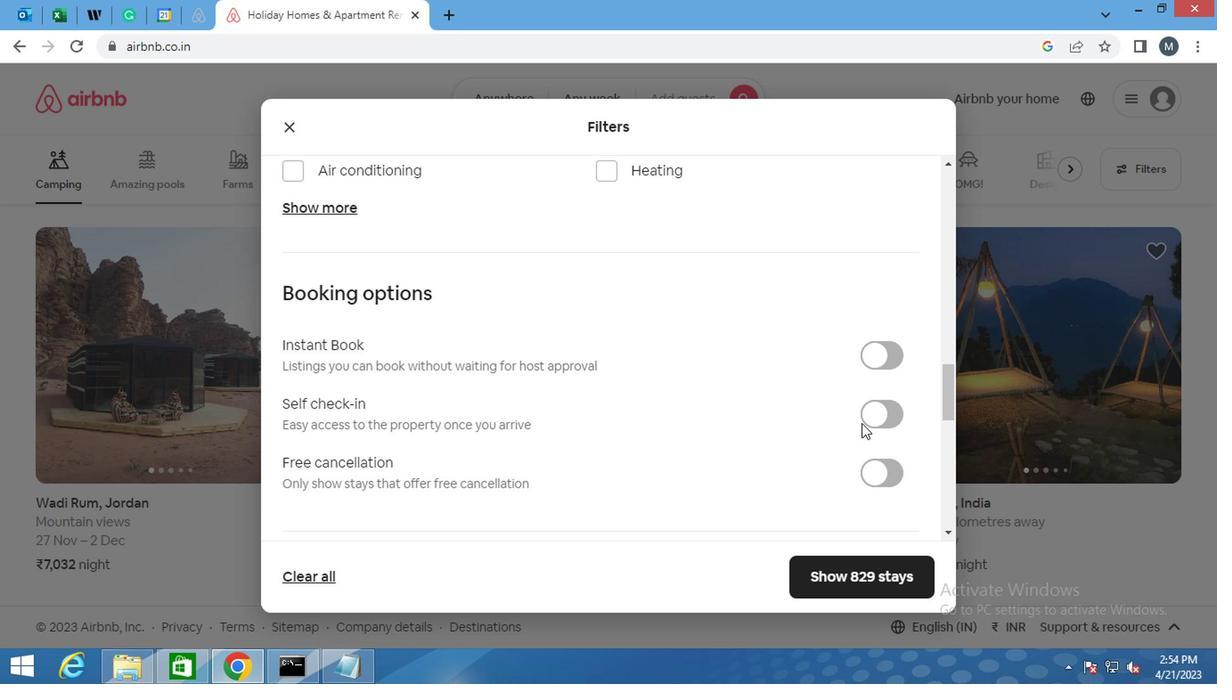 
Action: Mouse pressed left at (863, 419)
Screenshot: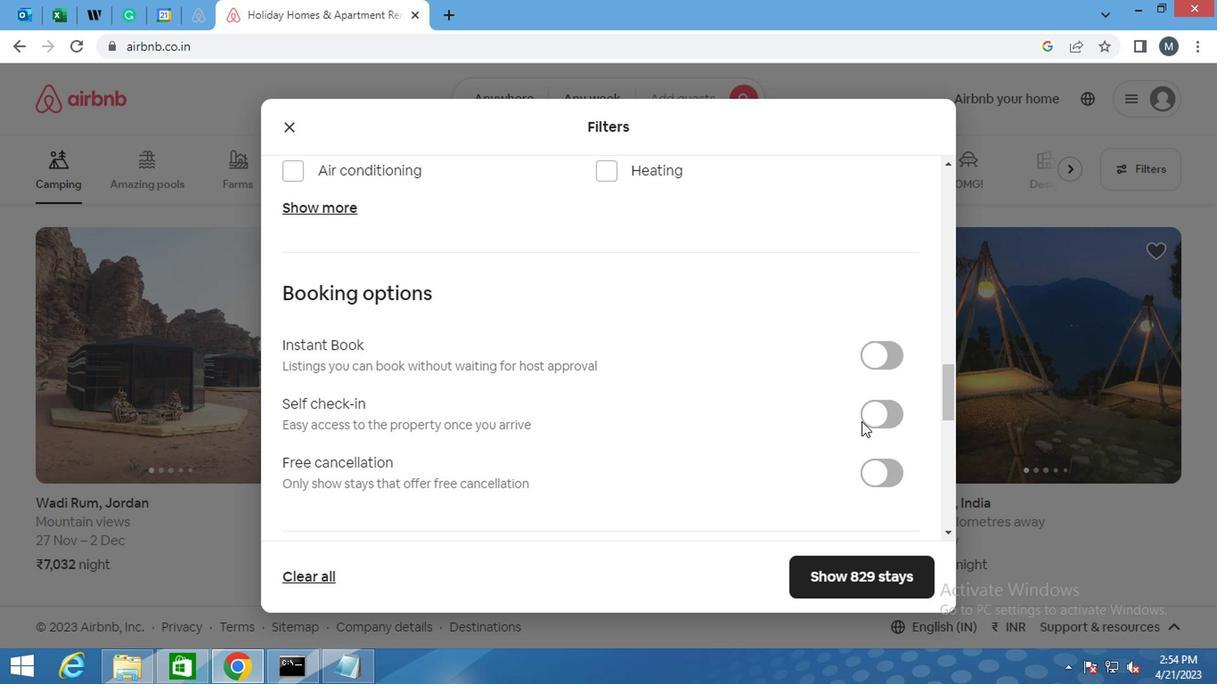 
Action: Mouse moved to (700, 398)
Screenshot: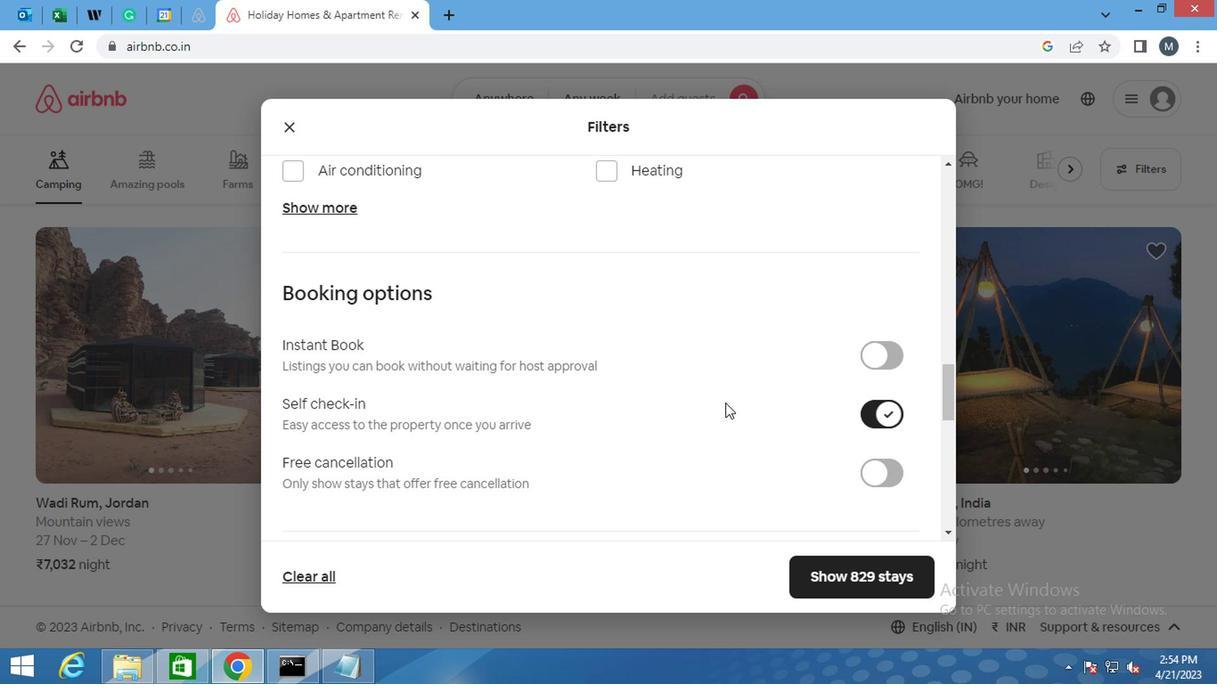 
Action: Mouse scrolled (700, 397) with delta (0, 0)
Screenshot: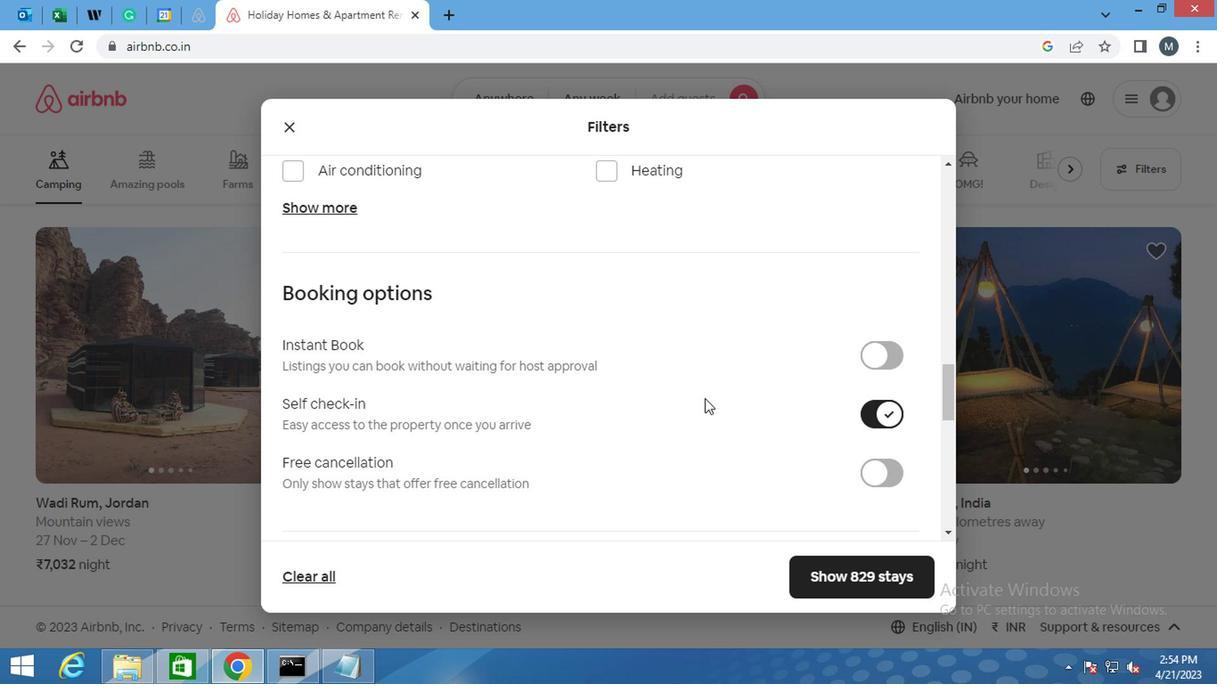 
Action: Mouse moved to (698, 398)
Screenshot: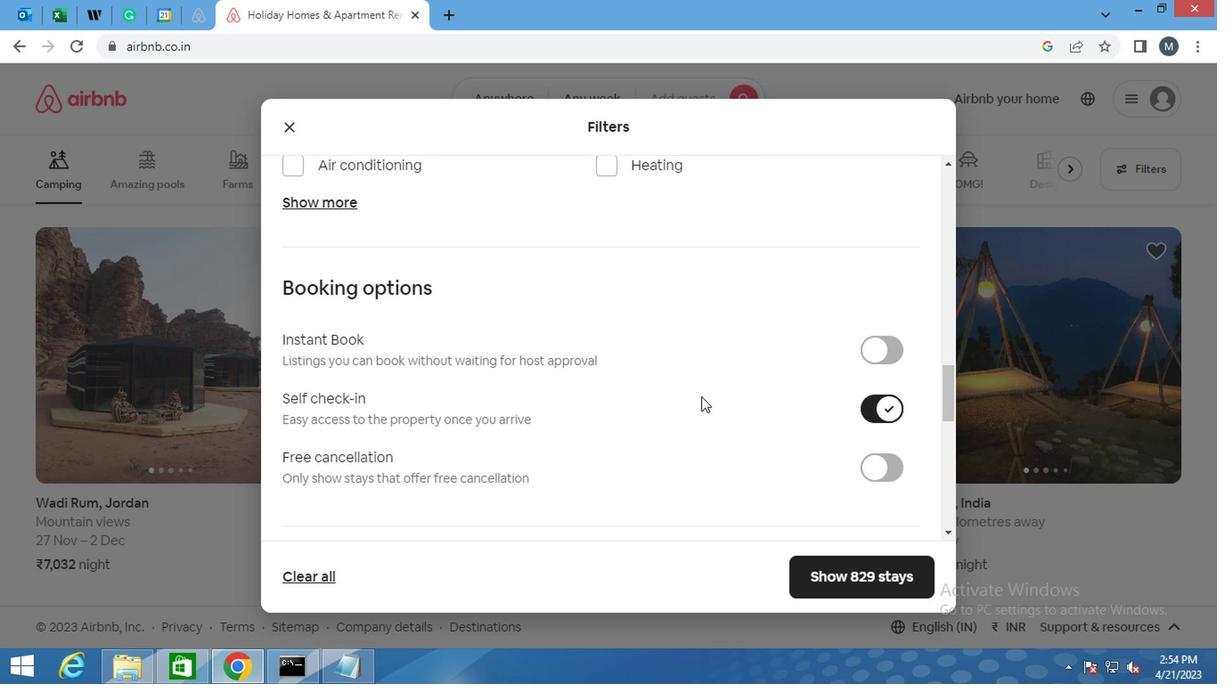 
Action: Mouse scrolled (698, 397) with delta (0, 0)
Screenshot: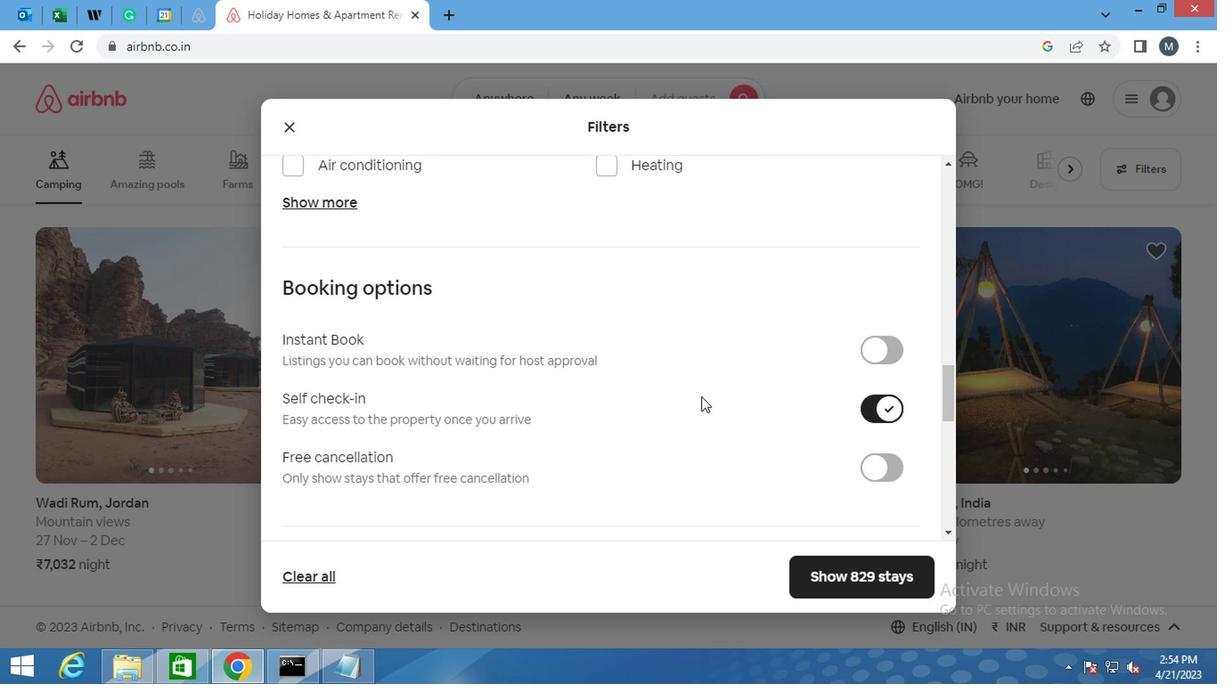 
Action: Mouse moved to (692, 397)
Screenshot: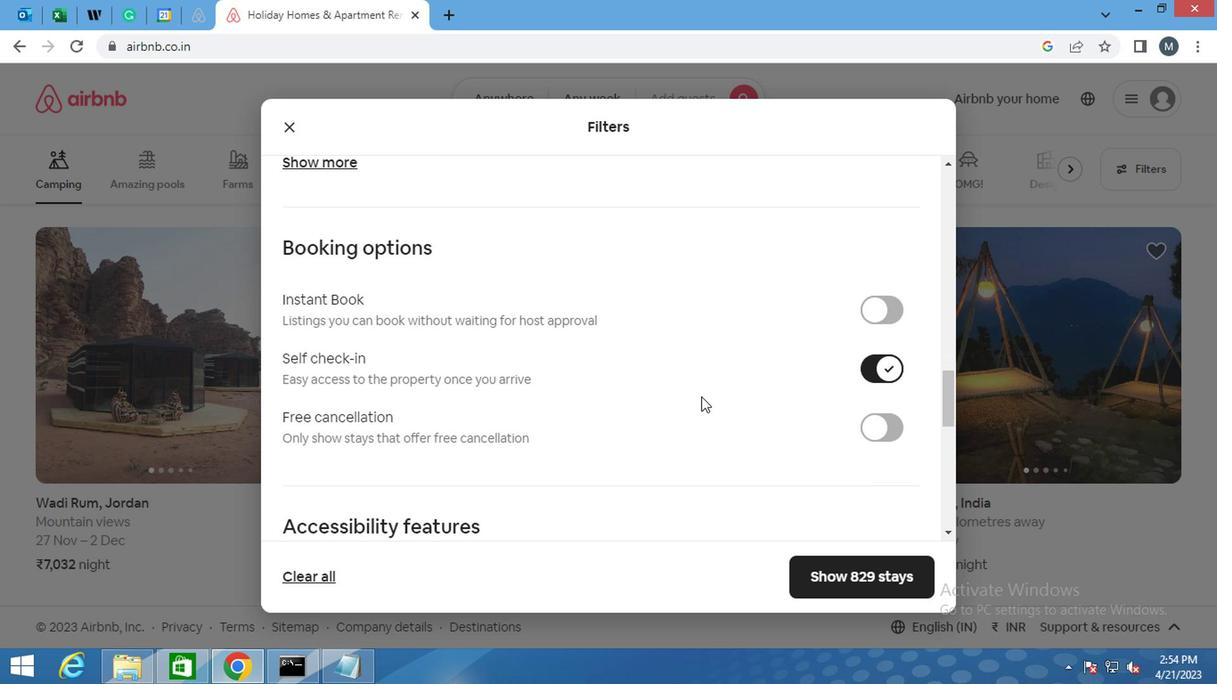 
Action: Mouse scrolled (692, 396) with delta (0, -1)
Screenshot: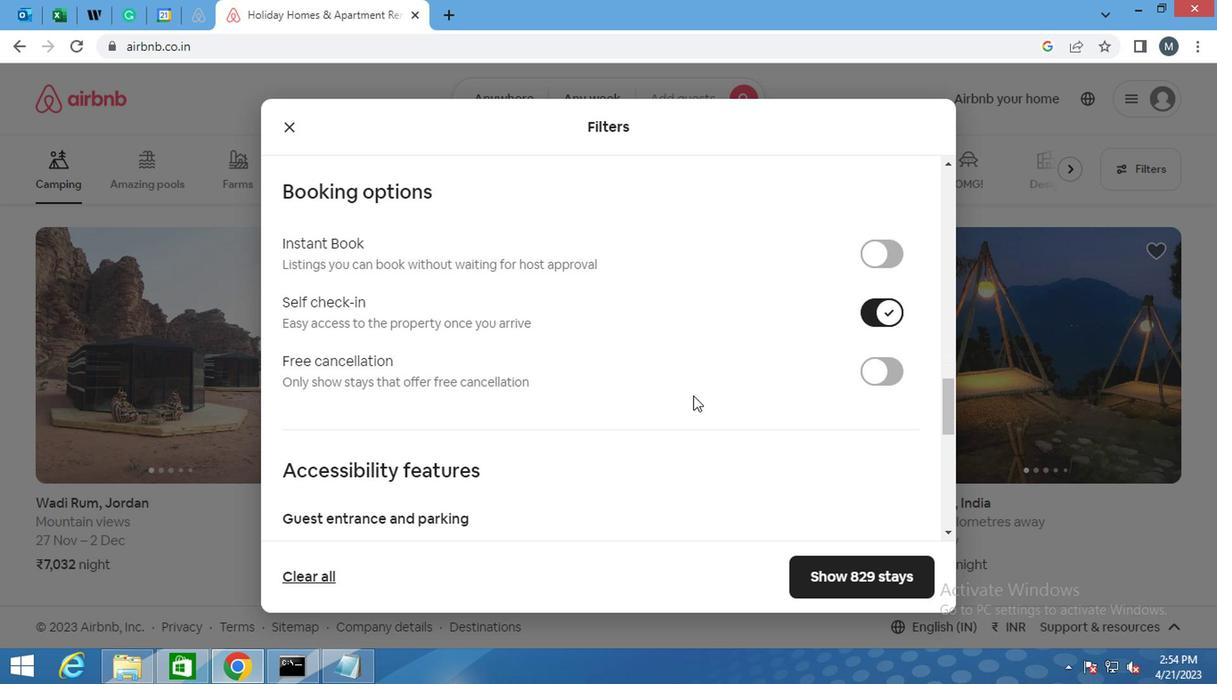 
Action: Mouse moved to (678, 397)
Screenshot: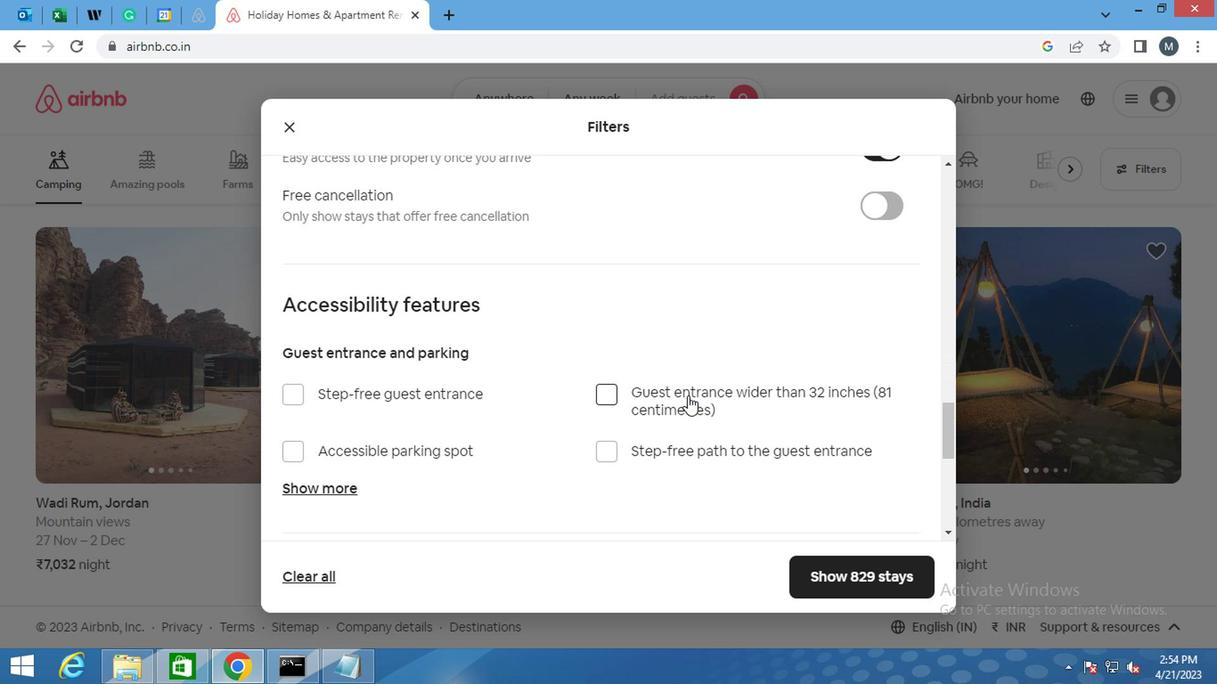 
Action: Mouse scrolled (678, 396) with delta (0, -1)
Screenshot: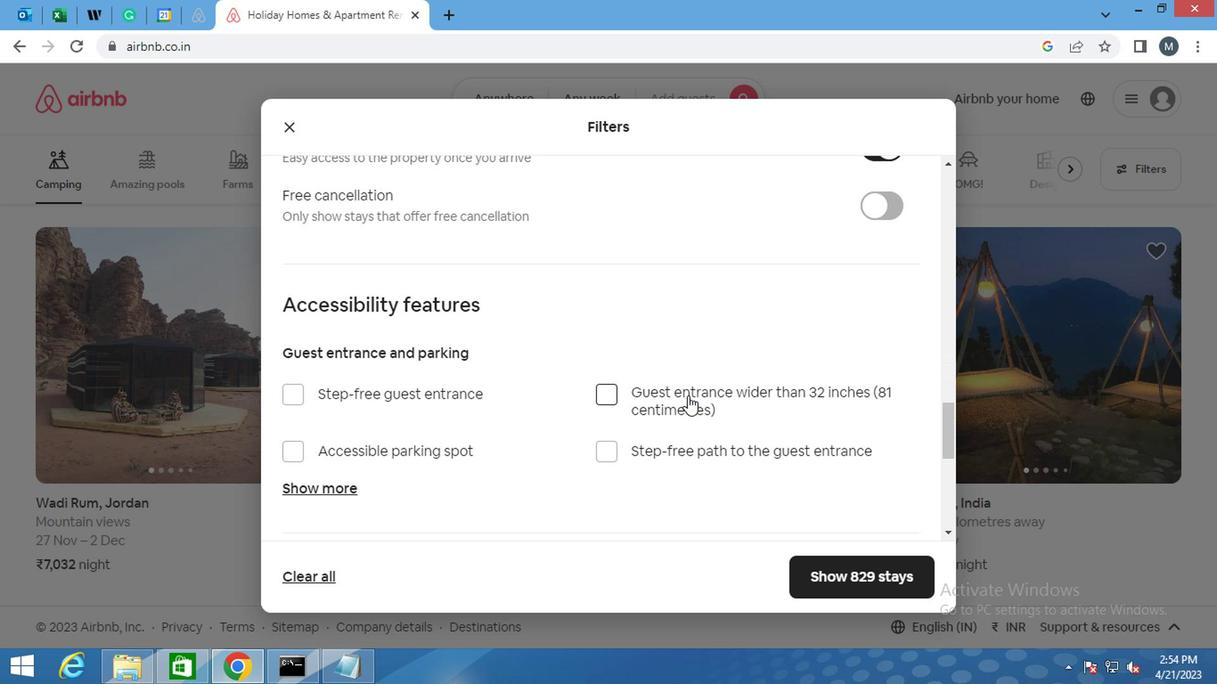 
Action: Mouse moved to (581, 417)
Screenshot: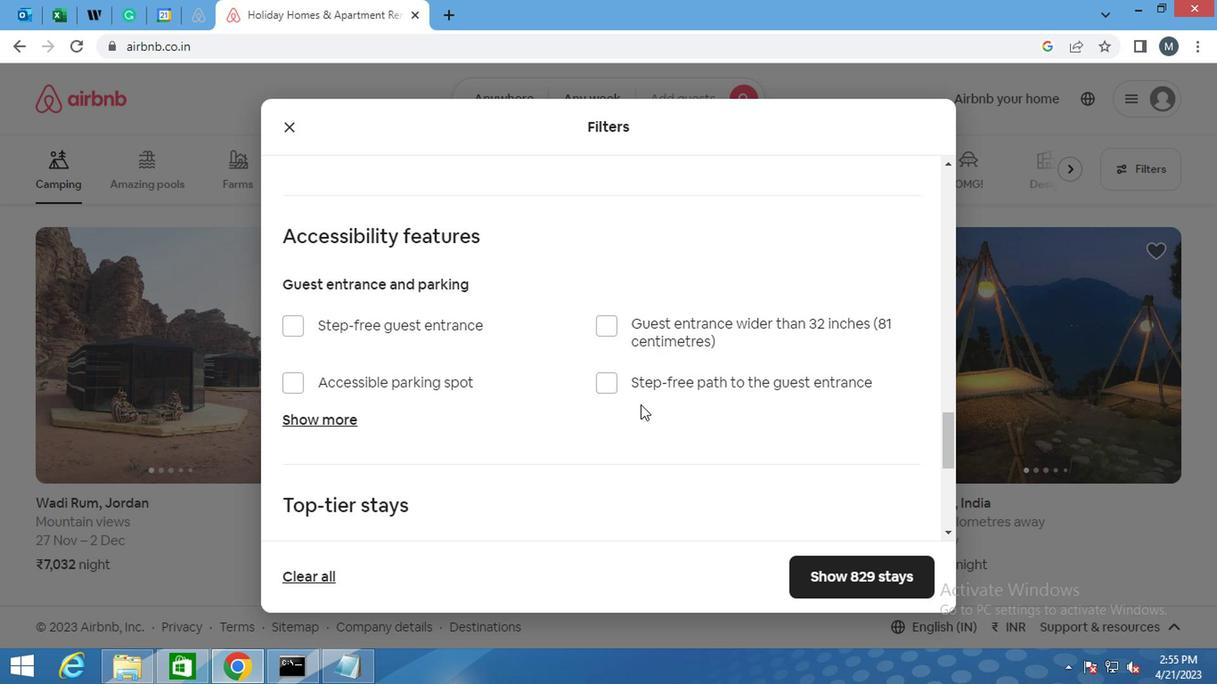 
Action: Mouse scrolled (581, 416) with delta (0, 0)
Screenshot: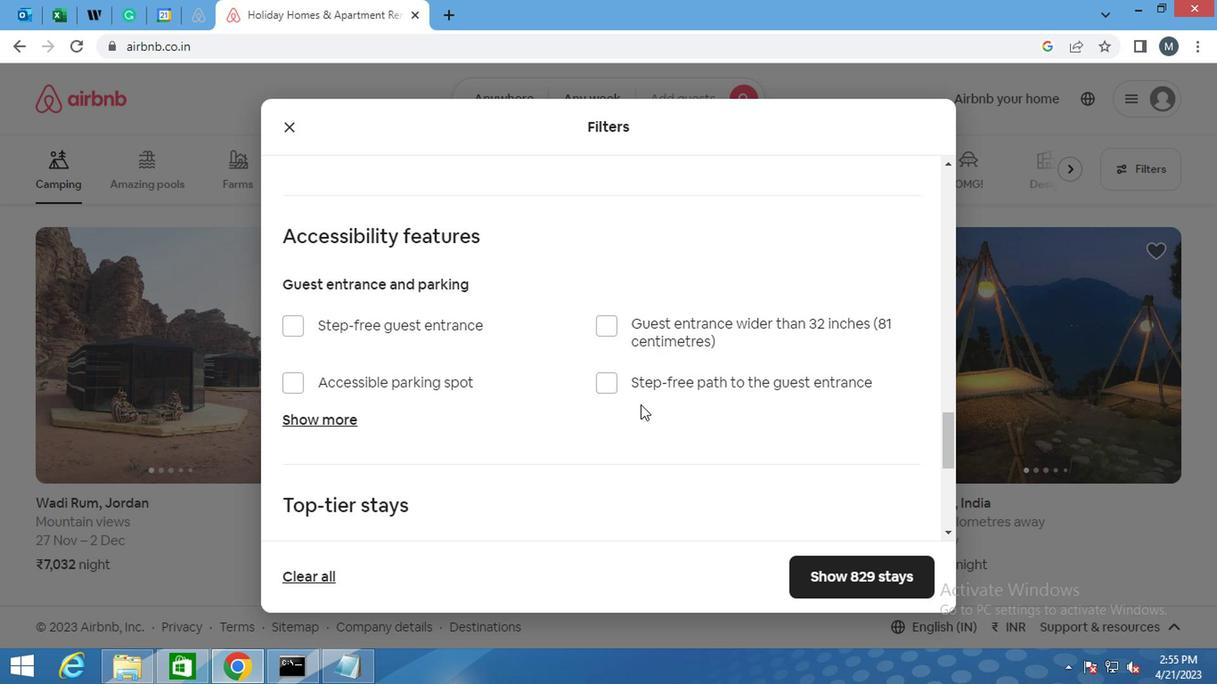 
Action: Mouse moved to (572, 419)
Screenshot: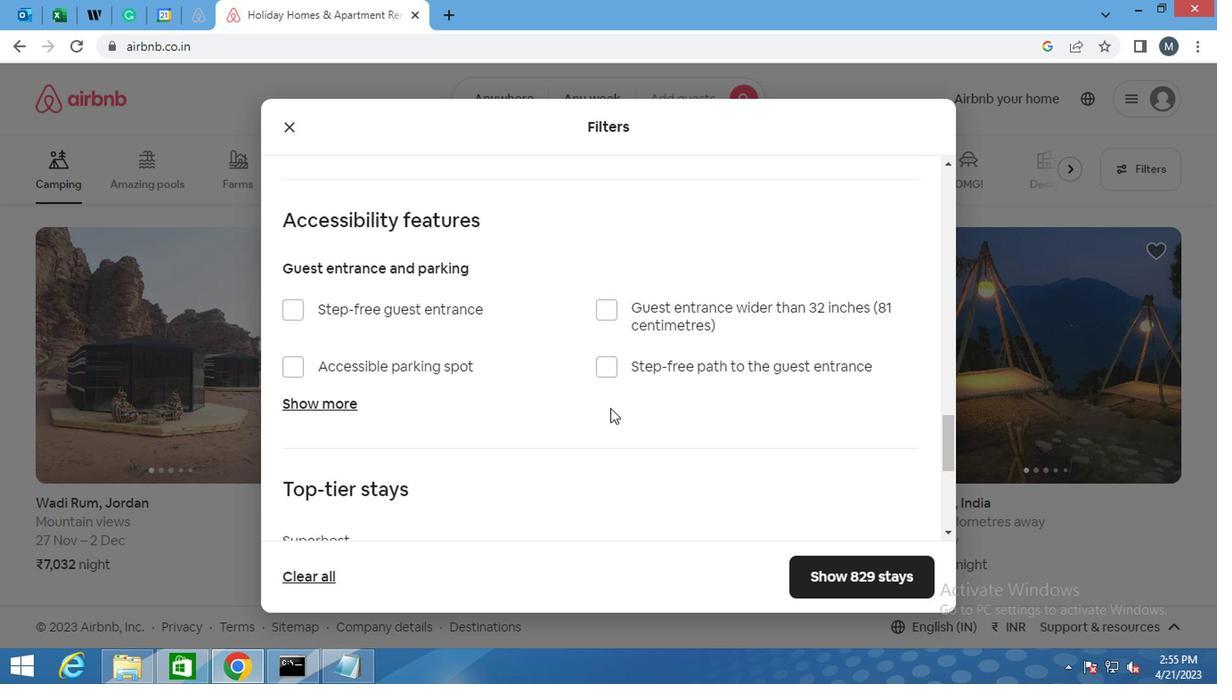 
Action: Mouse scrolled (572, 419) with delta (0, 0)
Screenshot: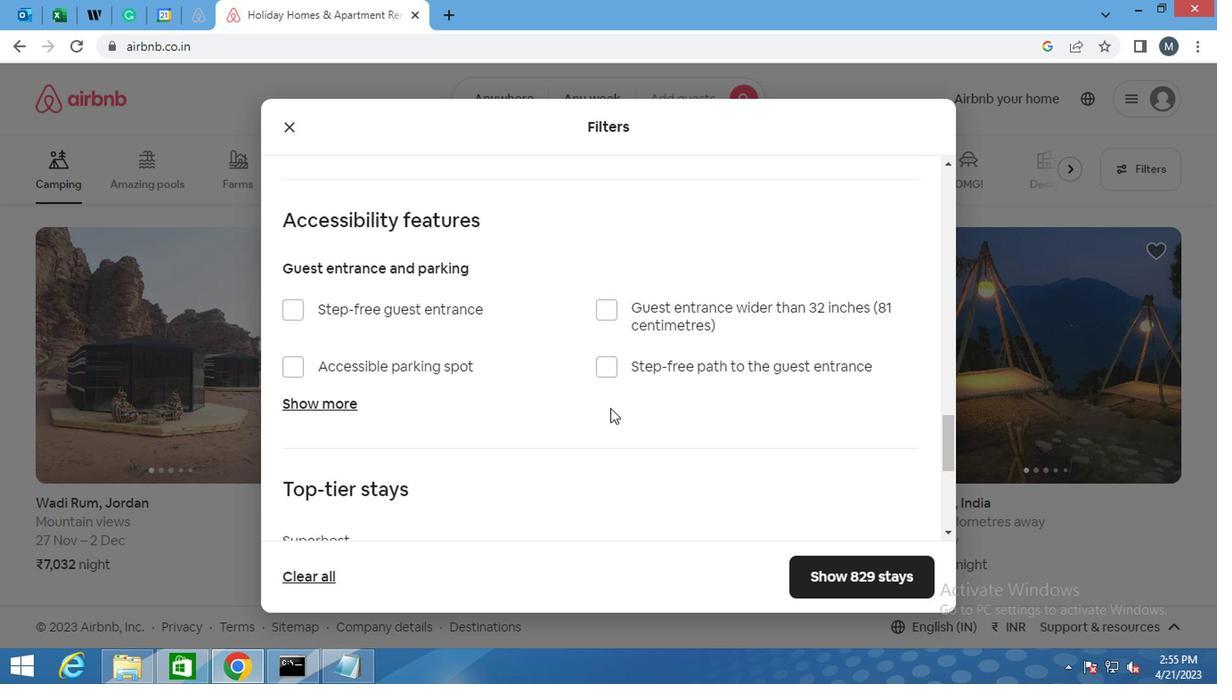 
Action: Mouse moved to (565, 424)
Screenshot: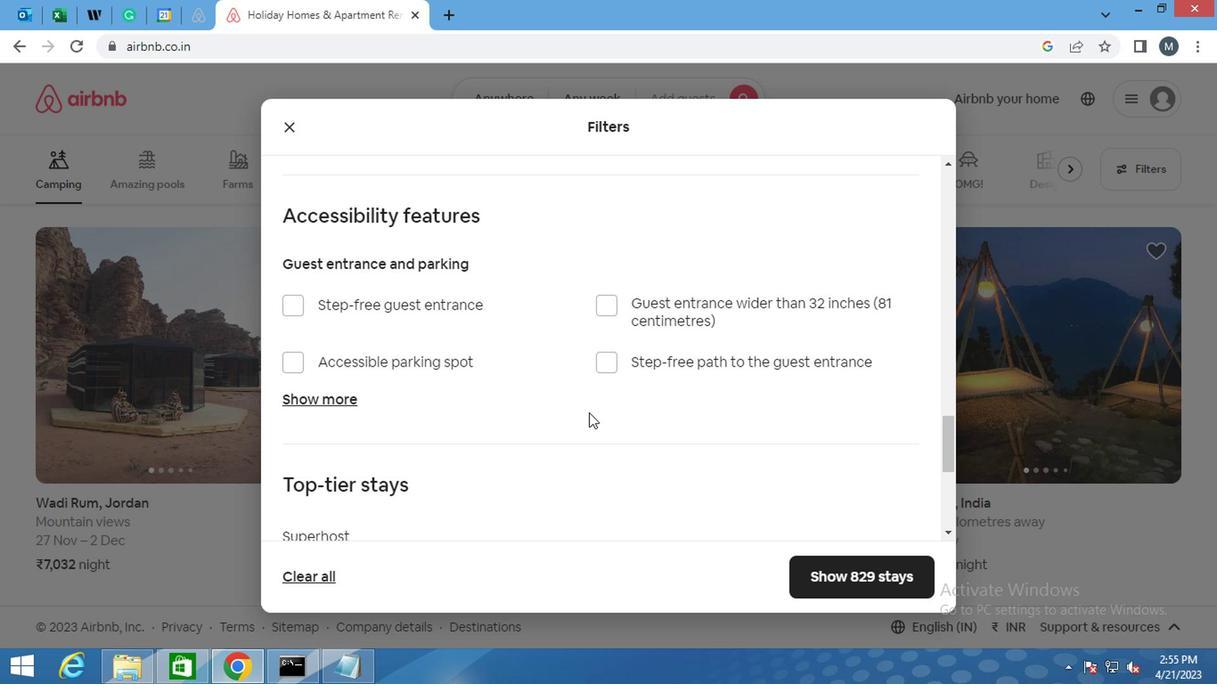 
Action: Mouse scrolled (565, 423) with delta (0, 0)
Screenshot: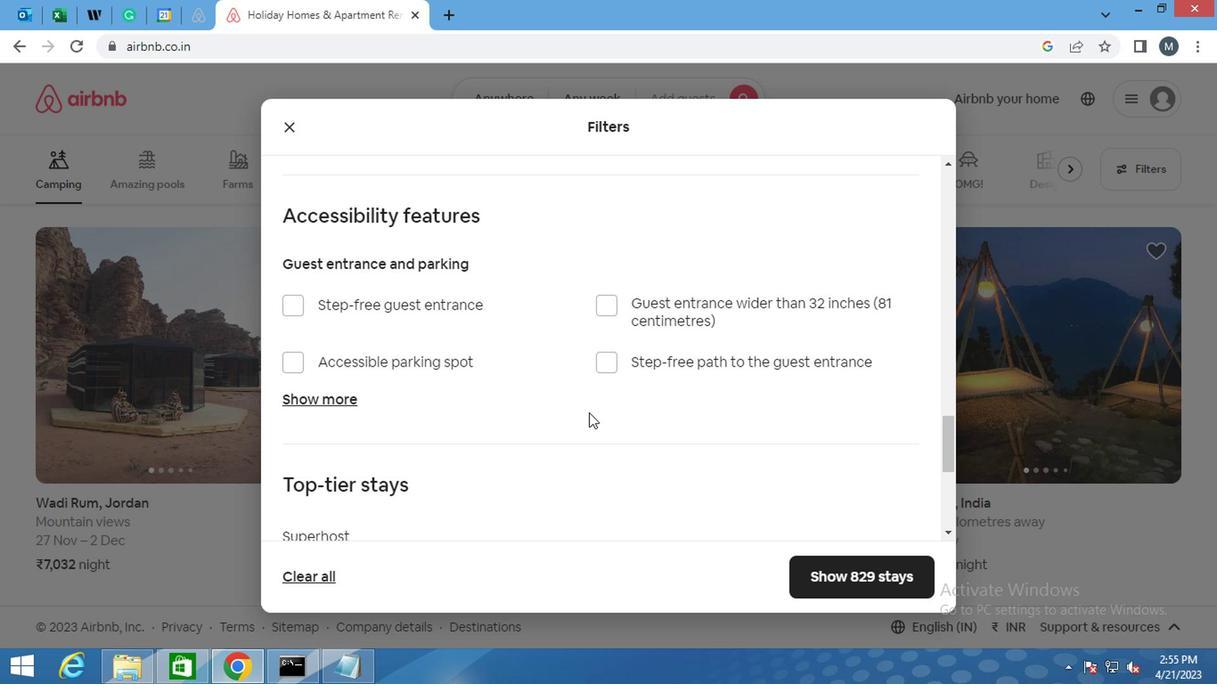 
Action: Mouse moved to (306, 506)
Screenshot: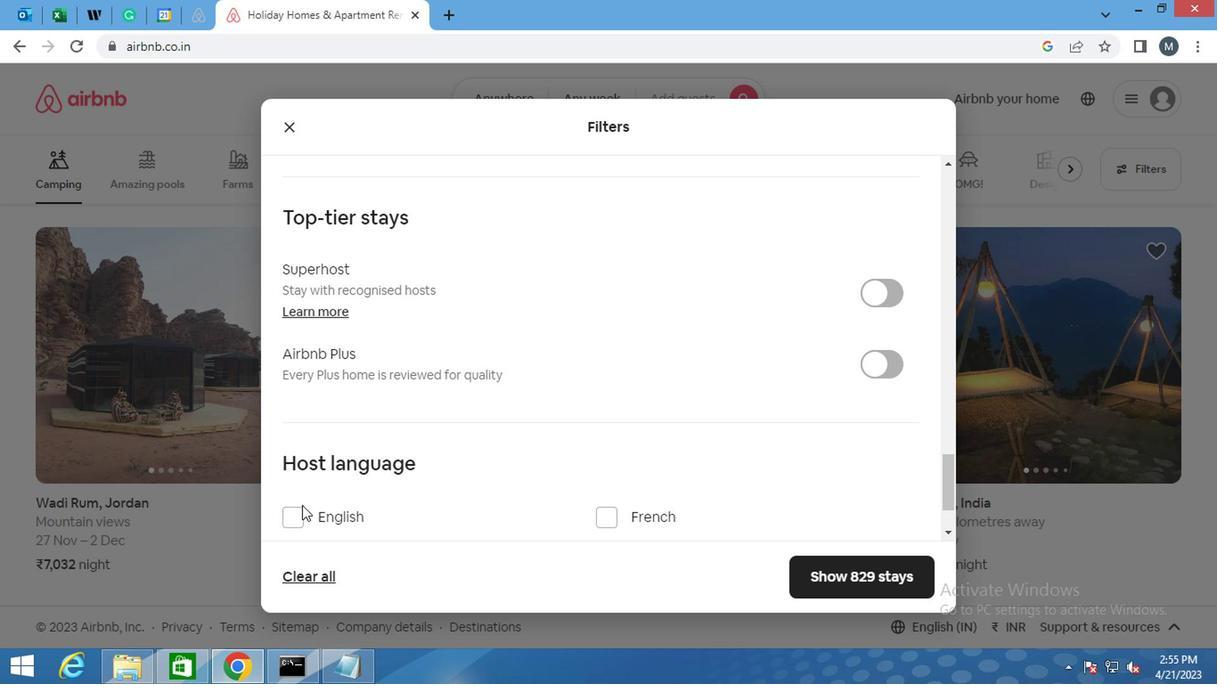 
Action: Mouse pressed left at (306, 506)
Screenshot: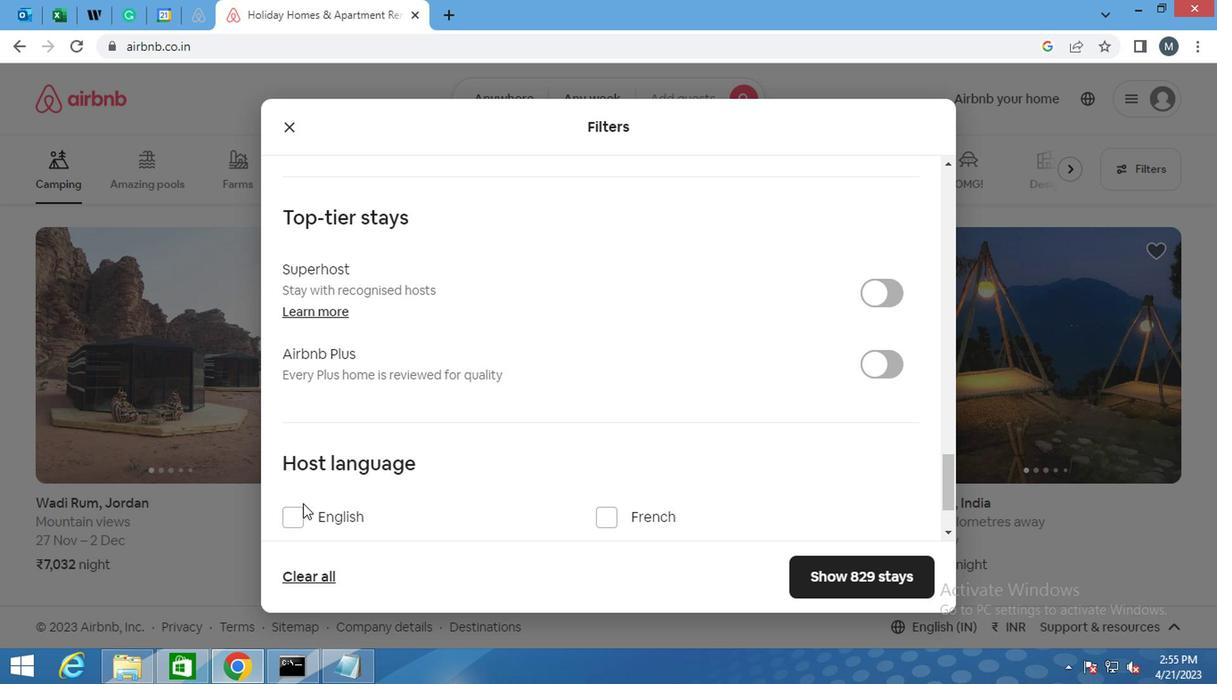 
Action: Mouse moved to (313, 516)
Screenshot: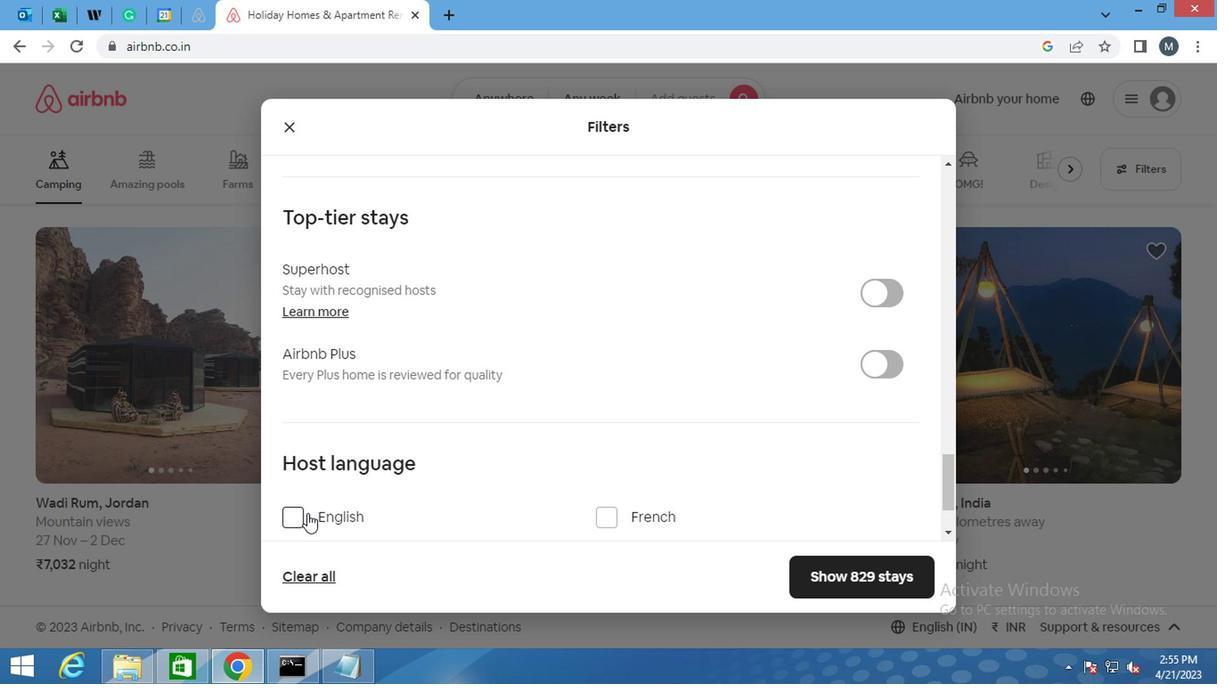 
Action: Mouse pressed left at (313, 516)
Screenshot: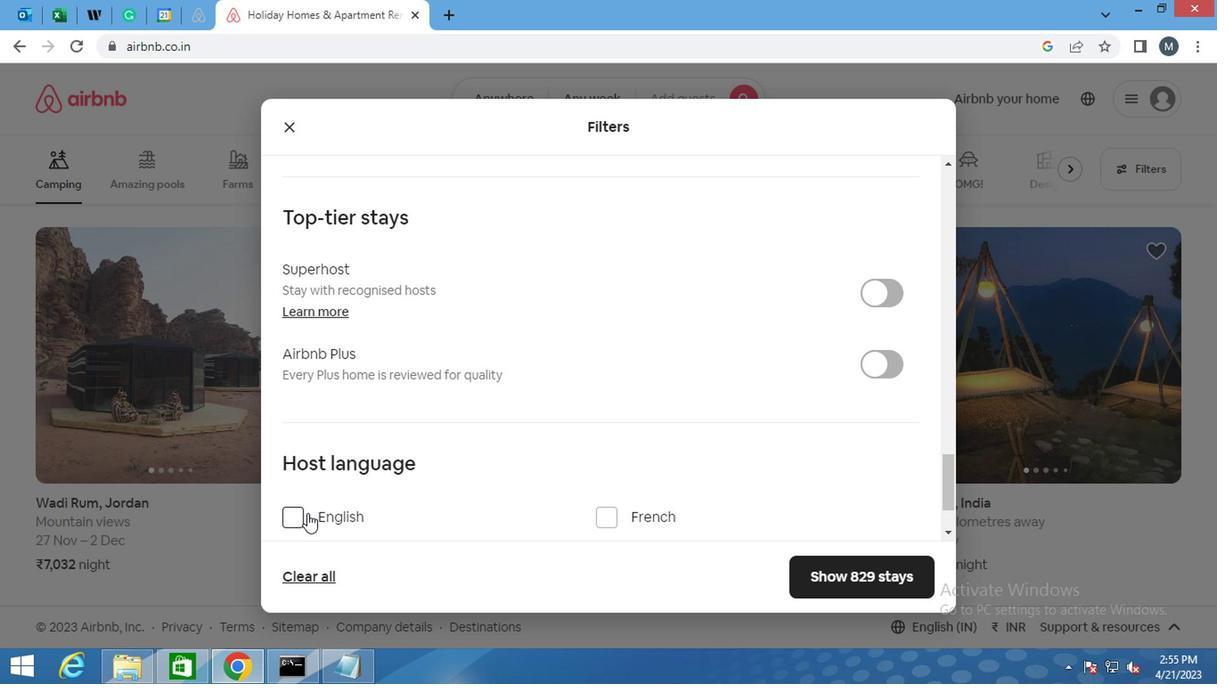 
Action: Mouse moved to (816, 589)
Screenshot: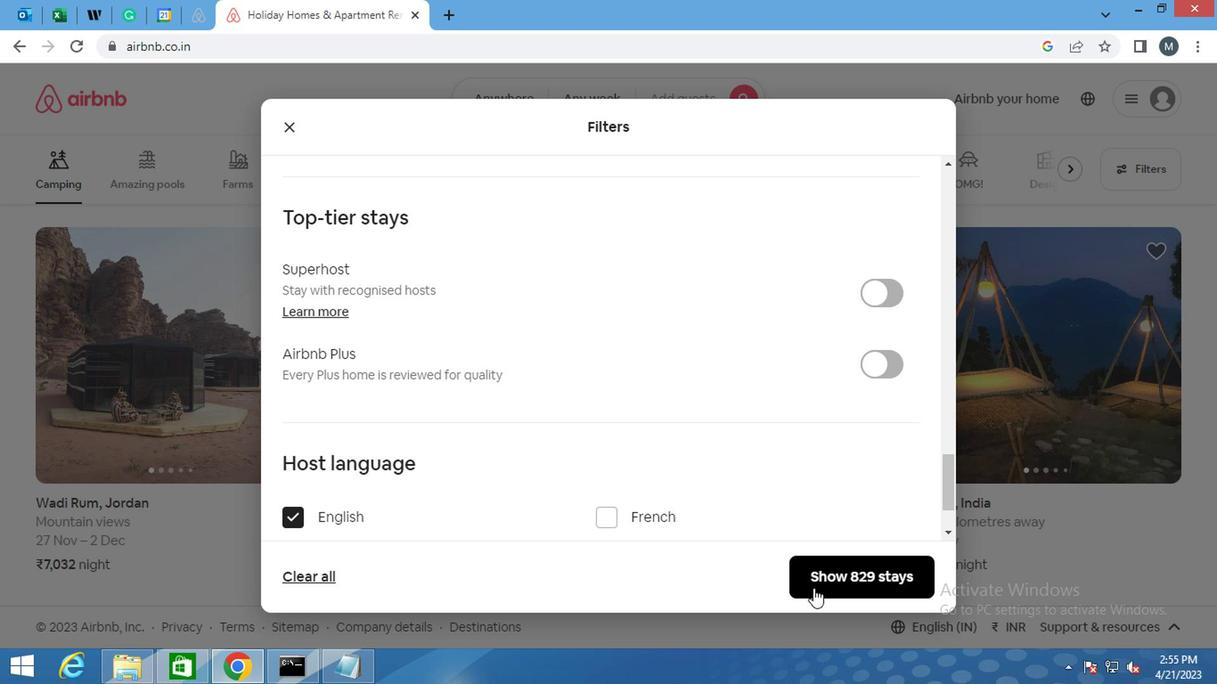 
Action: Mouse pressed left at (816, 589)
Screenshot: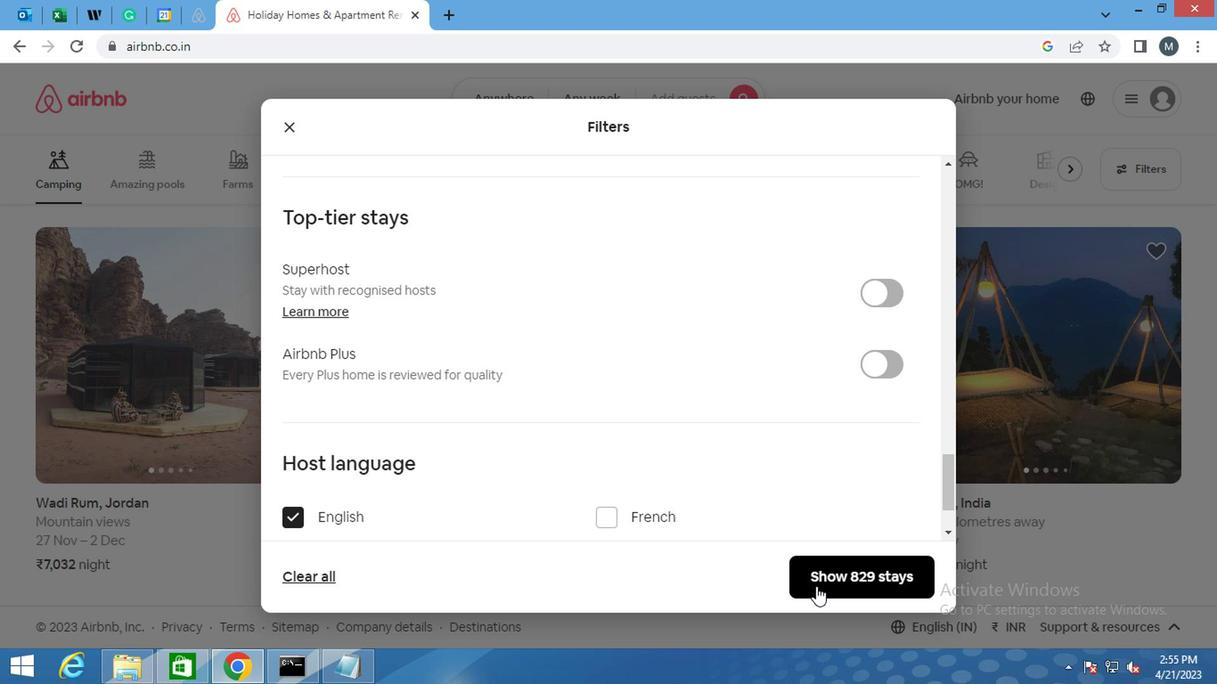 
Action: Mouse moved to (804, 584)
Screenshot: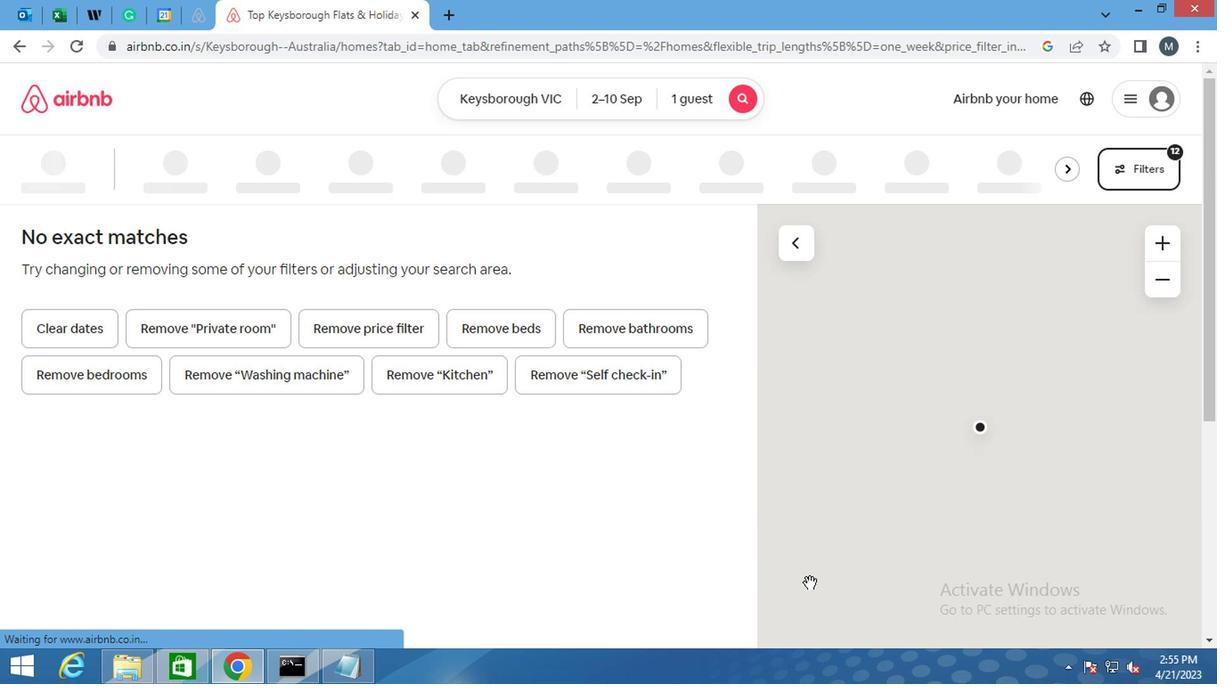 
